 Task: Look for space in Pulheim, Germany from 2nd June, 2023 to 15th June, 2023 for 2 adults and 1 pet in price range Rs.10000 to Rs.15000. Place can be entire place with 1  bedroom having 1 bed and 1 bathroom. Property type can be house, flat, guest house, hotel. Booking option can be shelf check-in. Required host language is English.
Action: Mouse moved to (304, 176)
Screenshot: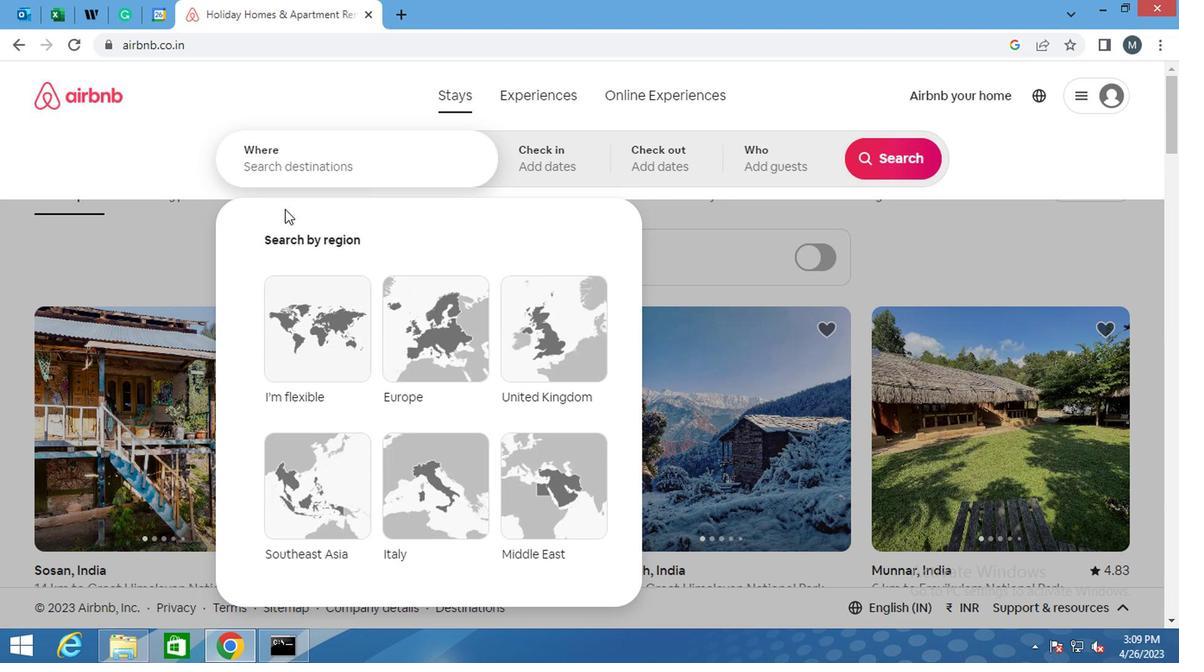 
Action: Mouse pressed left at (304, 176)
Screenshot: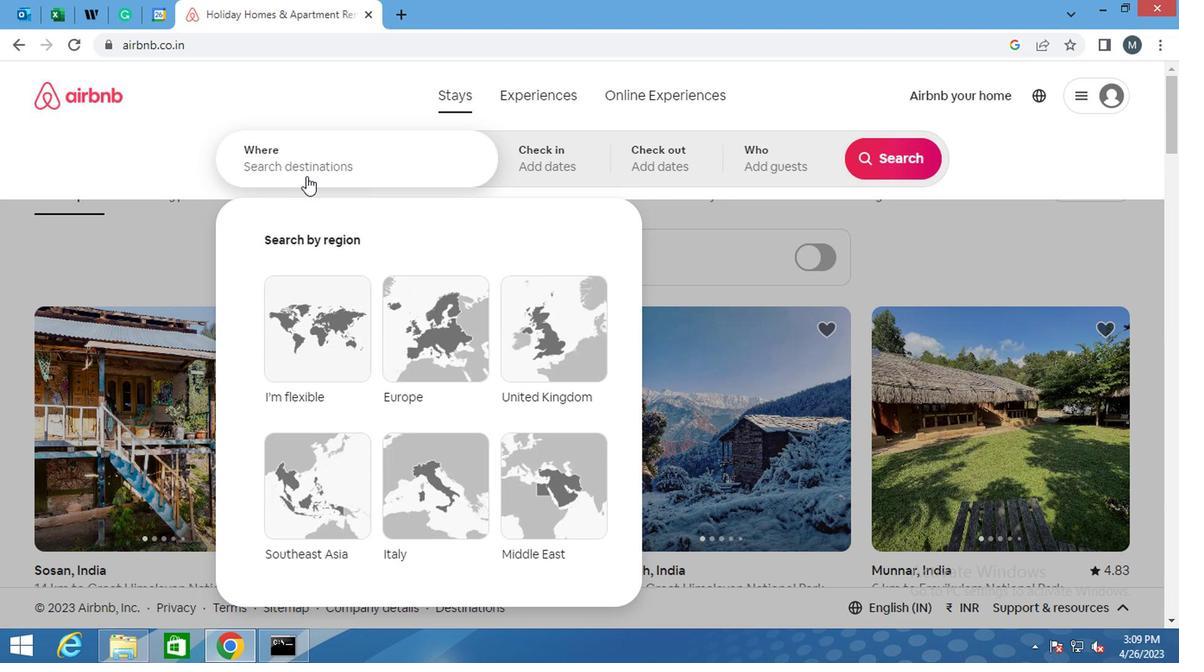 
Action: Key pressed <Key.shift><Key.shift><Key.shift>PULHEIM,<Key.shift>GER
Screenshot: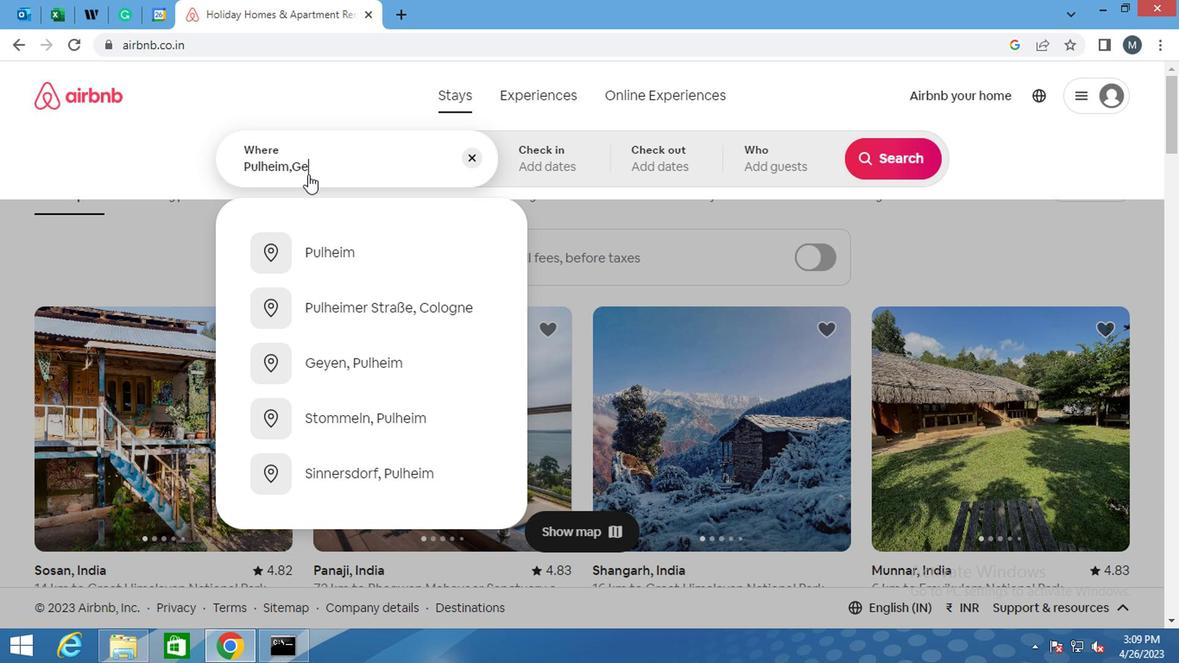 
Action: Mouse moved to (345, 256)
Screenshot: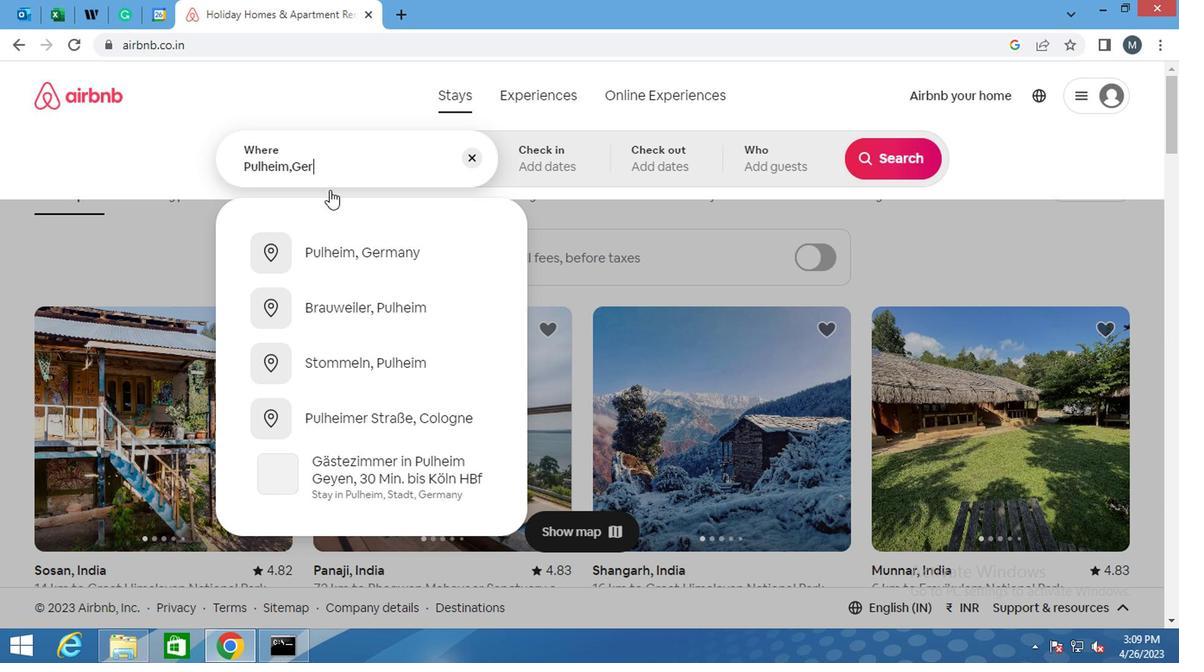 
Action: Mouse pressed left at (345, 256)
Screenshot: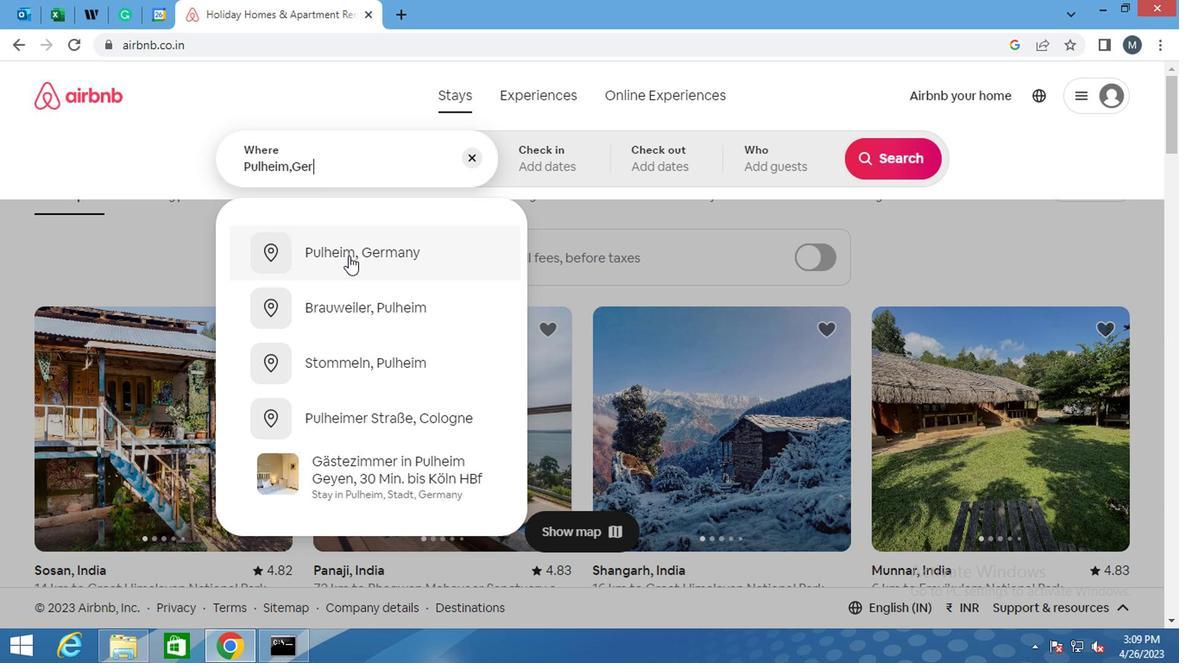
Action: Mouse moved to (891, 290)
Screenshot: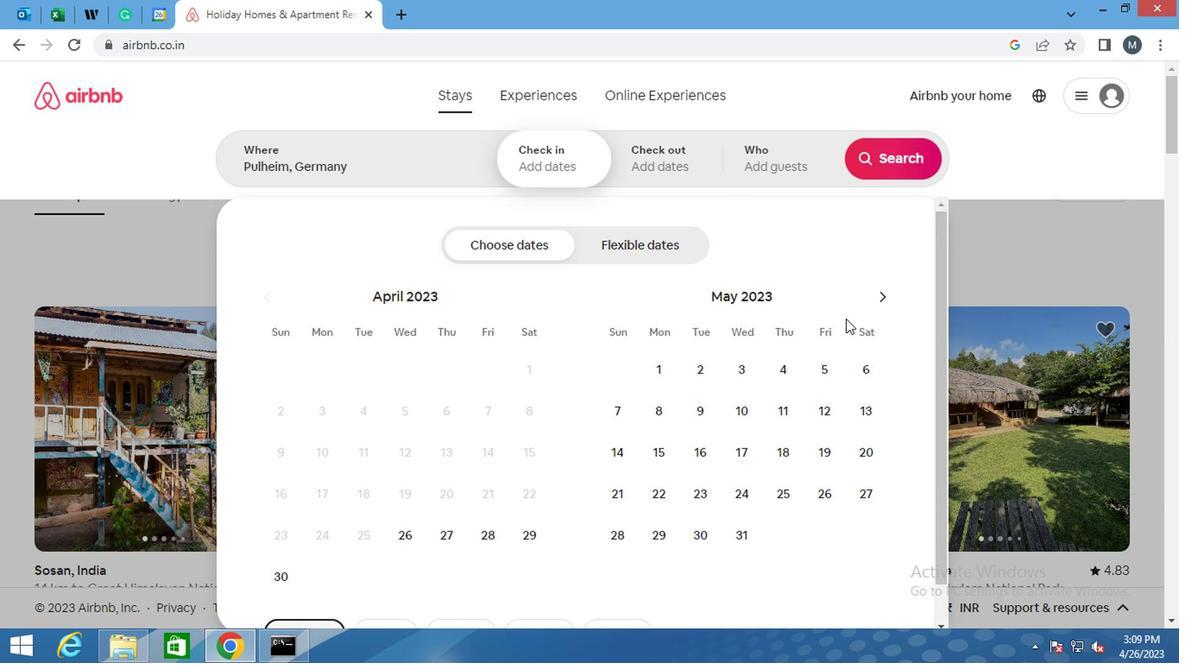 
Action: Mouse pressed left at (891, 290)
Screenshot: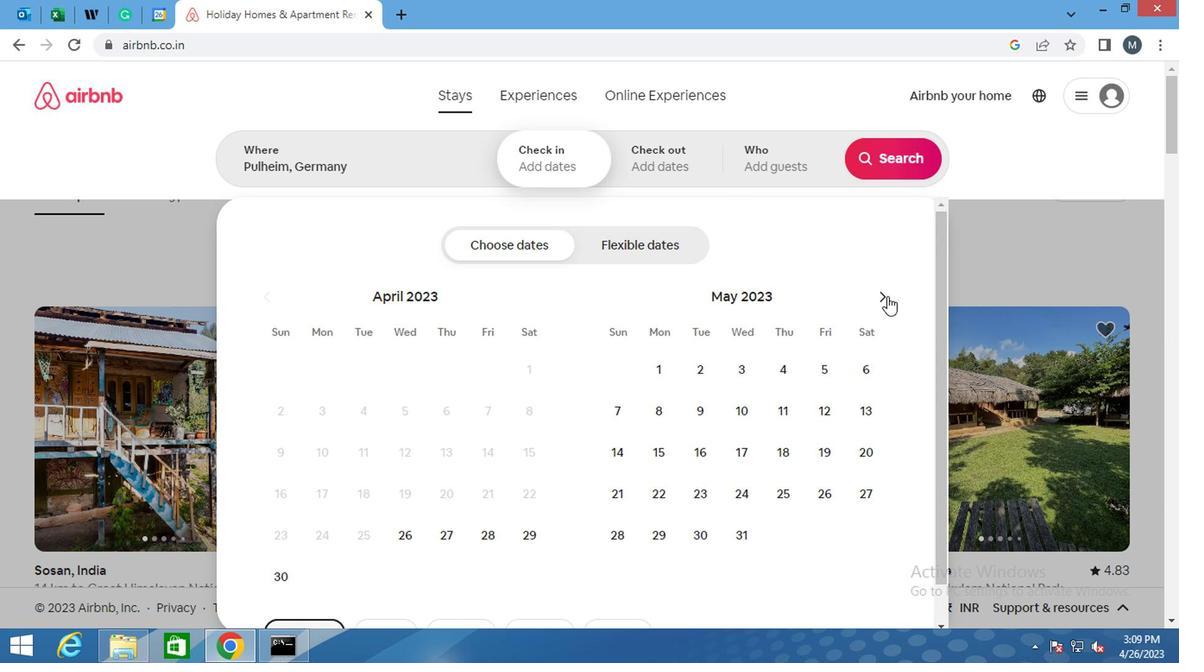 
Action: Mouse moved to (808, 367)
Screenshot: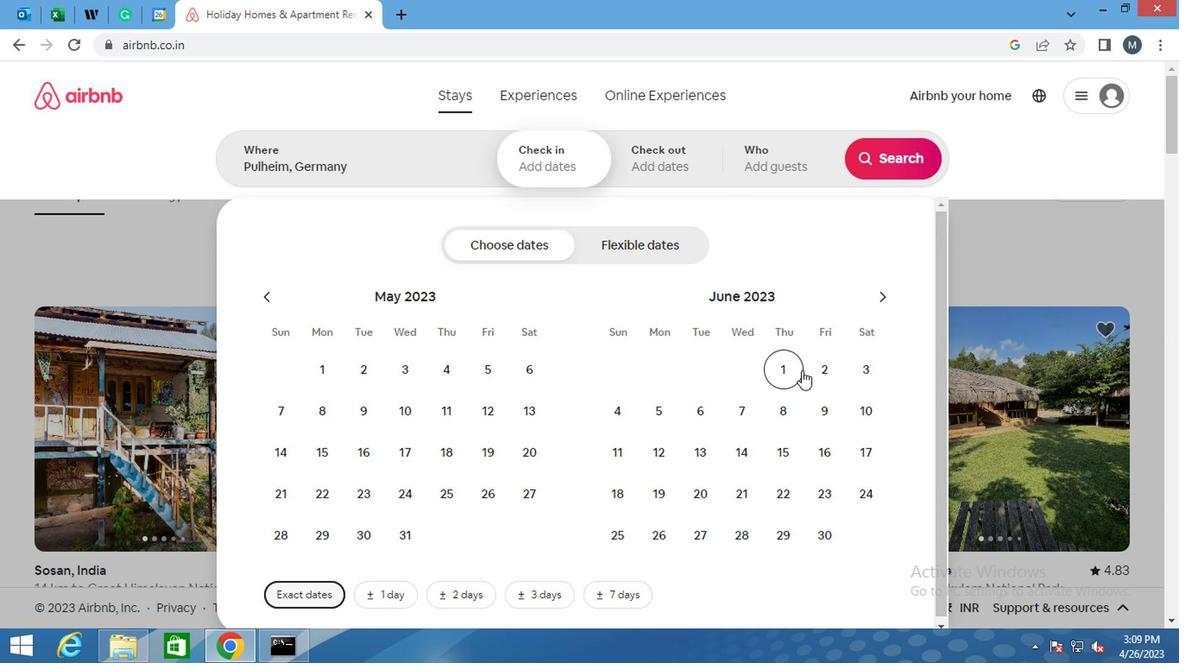 
Action: Mouse pressed left at (808, 367)
Screenshot: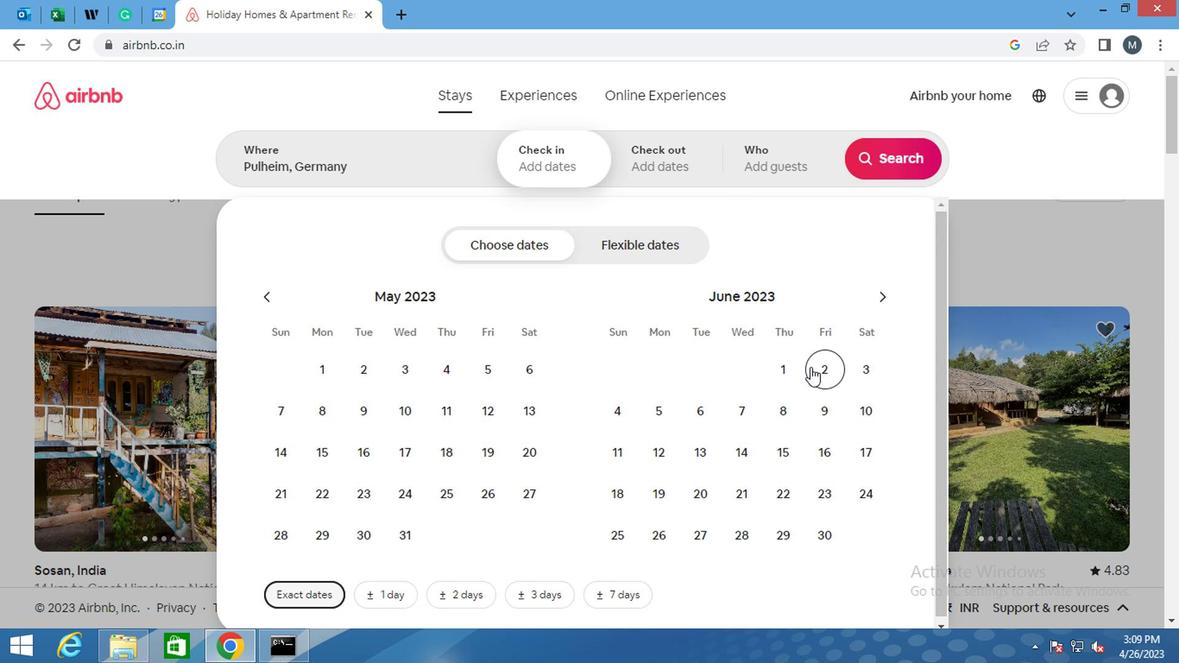 
Action: Mouse moved to (760, 447)
Screenshot: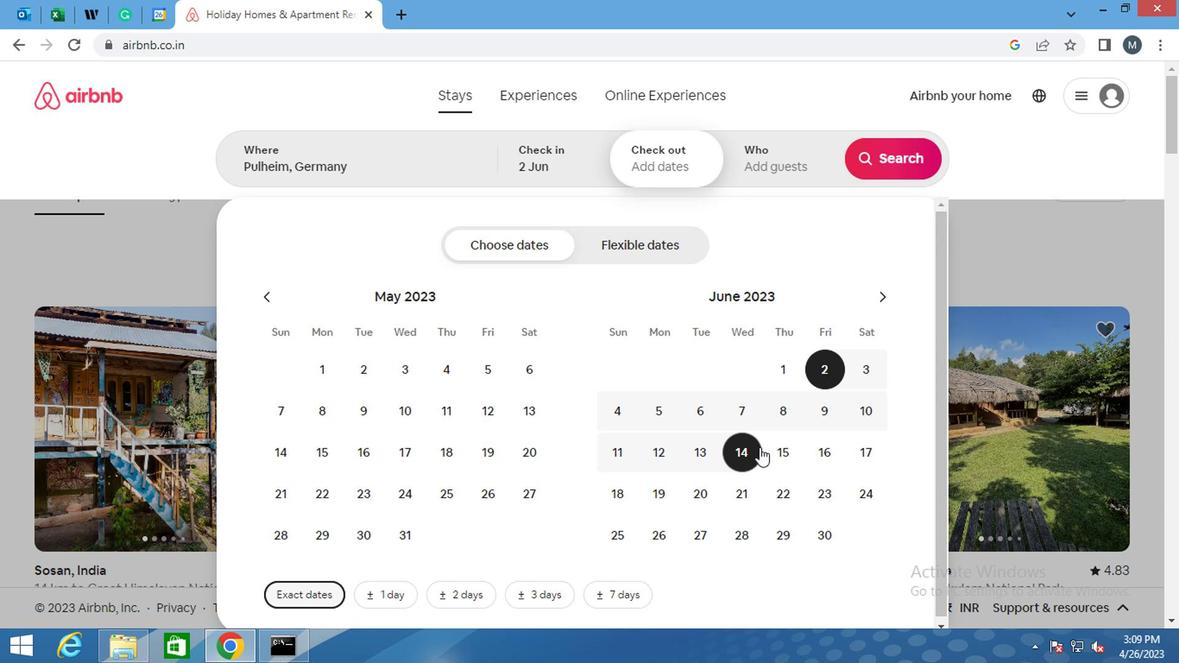 
Action: Mouse pressed left at (760, 447)
Screenshot: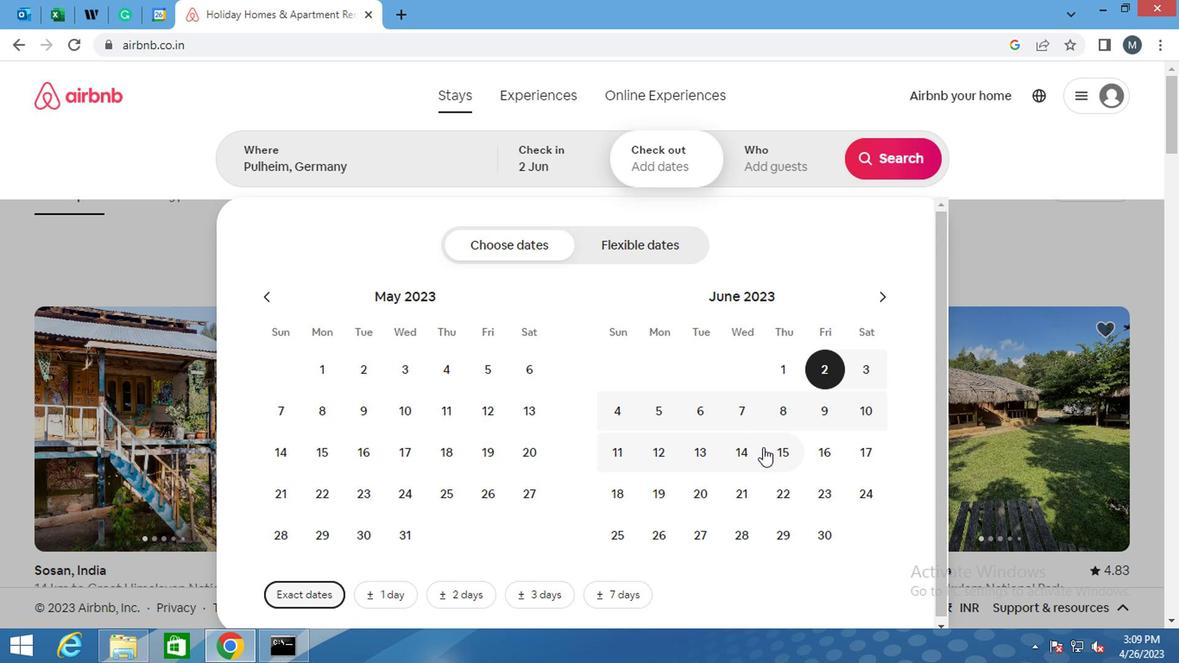 
Action: Mouse moved to (773, 165)
Screenshot: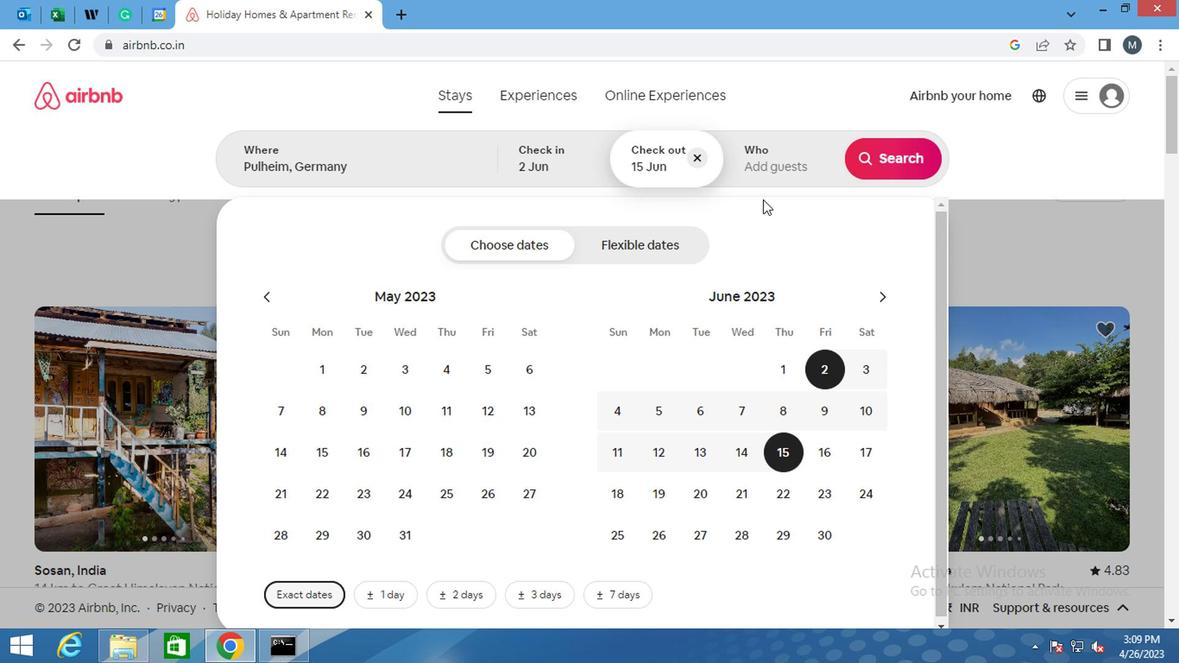 
Action: Mouse pressed left at (773, 165)
Screenshot: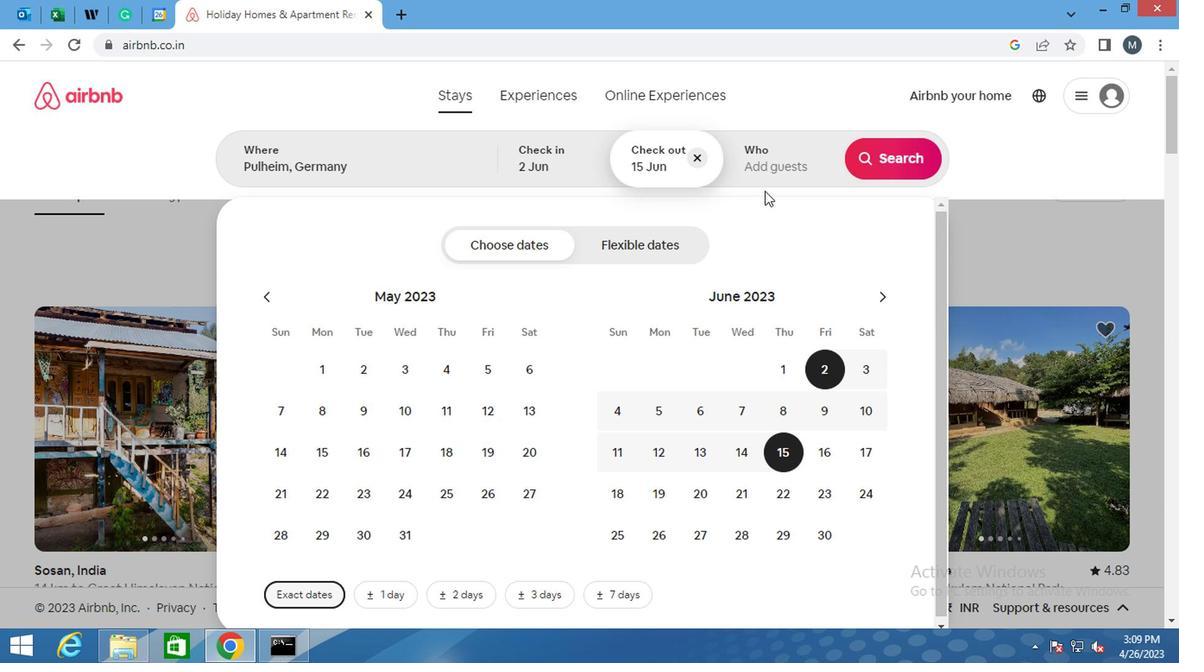 
Action: Mouse moved to (903, 257)
Screenshot: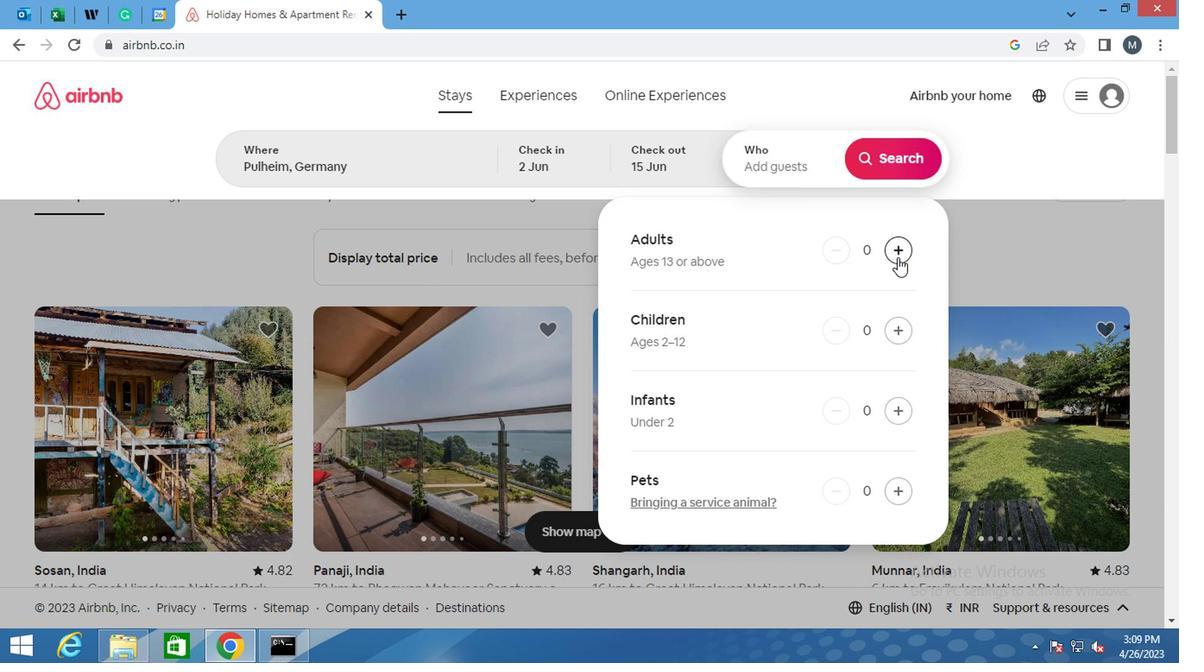 
Action: Mouse pressed left at (903, 257)
Screenshot: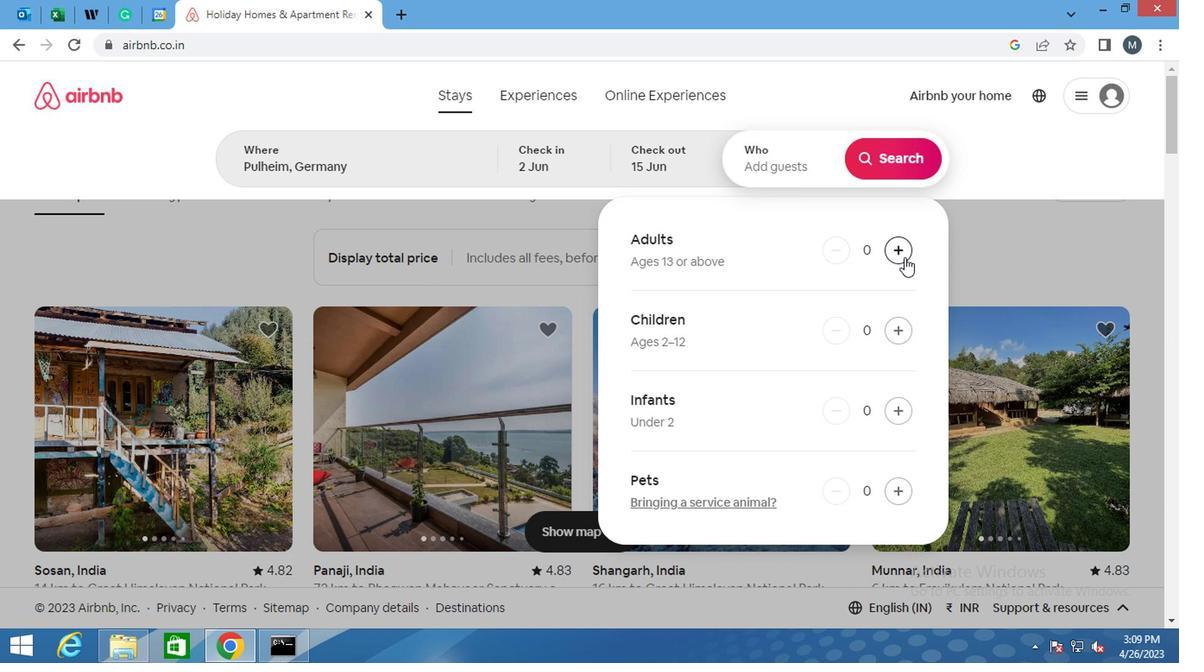 
Action: Mouse moved to (902, 256)
Screenshot: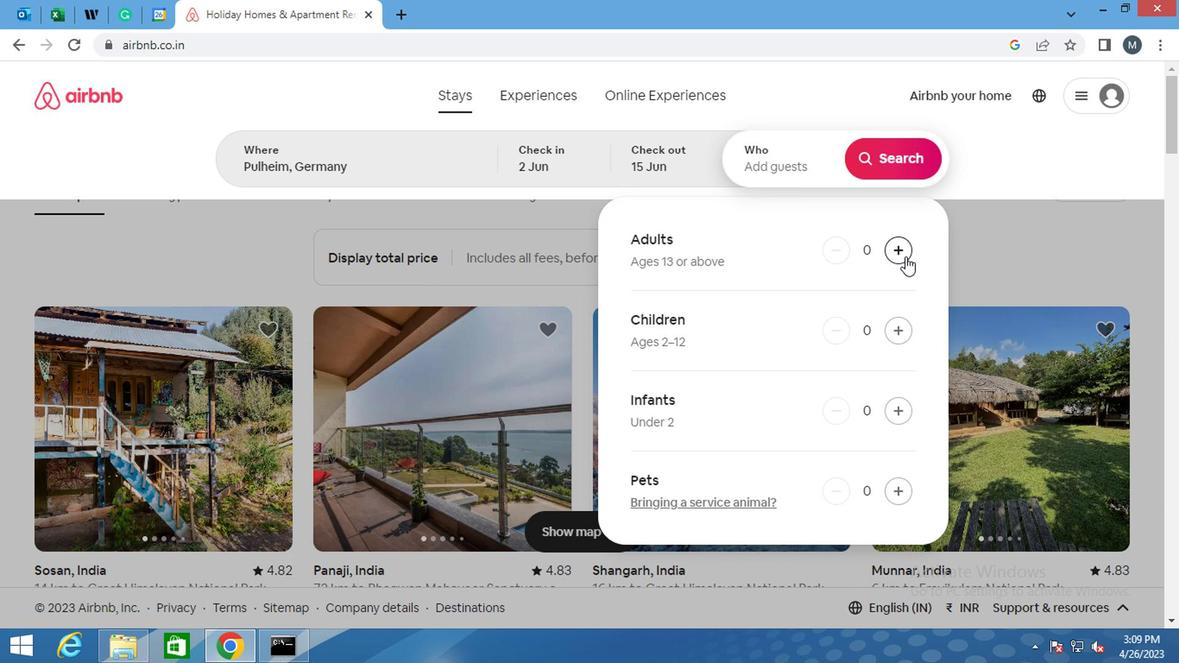
Action: Mouse pressed left at (902, 256)
Screenshot: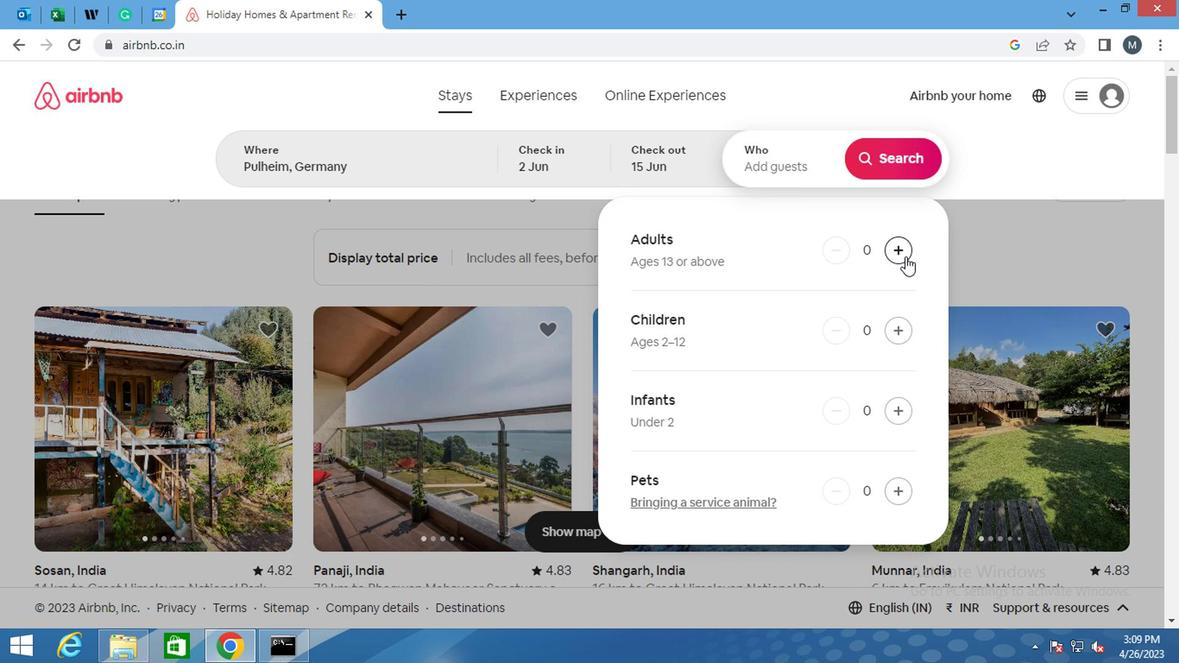 
Action: Mouse moved to (895, 494)
Screenshot: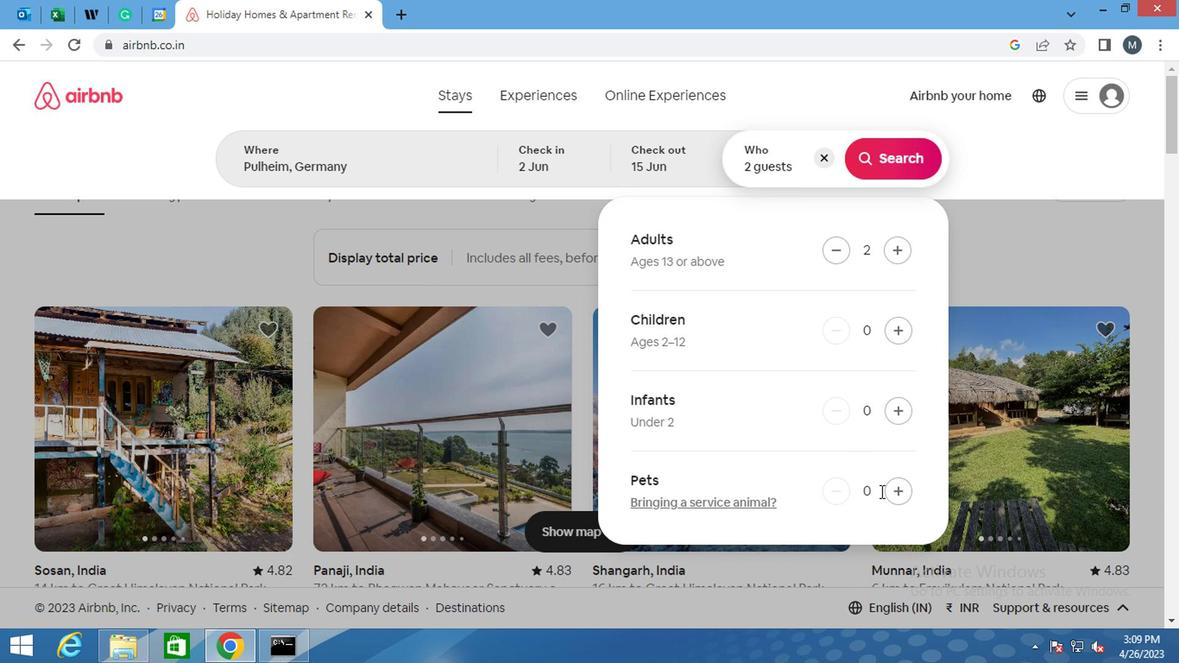 
Action: Mouse pressed left at (895, 494)
Screenshot: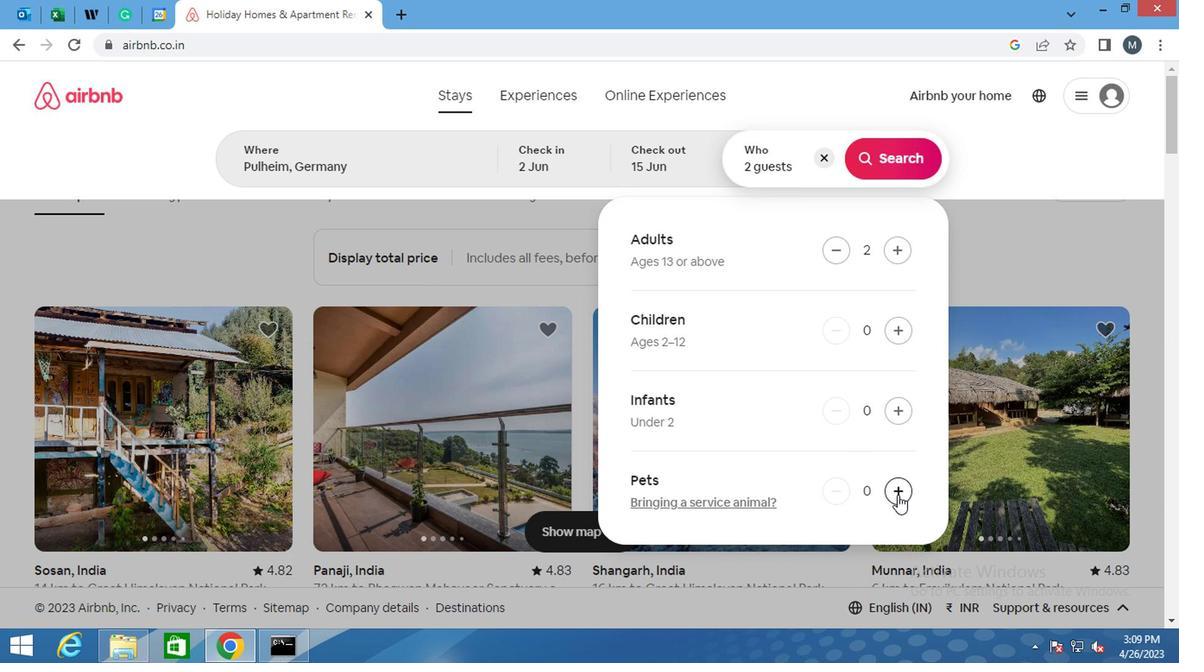 
Action: Mouse moved to (881, 158)
Screenshot: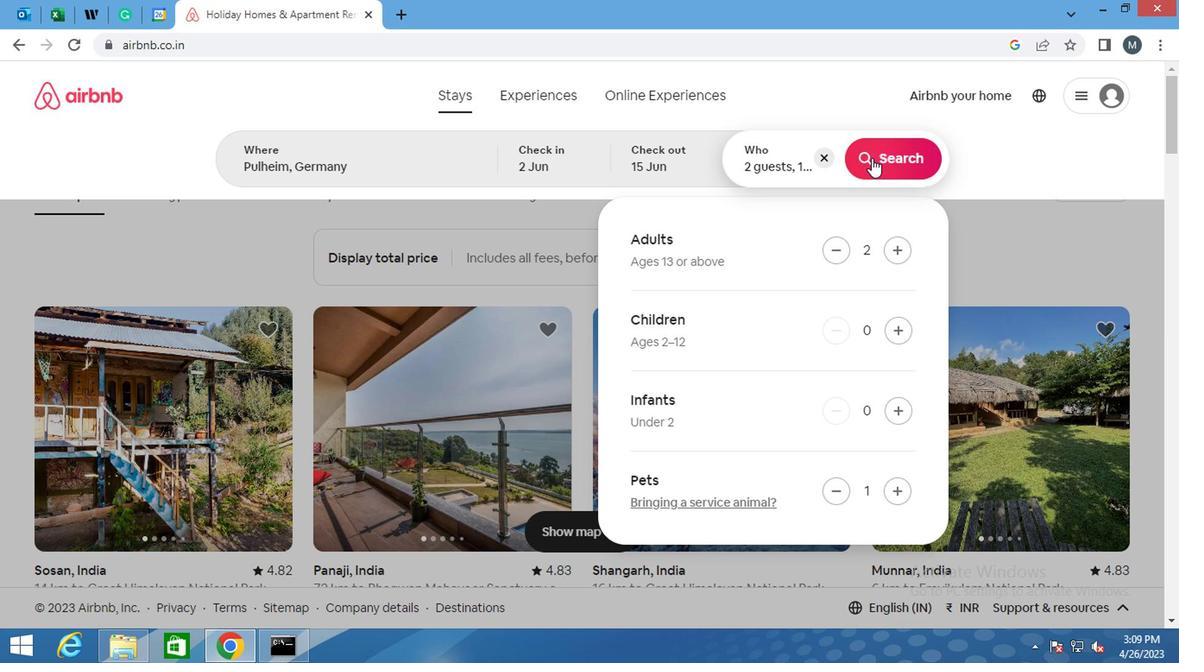 
Action: Mouse pressed left at (881, 158)
Screenshot: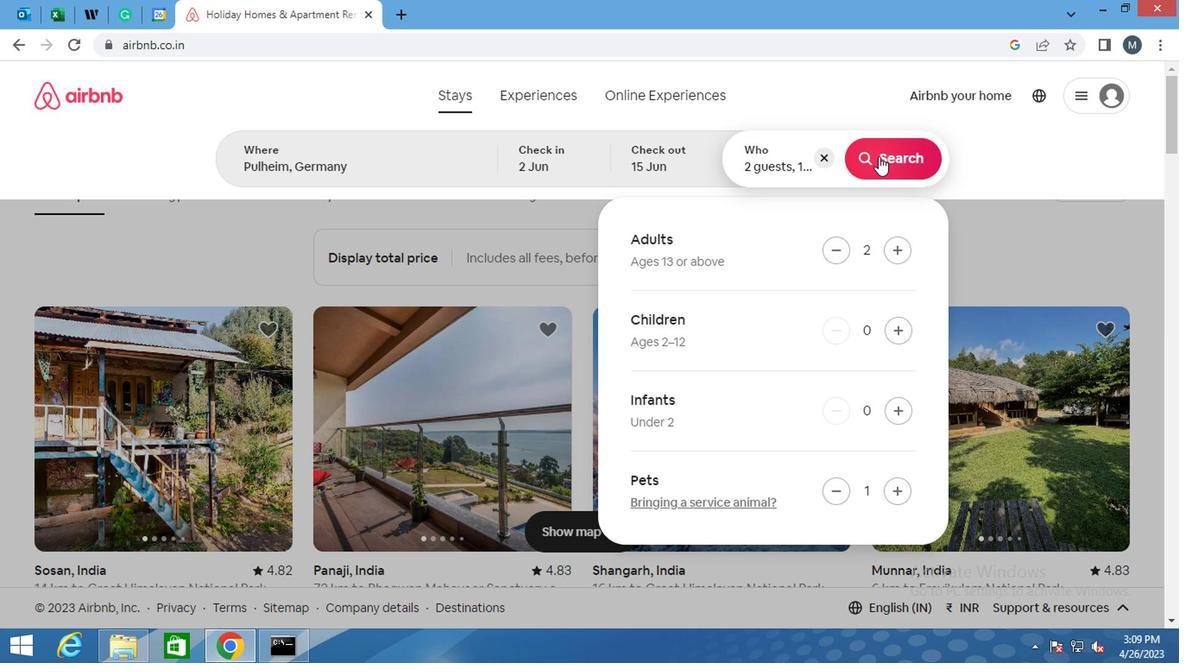
Action: Mouse moved to (1098, 163)
Screenshot: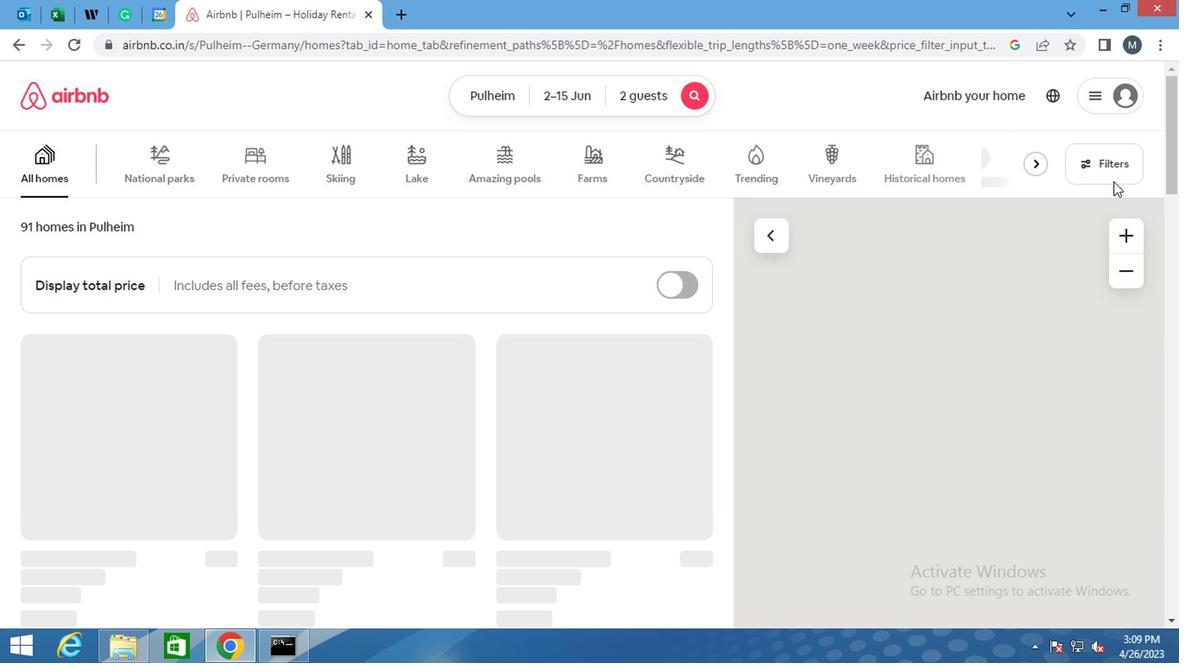 
Action: Mouse pressed left at (1098, 163)
Screenshot: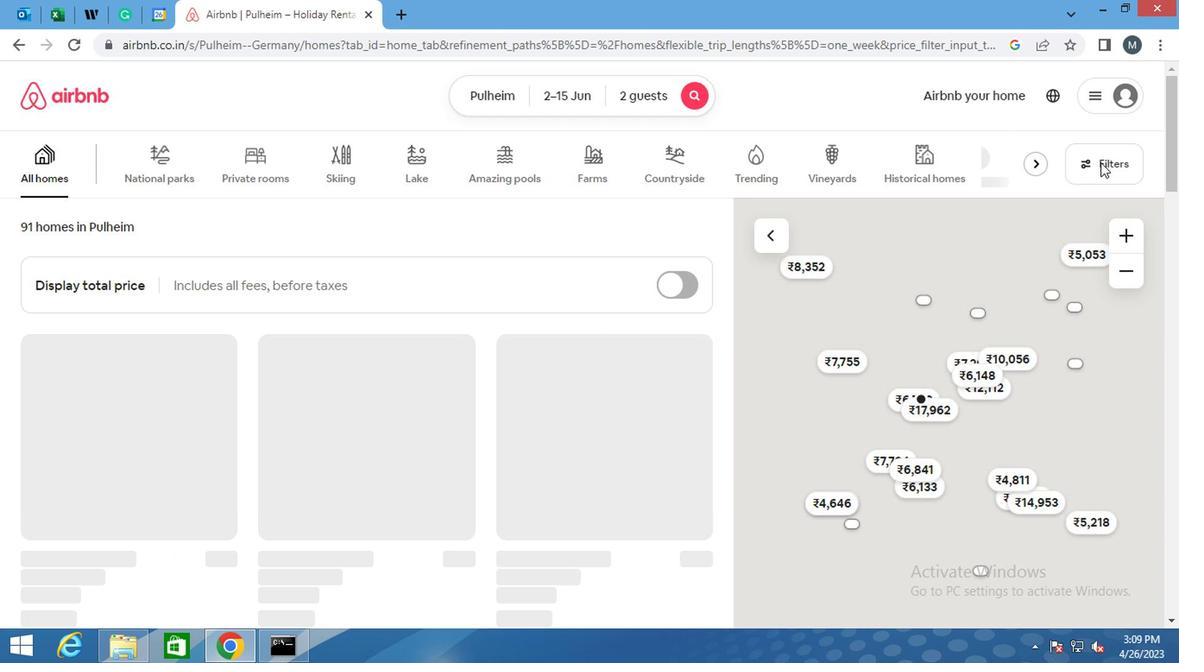 
Action: Mouse moved to (392, 386)
Screenshot: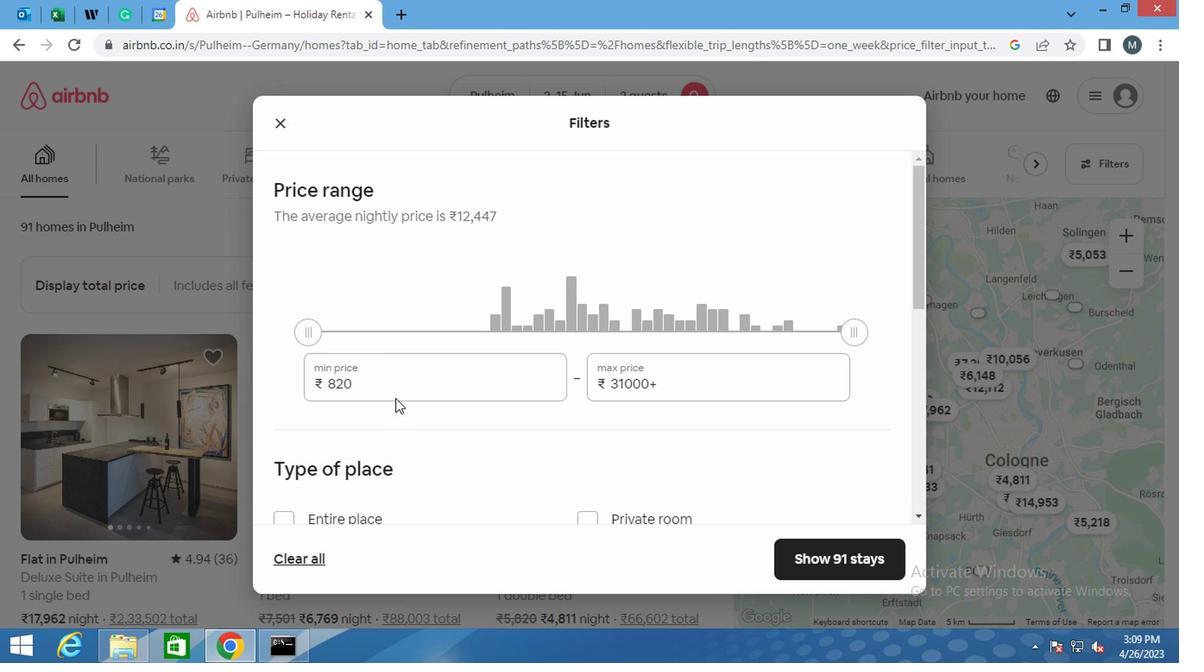 
Action: Mouse pressed left at (392, 386)
Screenshot: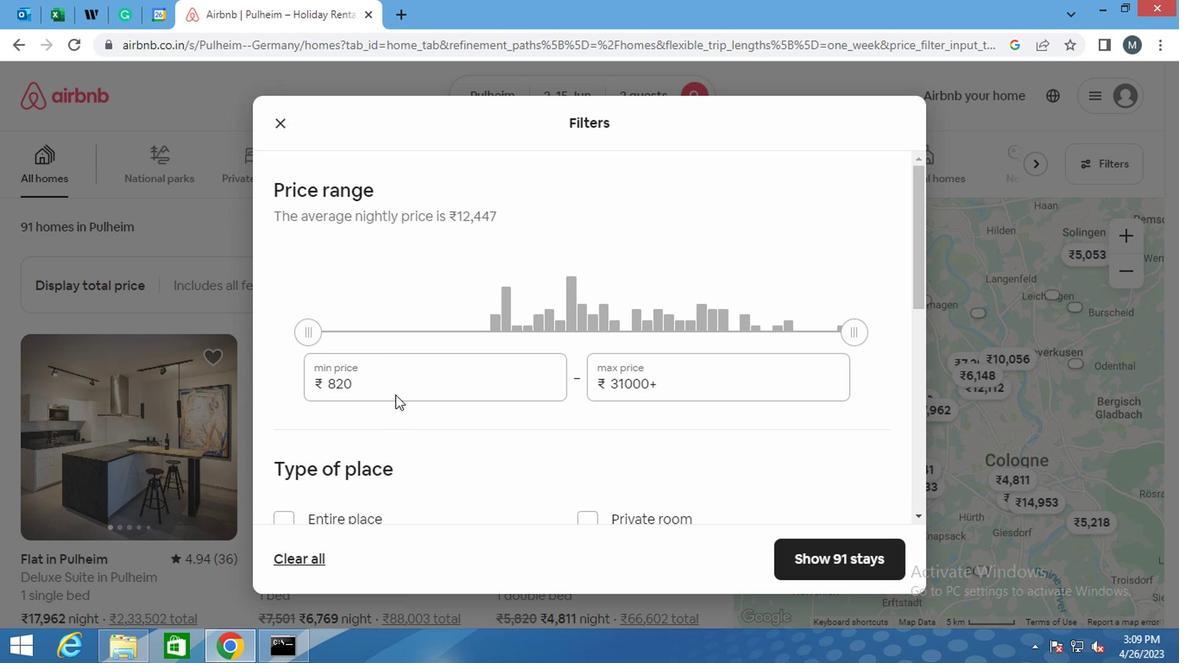 
Action: Key pressed <Key.backspace><Key.backspace><Key.backspace>10000
Screenshot: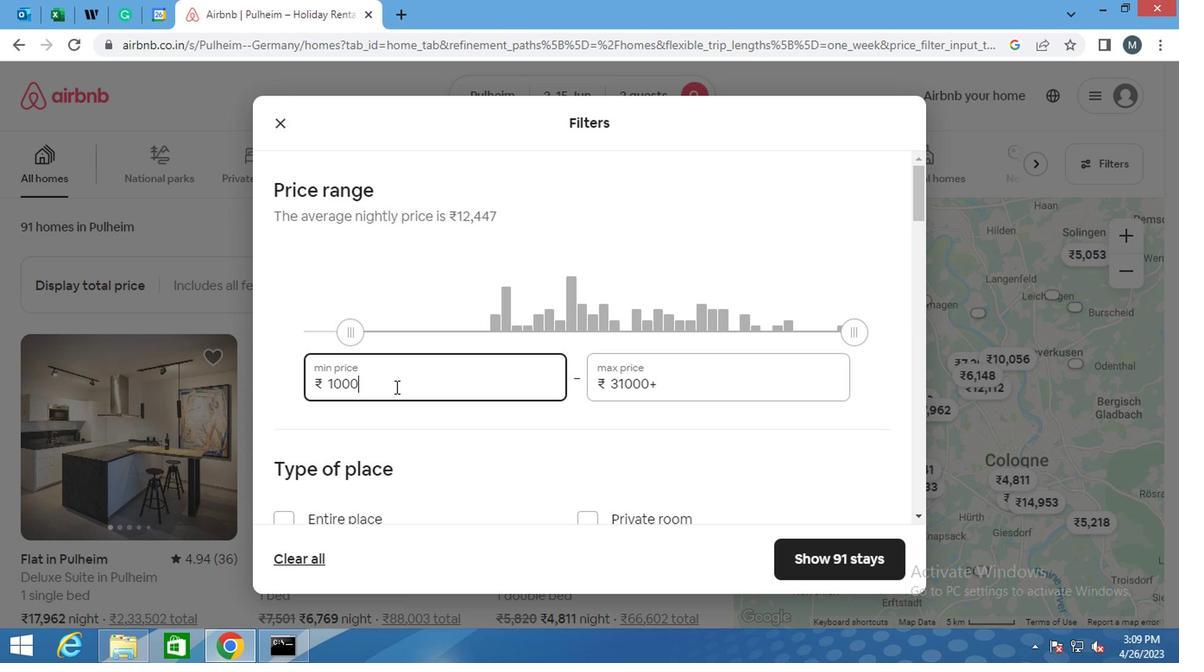 
Action: Mouse moved to (662, 377)
Screenshot: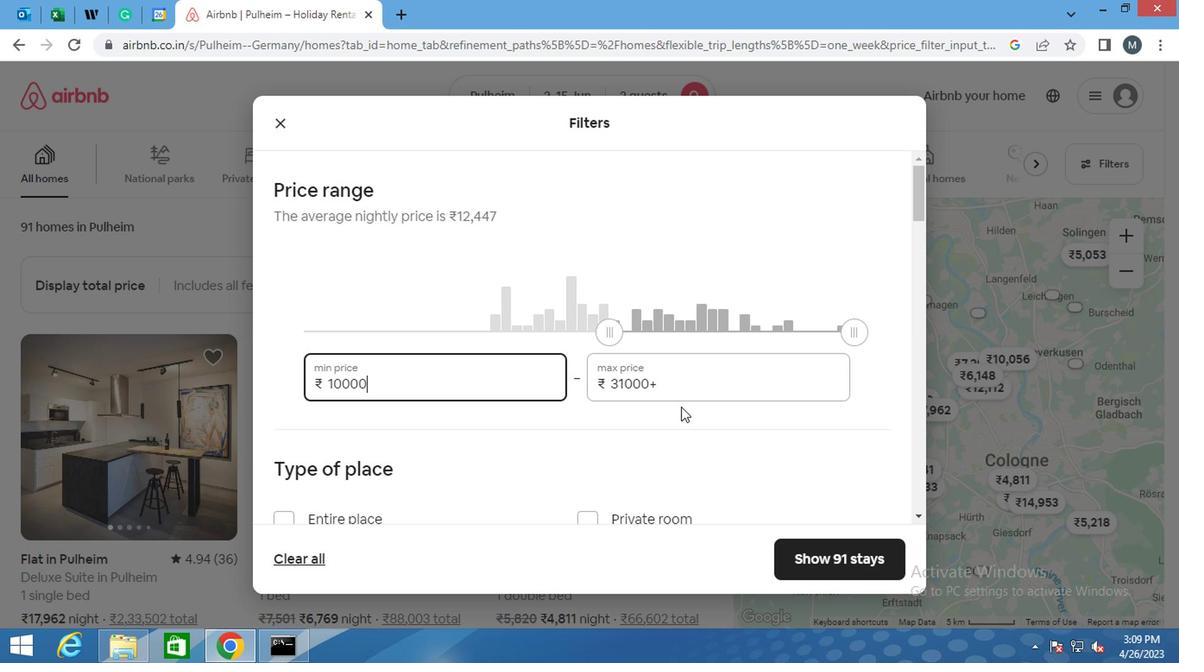 
Action: Mouse pressed left at (662, 377)
Screenshot: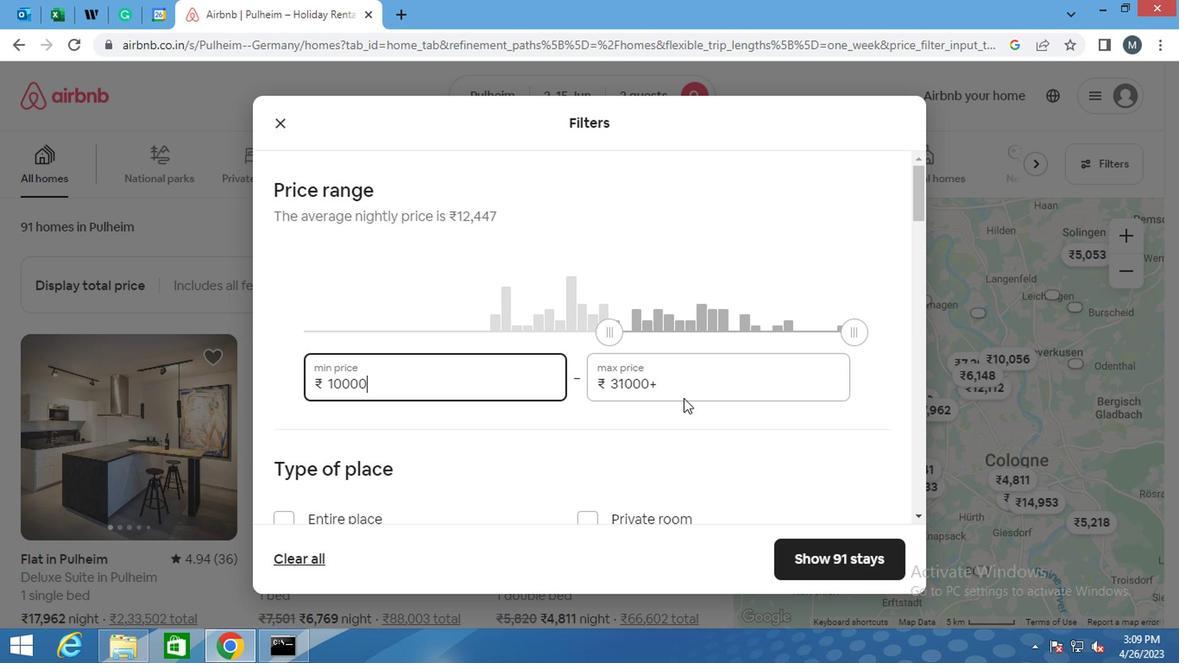 
Action: Mouse moved to (660, 379)
Screenshot: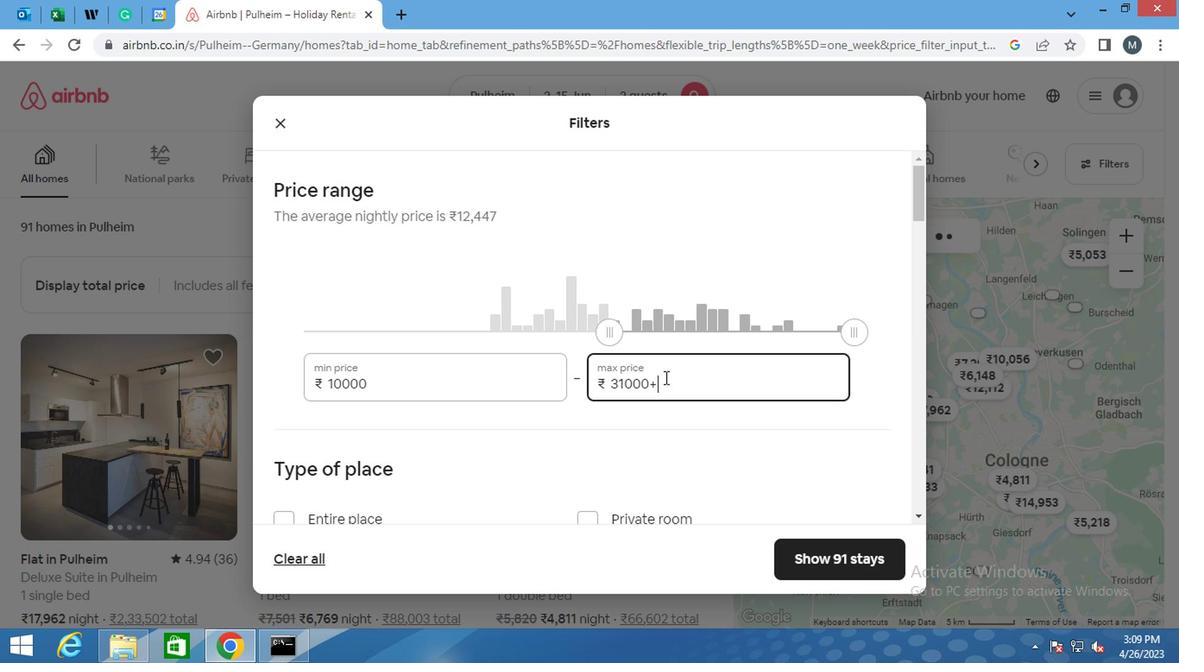 
Action: Key pressed <Key.backspace>
Screenshot: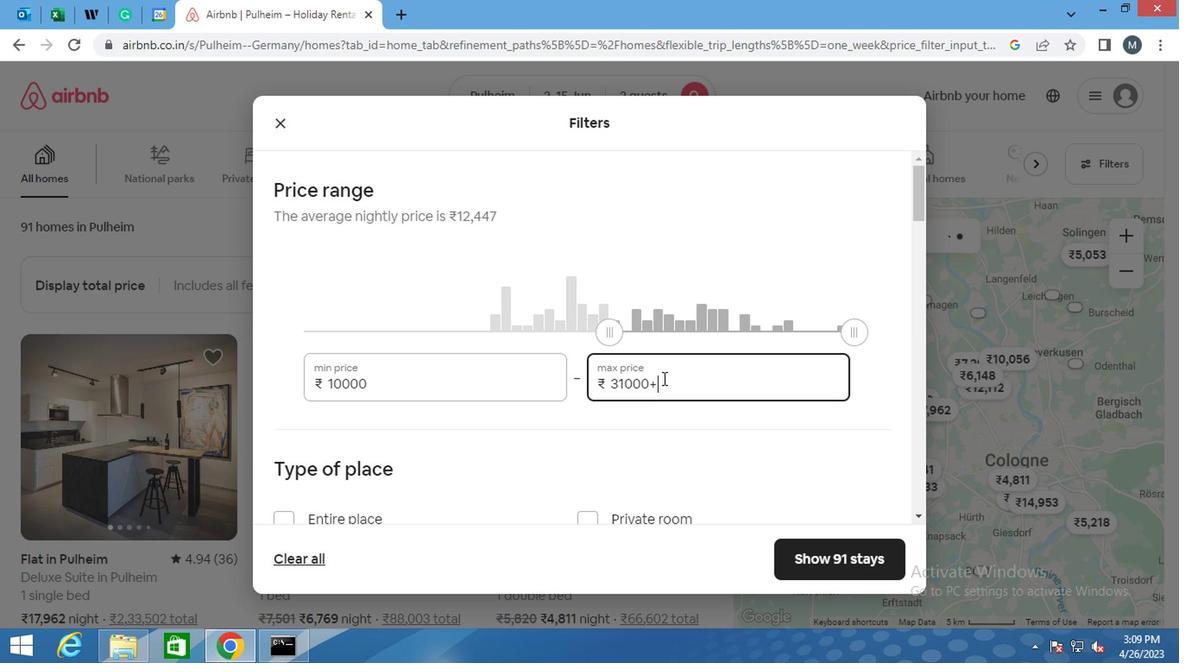 
Action: Mouse moved to (660, 380)
Screenshot: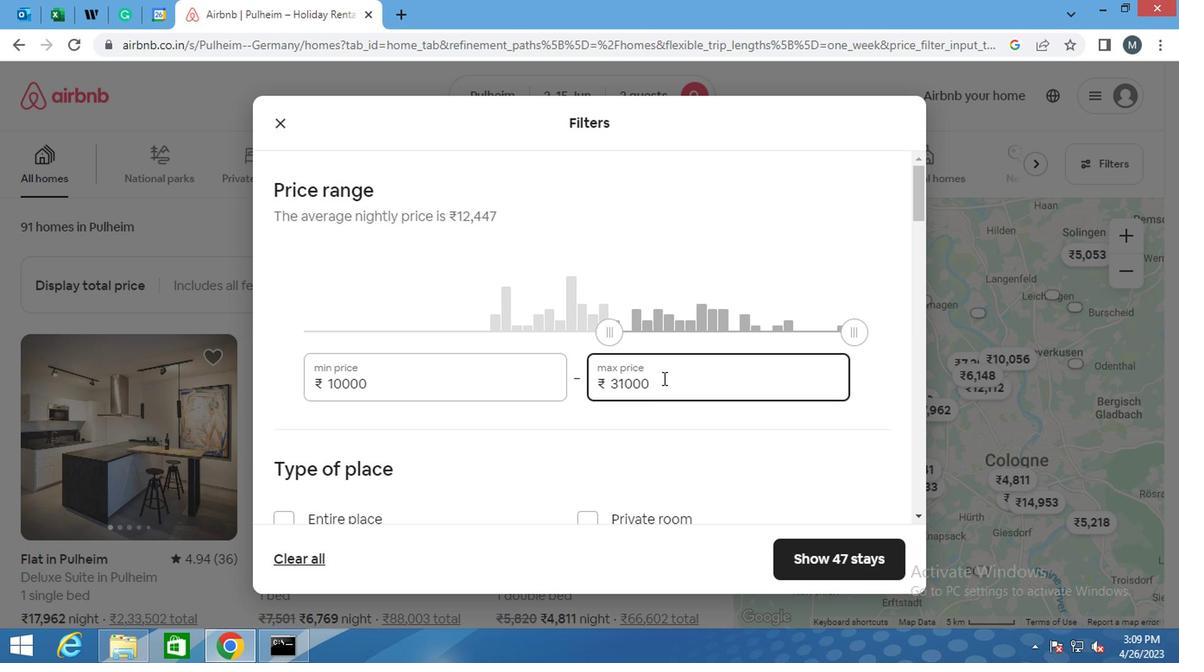 
Action: Key pressed <Key.backspace><Key.backspace><Key.backspace><Key.backspace><Key.backspace><Key.backspace><Key.backspace><Key.backspace><Key.backspace><Key.backspace><Key.backspace><Key.backspace><Key.backspace><Key.backspace><Key.backspace><Key.backspace>
Screenshot: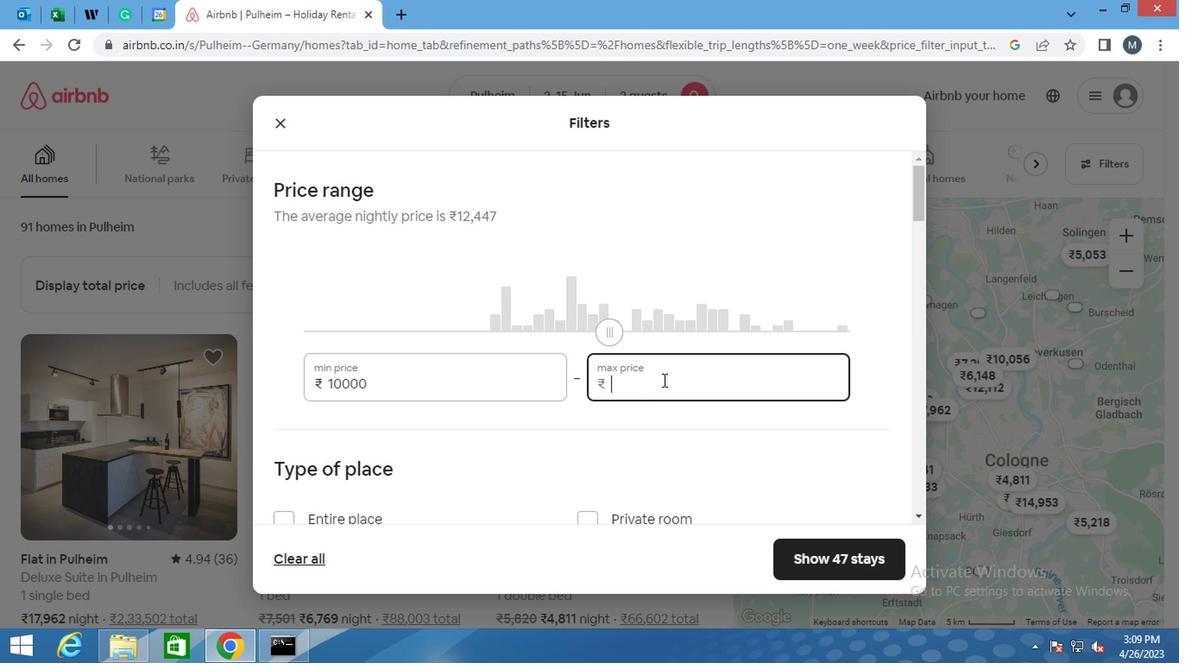 
Action: Mouse moved to (652, 381)
Screenshot: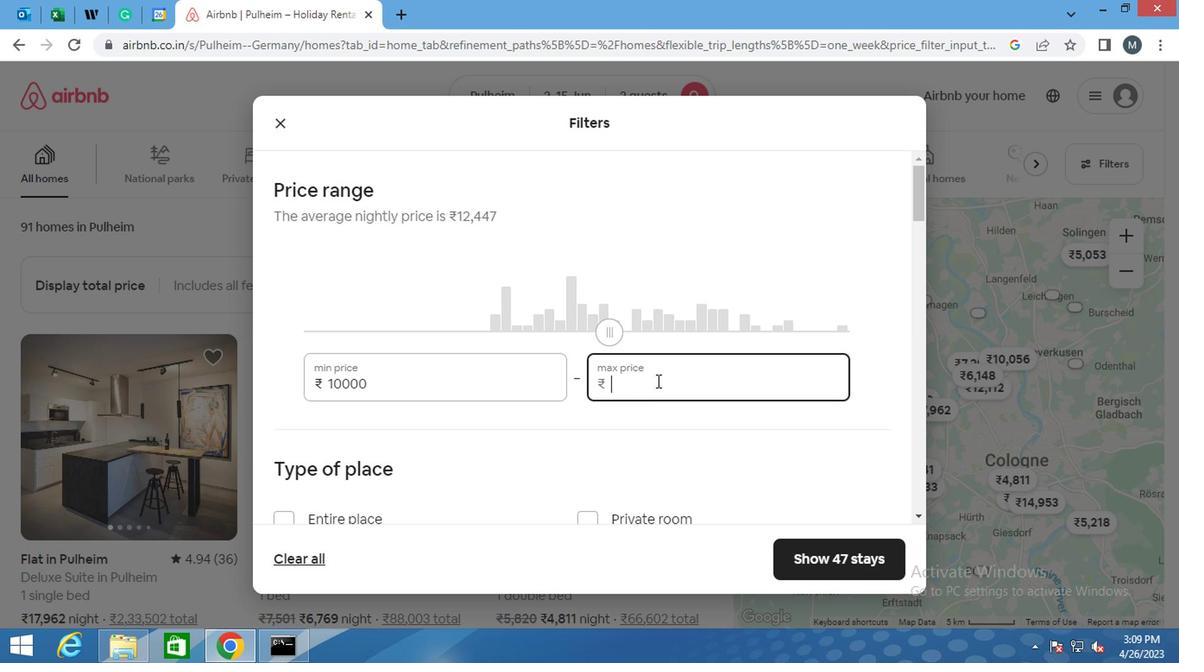 
Action: Key pressed 1
Screenshot: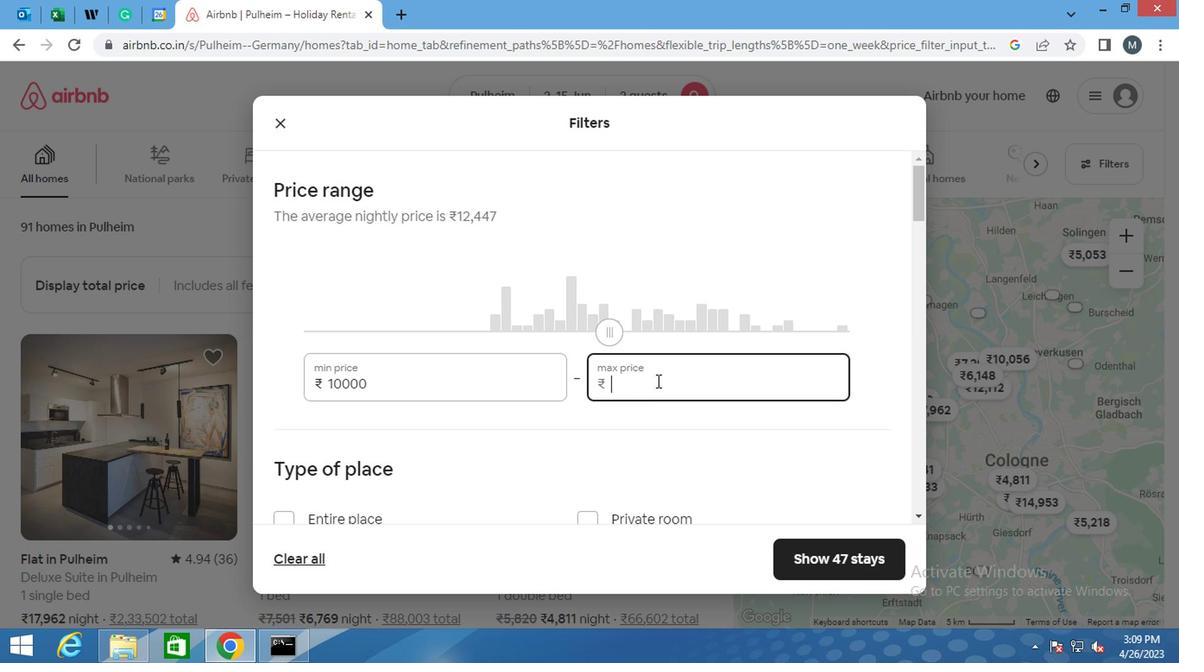 
Action: Mouse moved to (636, 383)
Screenshot: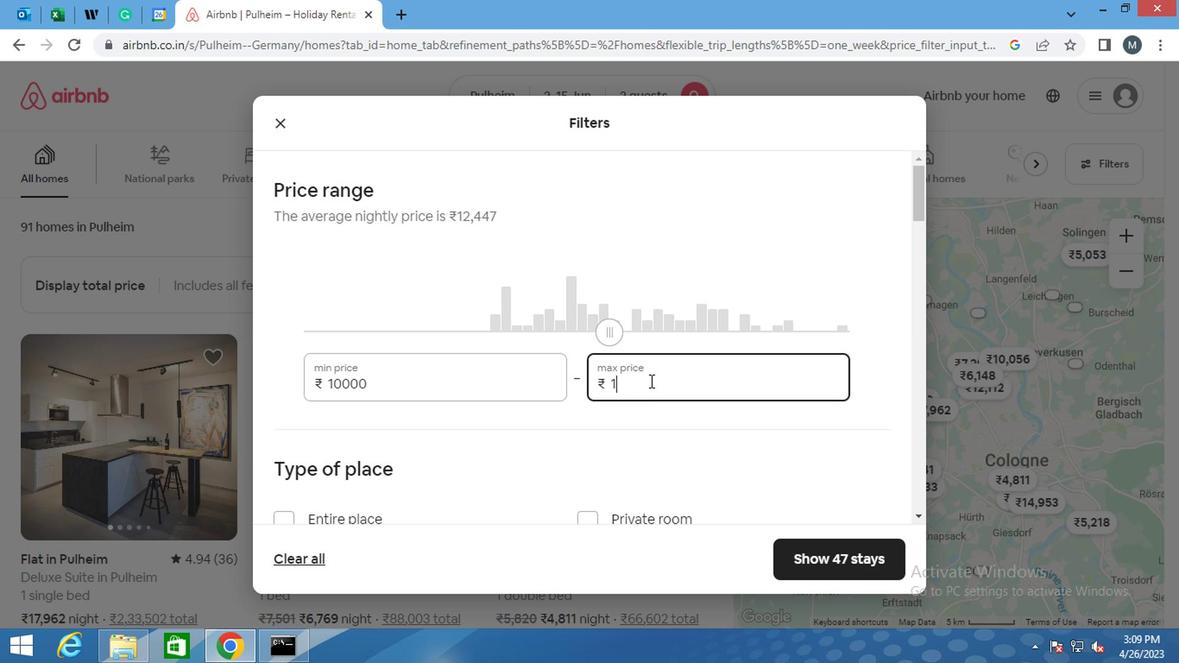 
Action: Key pressed 5
Screenshot: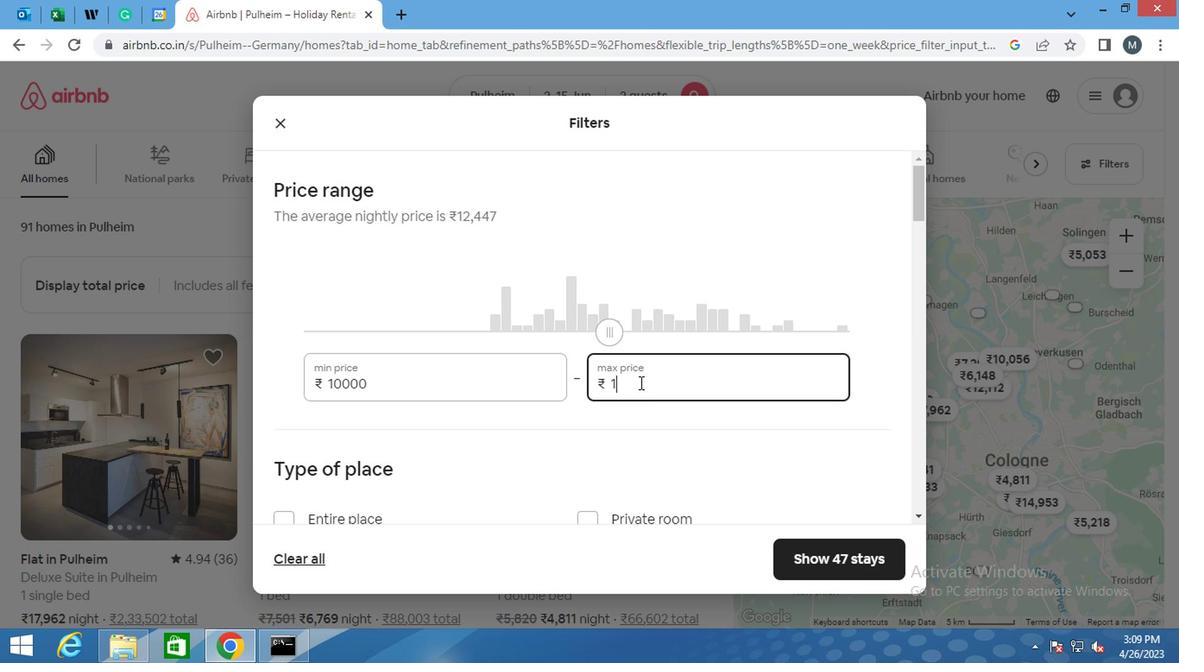 
Action: Mouse moved to (633, 384)
Screenshot: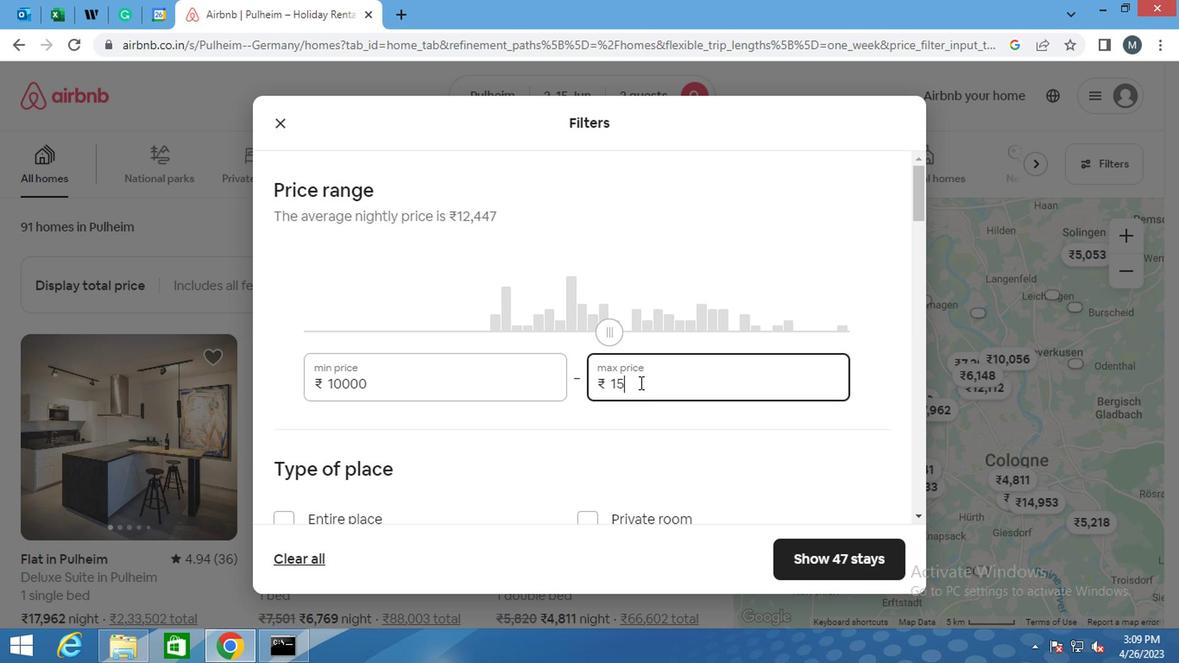 
Action: Key pressed 000
Screenshot: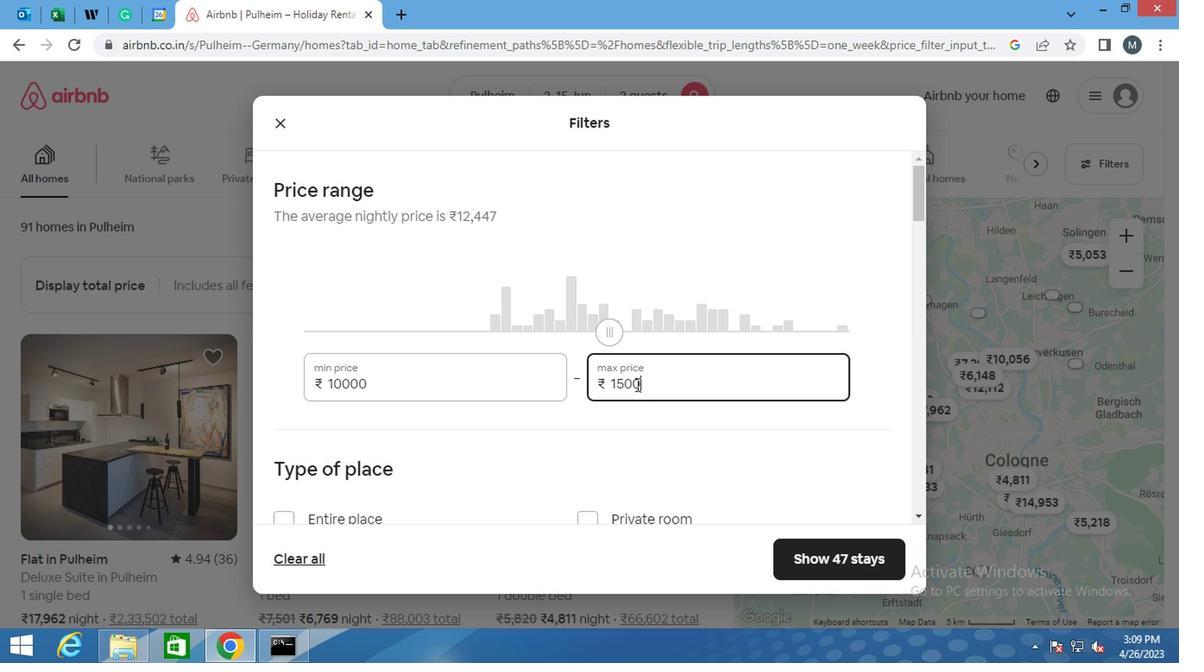 
Action: Mouse moved to (575, 374)
Screenshot: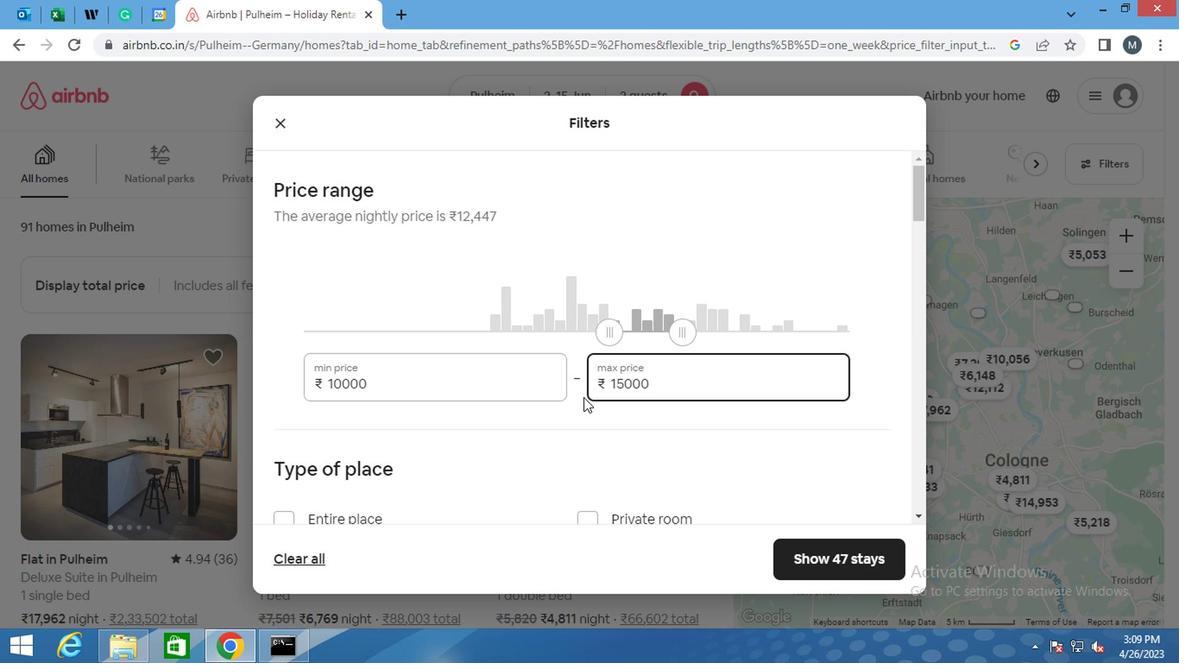 
Action: Mouse scrolled (575, 373) with delta (0, -1)
Screenshot: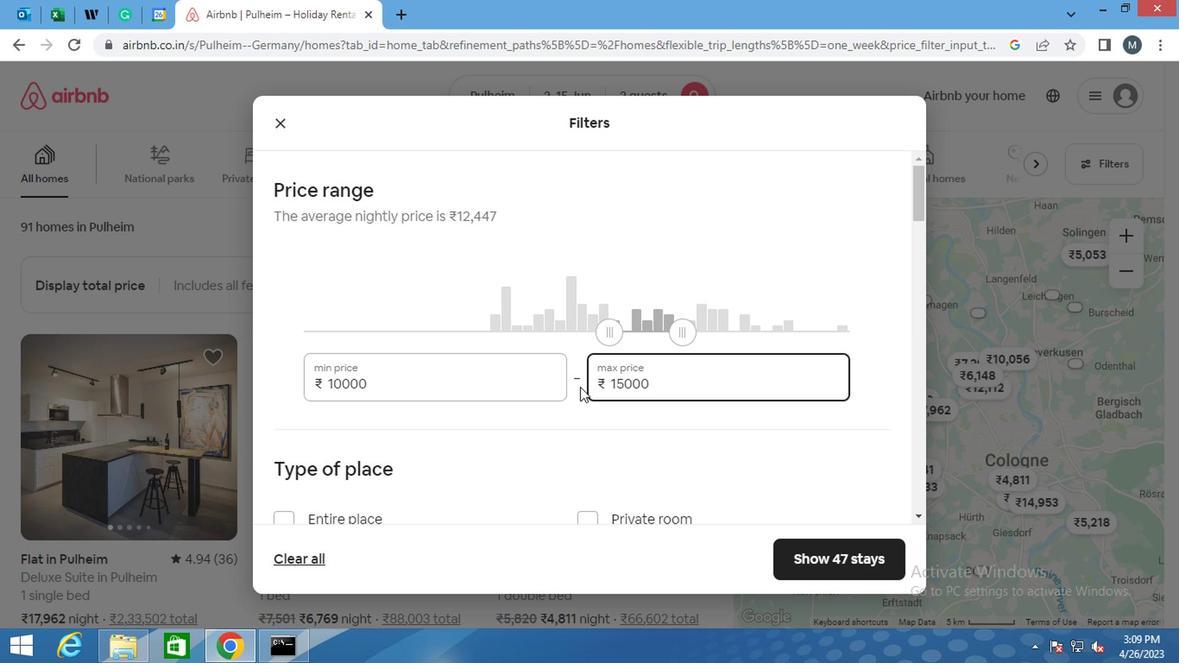 
Action: Mouse moved to (558, 373)
Screenshot: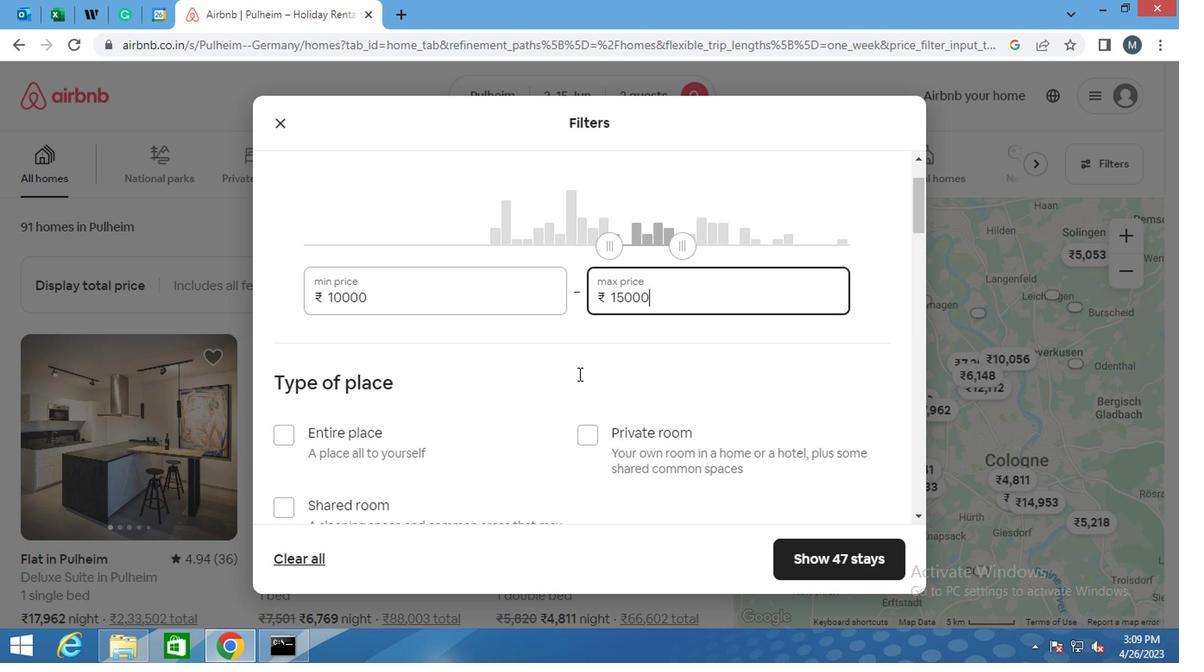 
Action: Mouse scrolled (558, 372) with delta (0, 0)
Screenshot: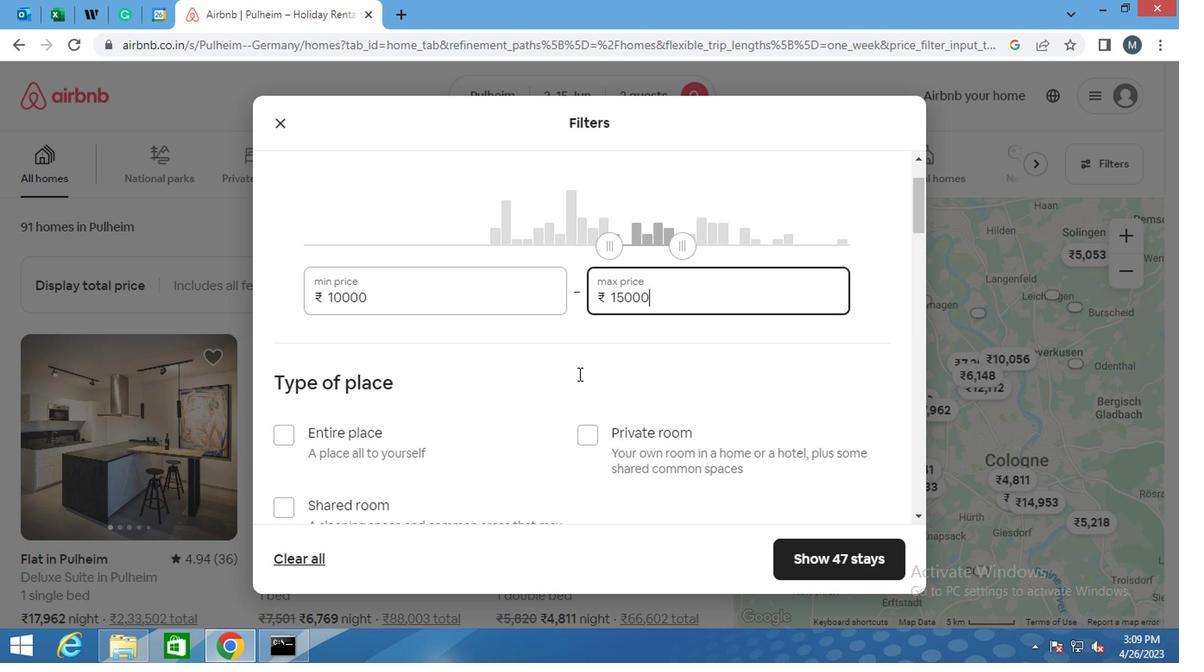 
Action: Mouse moved to (276, 347)
Screenshot: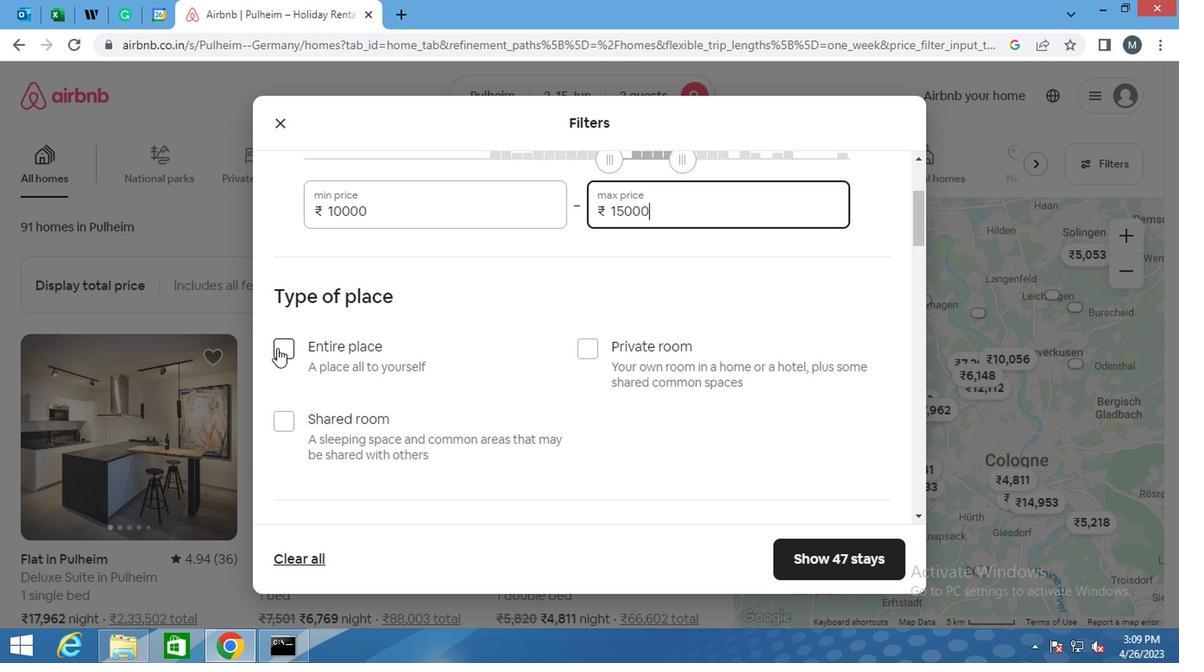 
Action: Mouse pressed left at (276, 347)
Screenshot: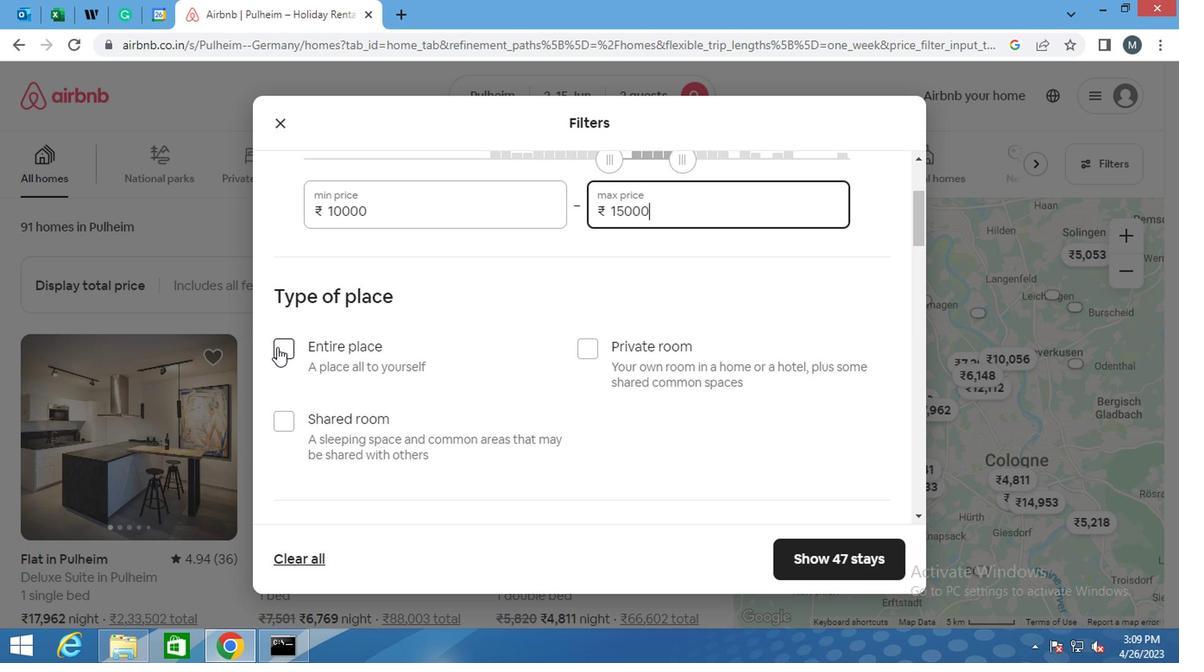 
Action: Mouse moved to (425, 359)
Screenshot: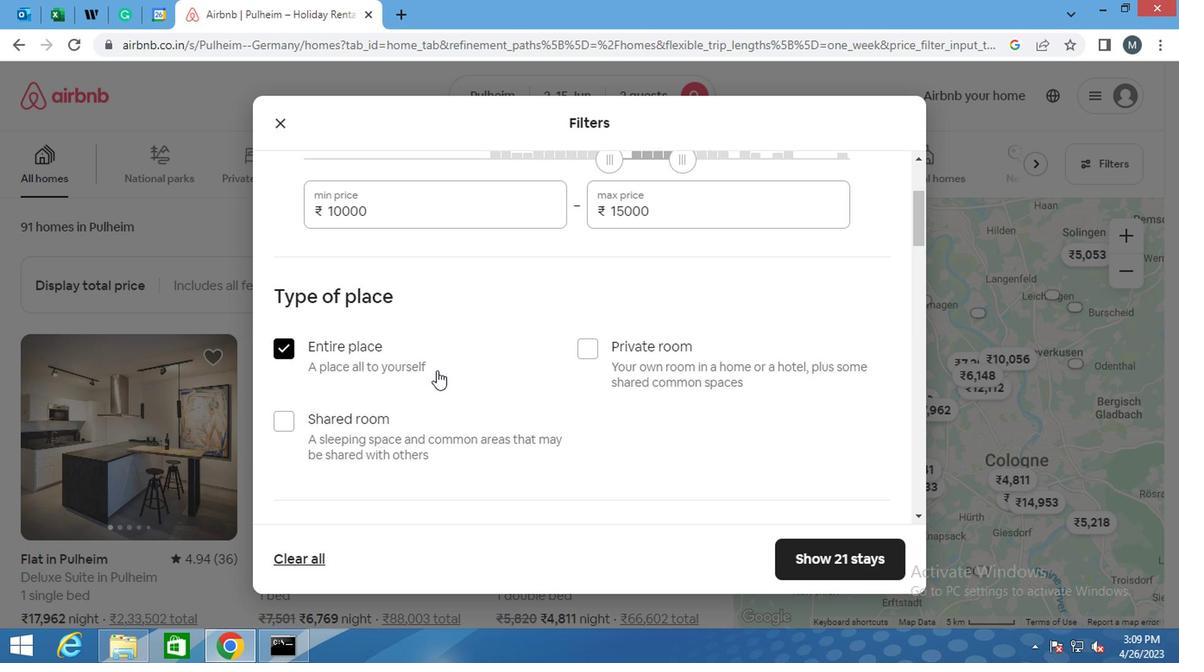 
Action: Mouse scrolled (425, 358) with delta (0, -1)
Screenshot: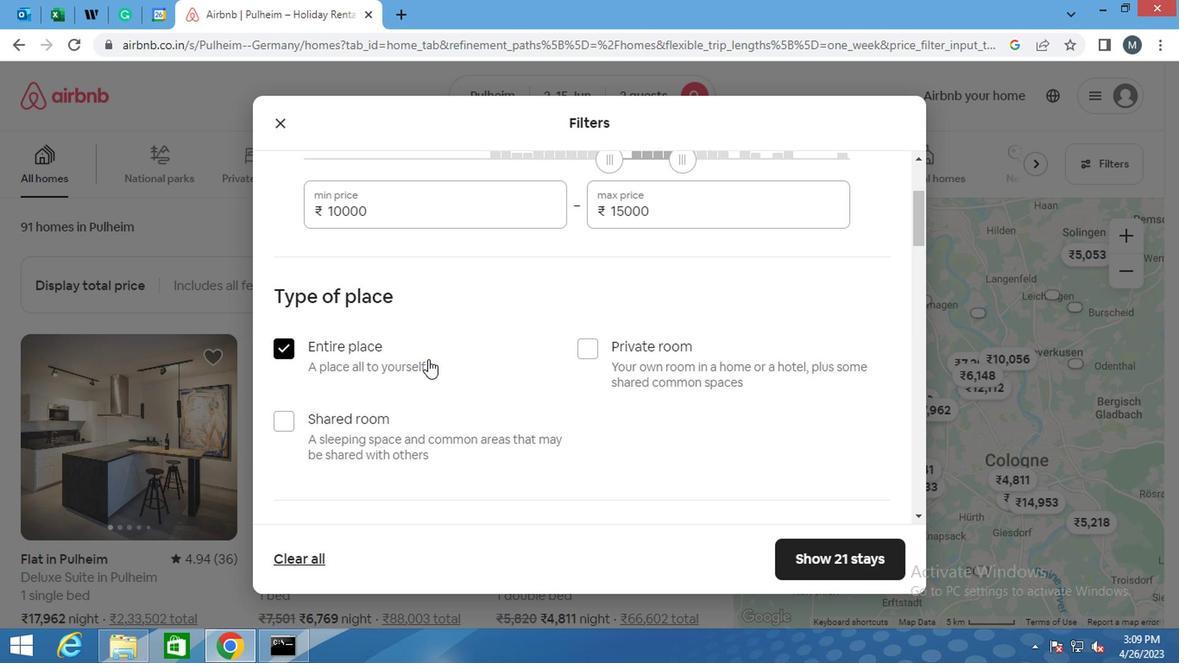 
Action: Mouse moved to (435, 344)
Screenshot: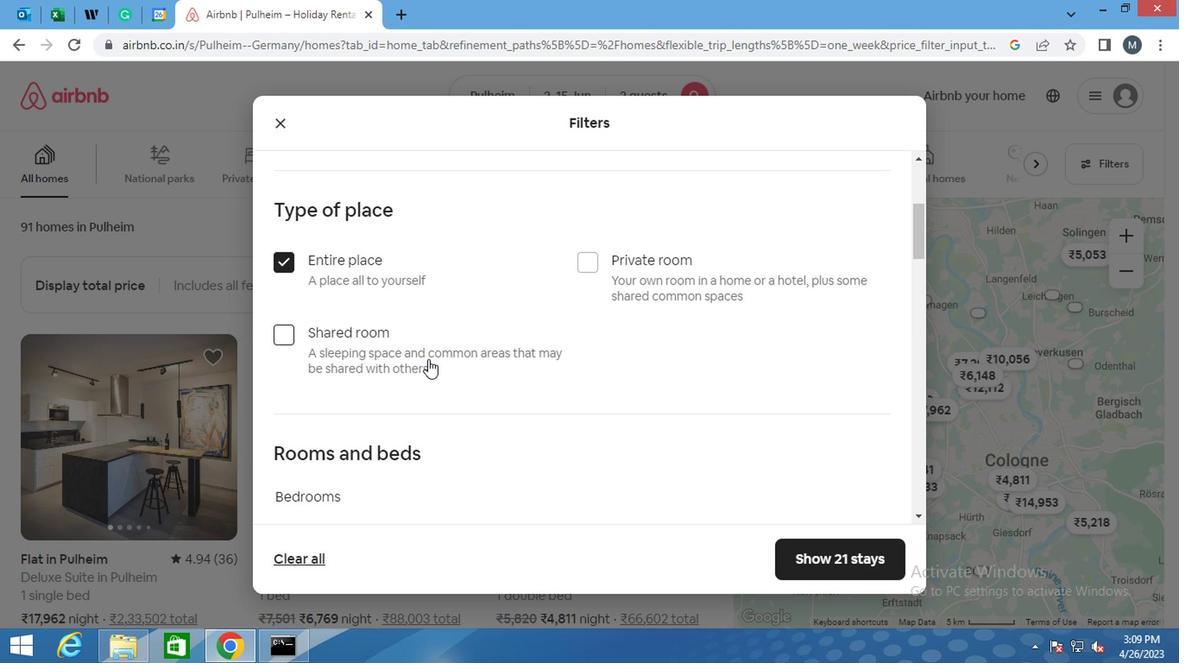 
Action: Mouse scrolled (435, 343) with delta (0, -1)
Screenshot: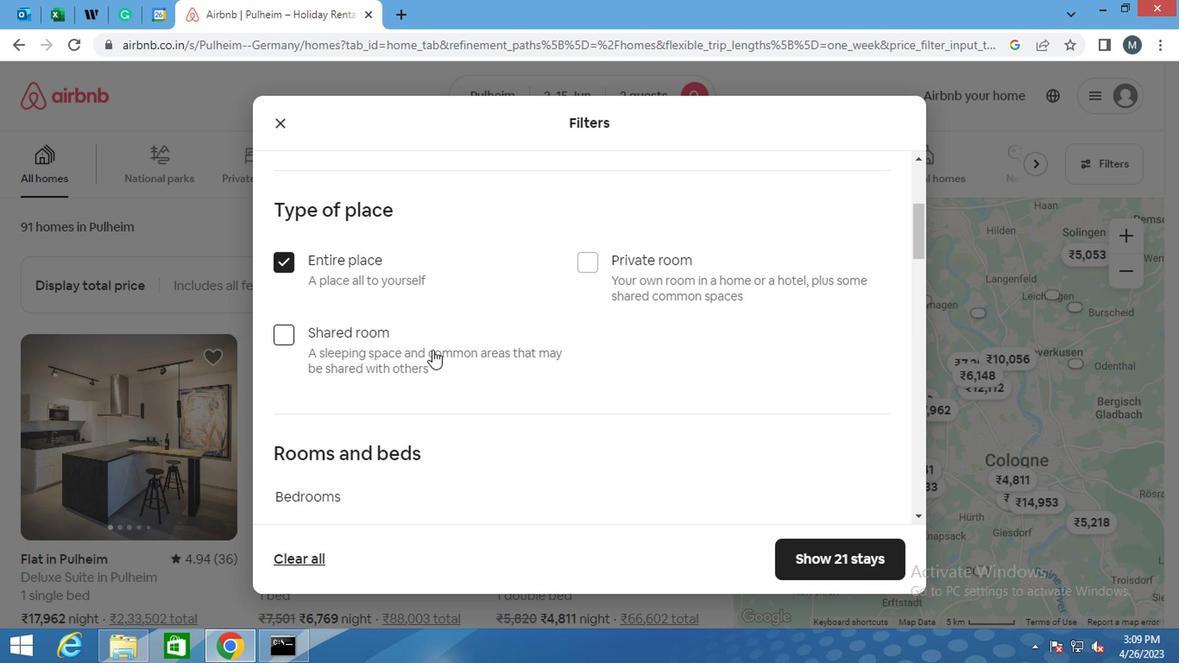 
Action: Mouse moved to (393, 366)
Screenshot: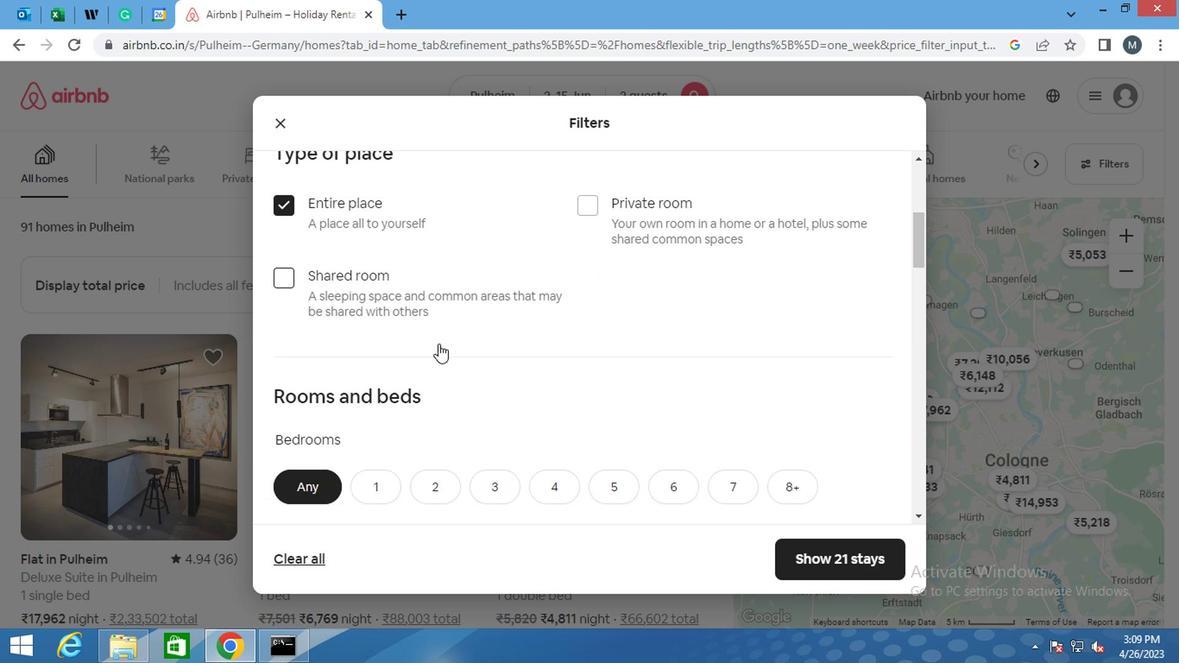 
Action: Mouse scrolled (393, 366) with delta (0, 0)
Screenshot: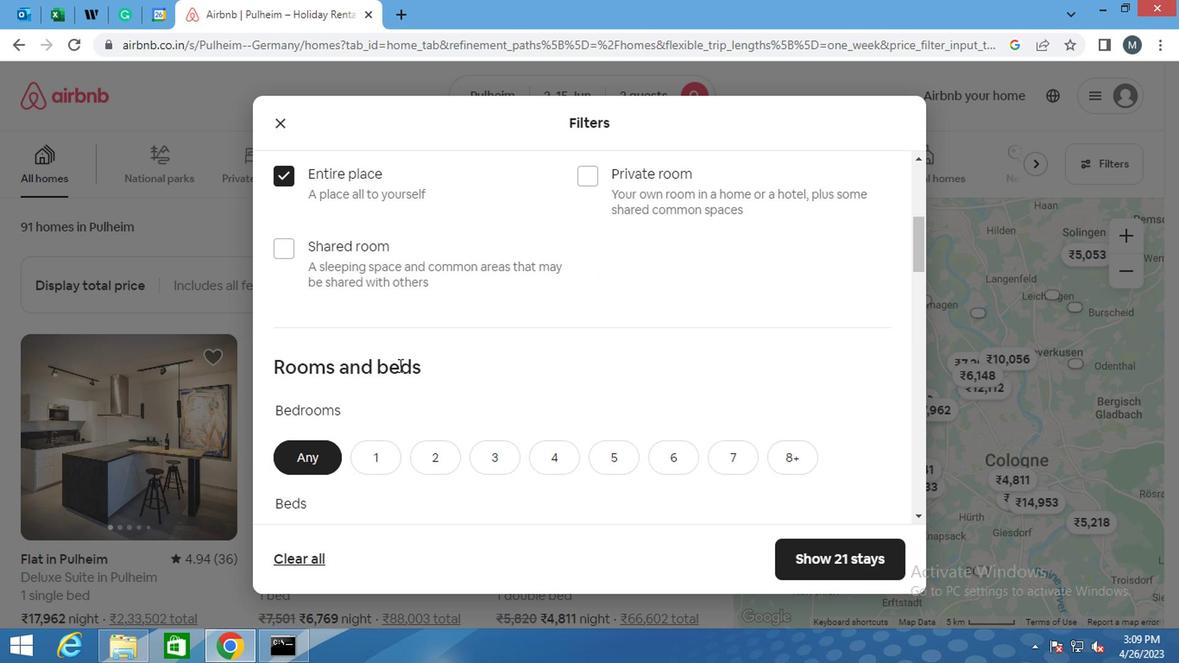 
Action: Mouse scrolled (393, 366) with delta (0, 0)
Screenshot: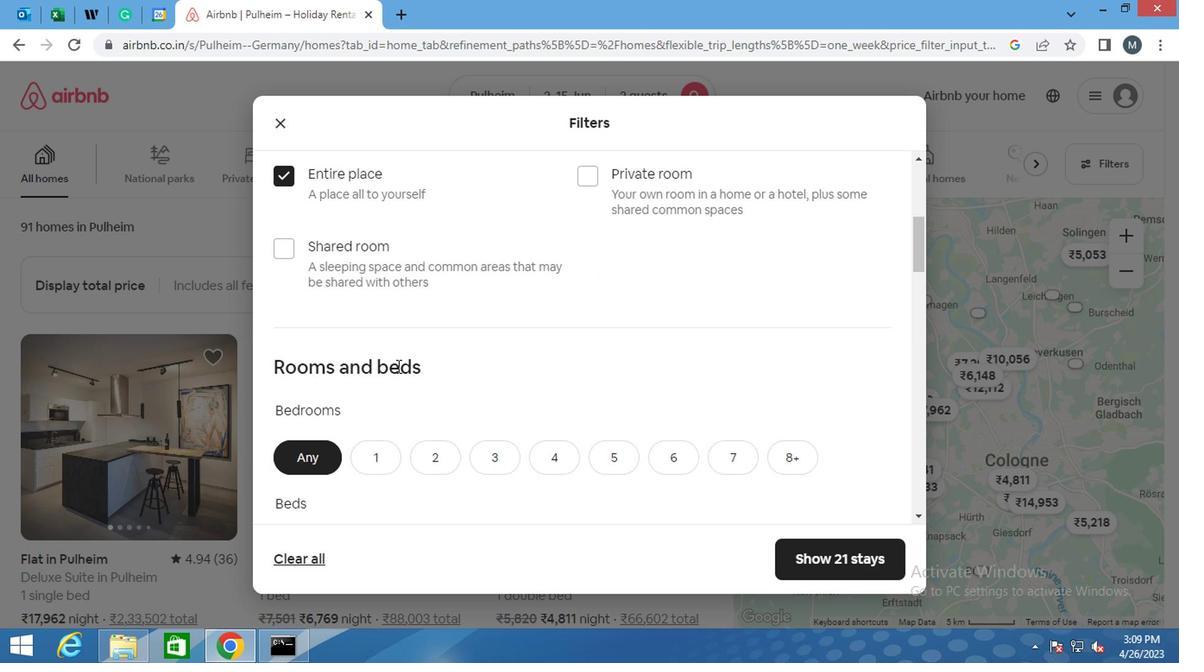 
Action: Mouse moved to (366, 344)
Screenshot: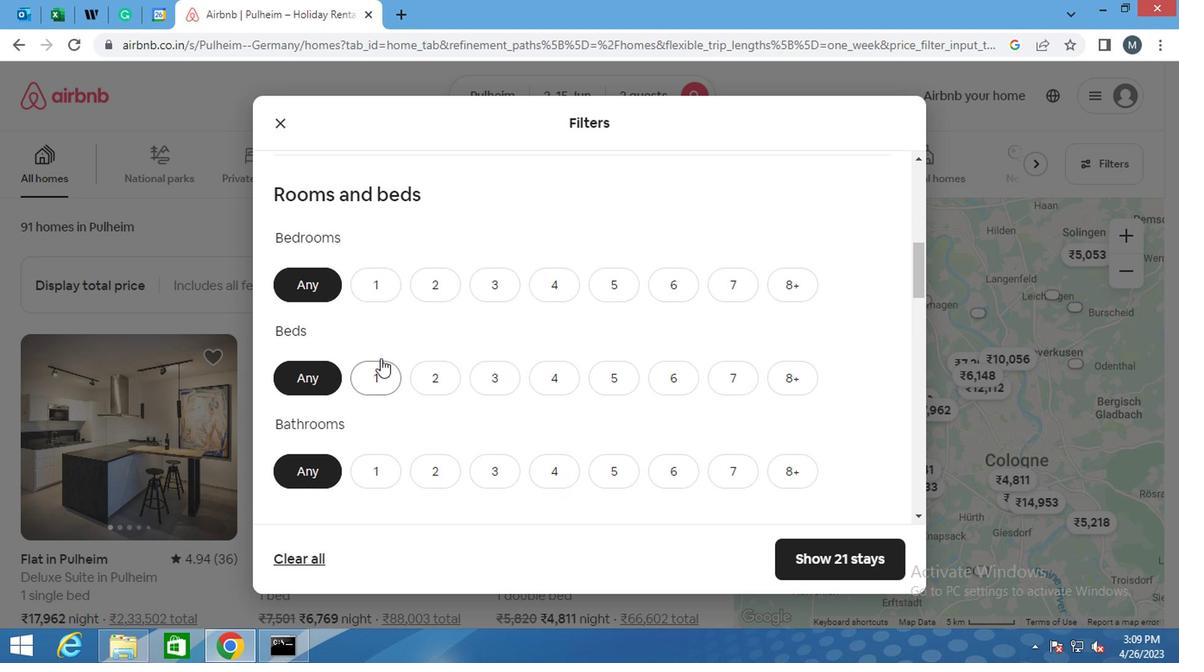 
Action: Mouse scrolled (366, 345) with delta (0, 0)
Screenshot: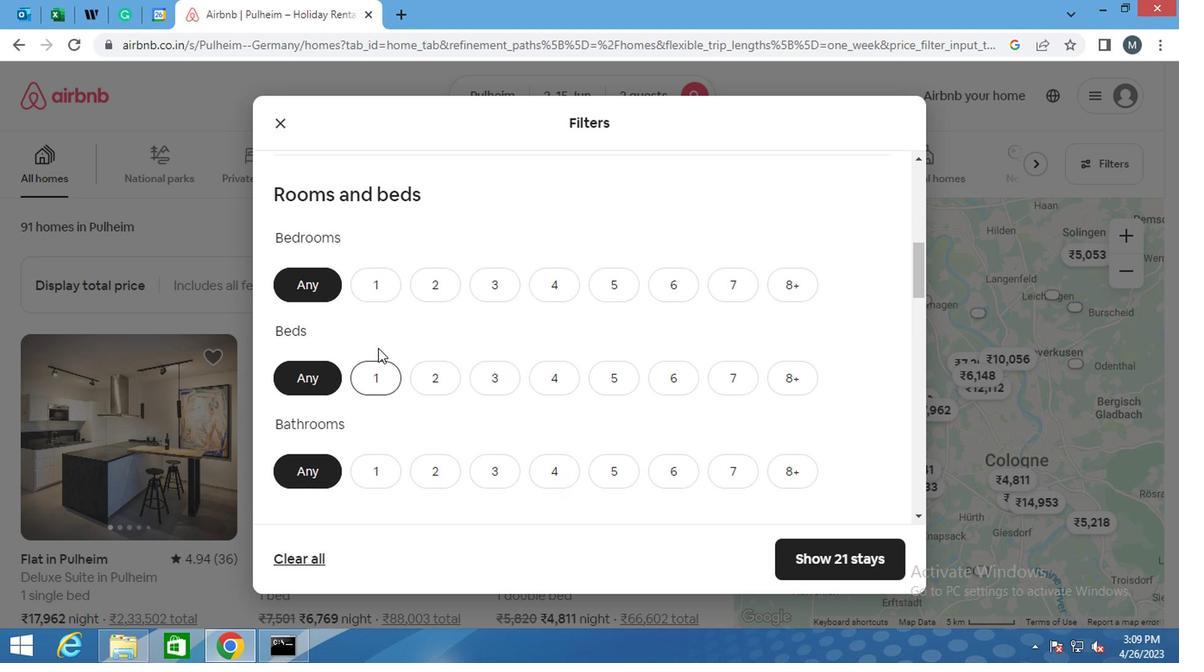 
Action: Mouse moved to (364, 344)
Screenshot: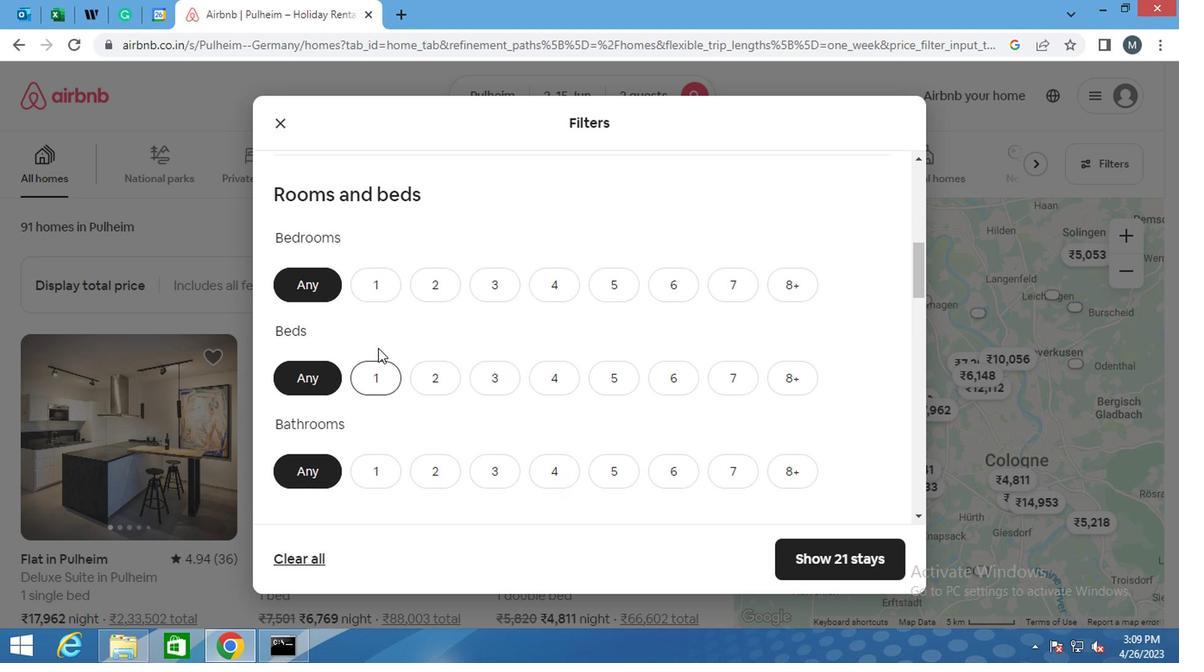 
Action: Mouse scrolled (364, 345) with delta (0, 0)
Screenshot: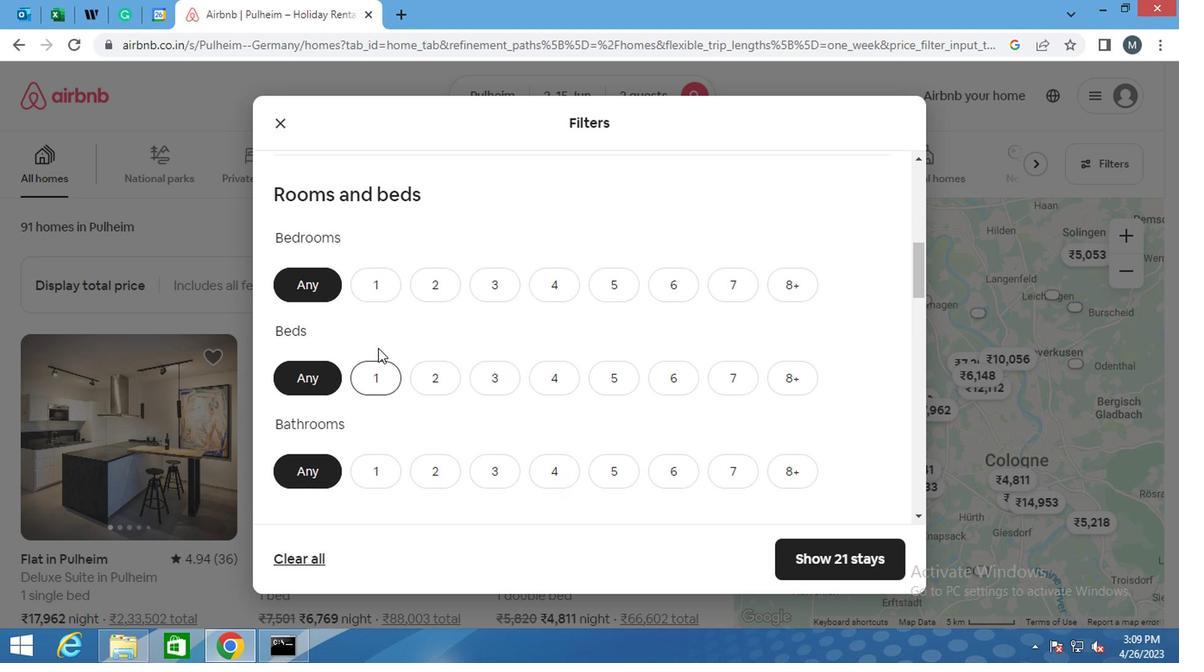 
Action: Mouse moved to (363, 344)
Screenshot: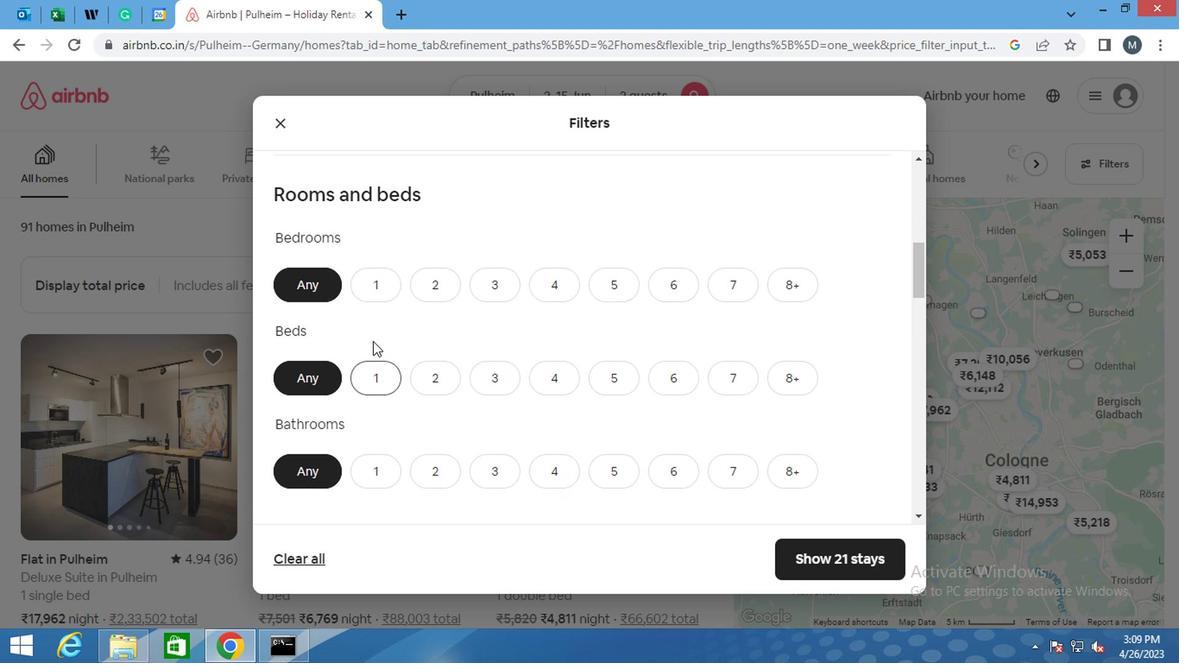 
Action: Mouse scrolled (363, 345) with delta (0, 0)
Screenshot: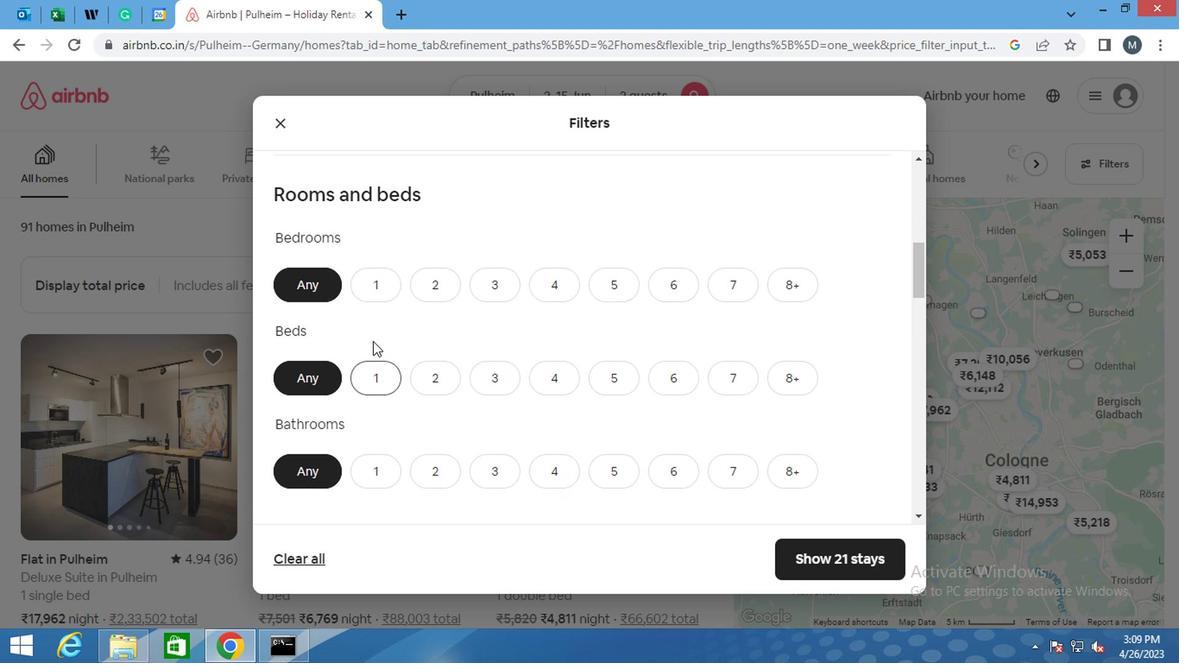 
Action: Mouse scrolled (363, 345) with delta (0, 0)
Screenshot: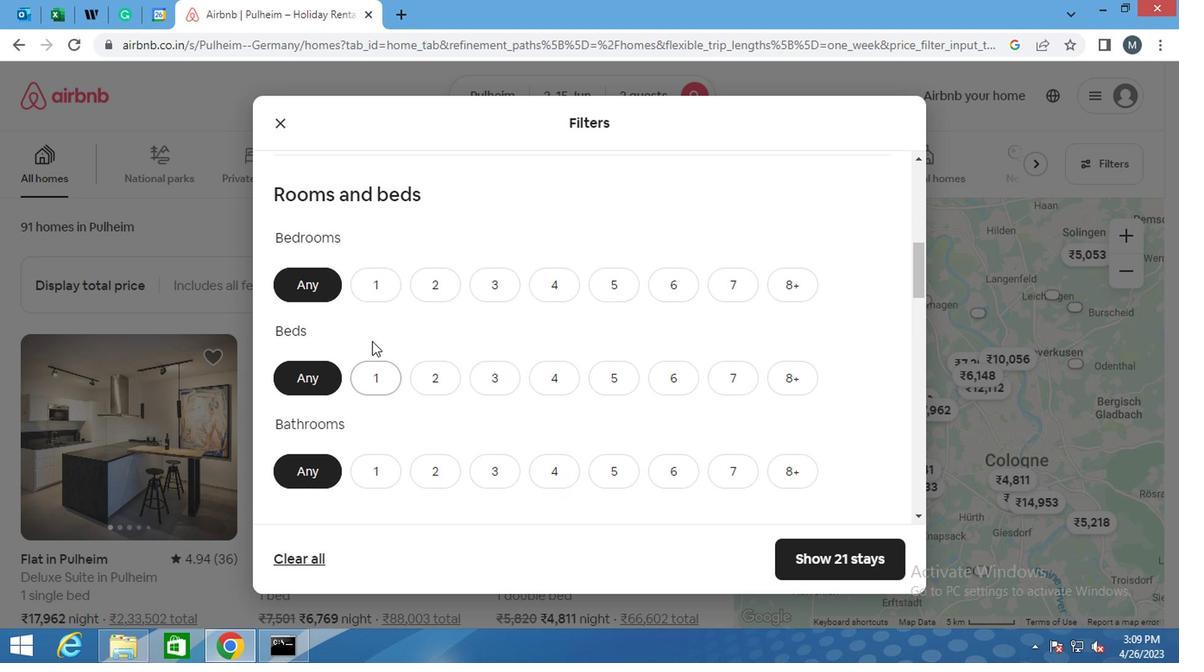 
Action: Mouse moved to (389, 350)
Screenshot: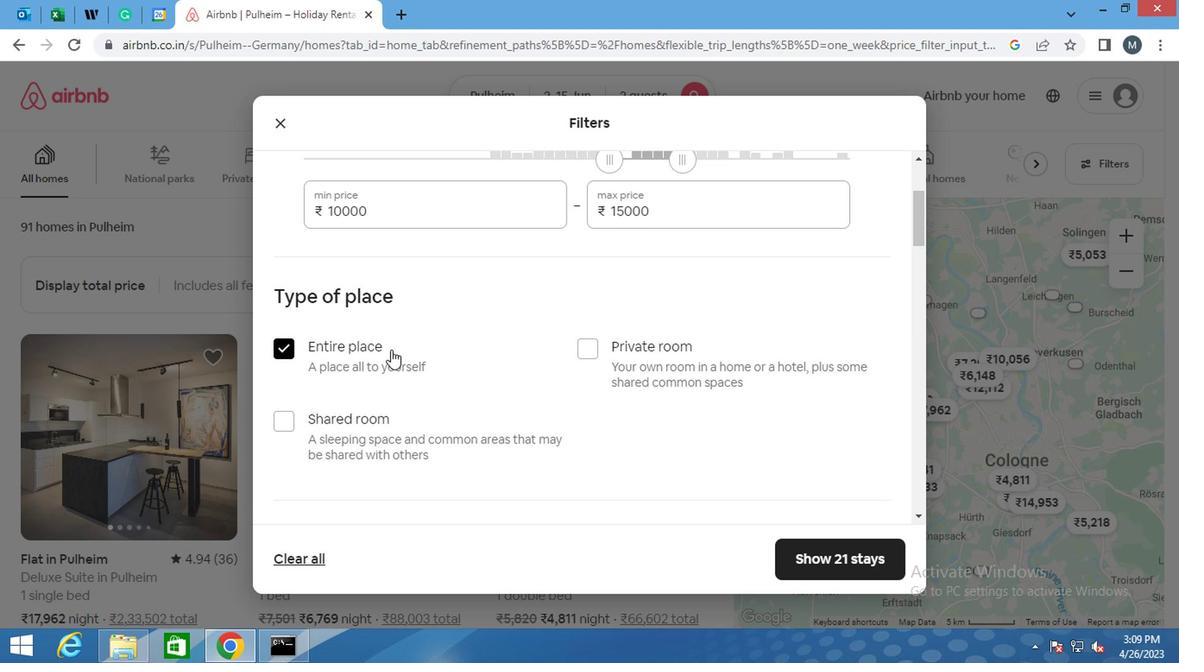 
Action: Mouse scrolled (389, 349) with delta (0, 0)
Screenshot: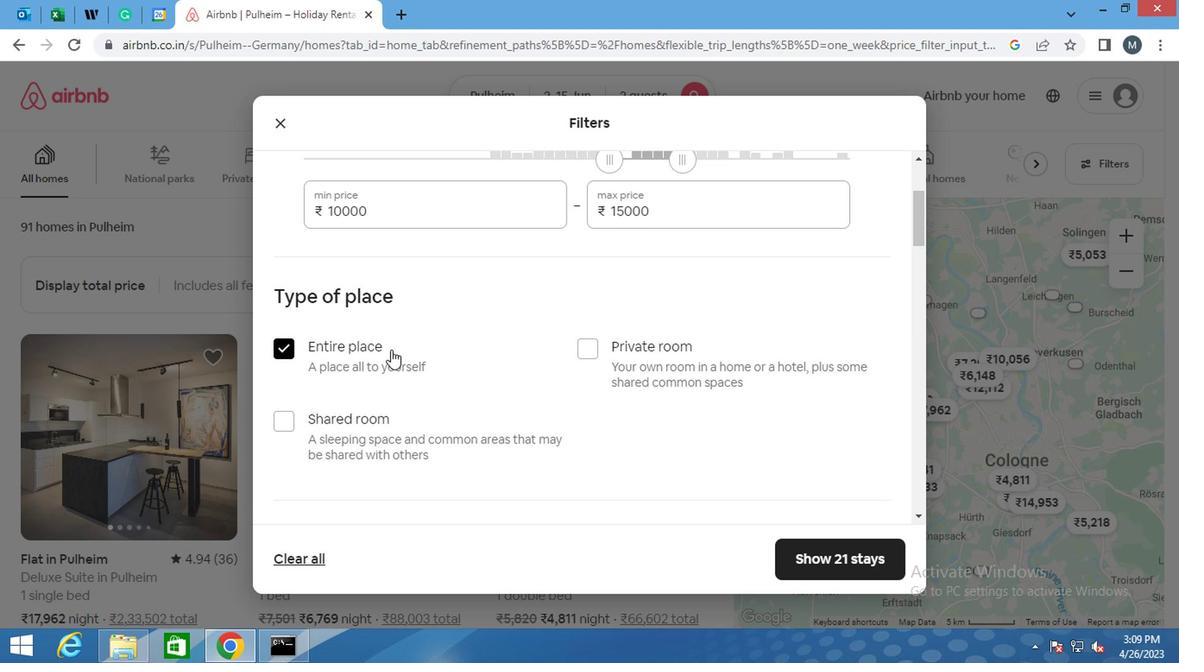 
Action: Mouse moved to (390, 351)
Screenshot: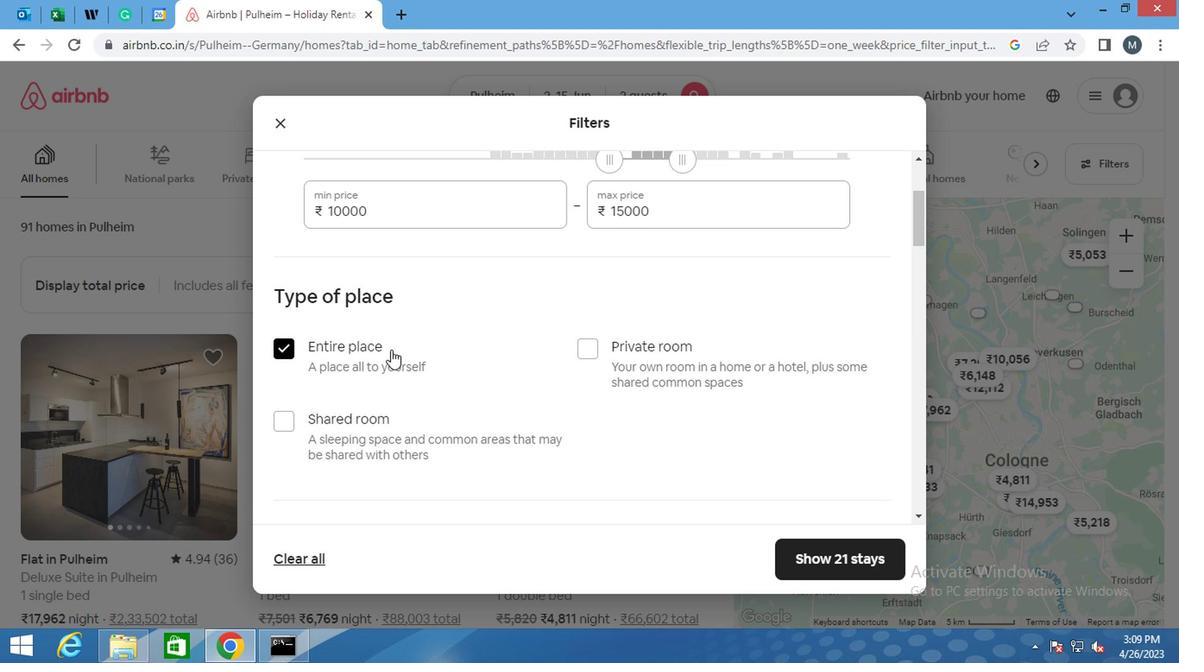 
Action: Mouse scrolled (390, 351) with delta (0, 0)
Screenshot: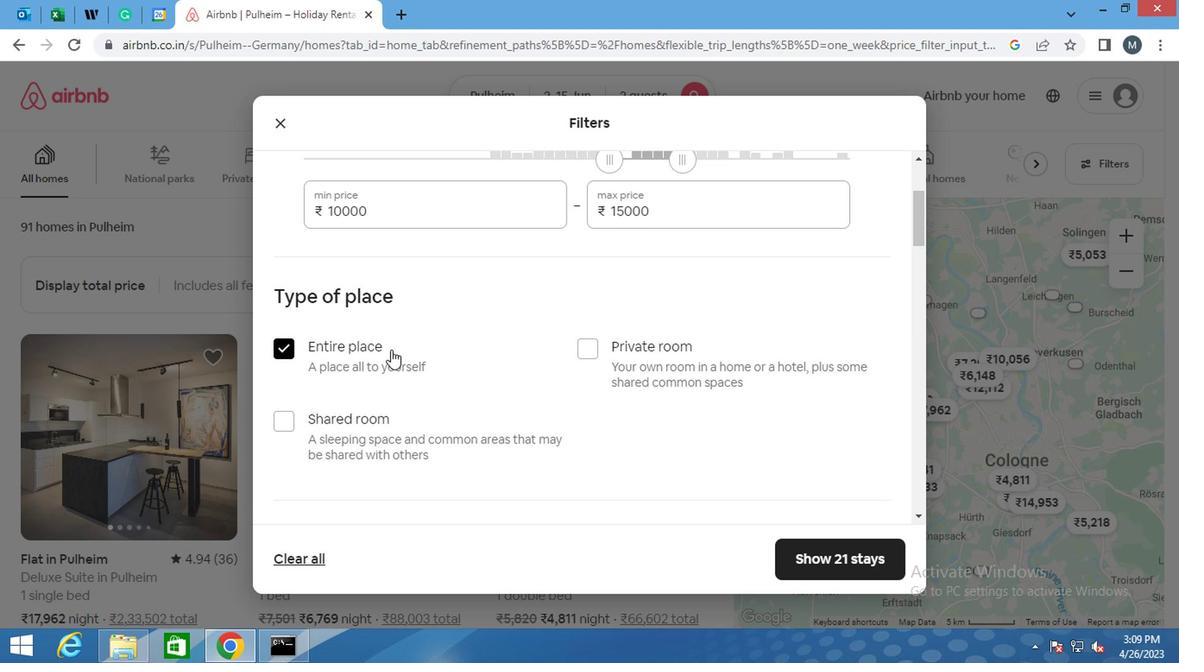 
Action: Mouse moved to (390, 353)
Screenshot: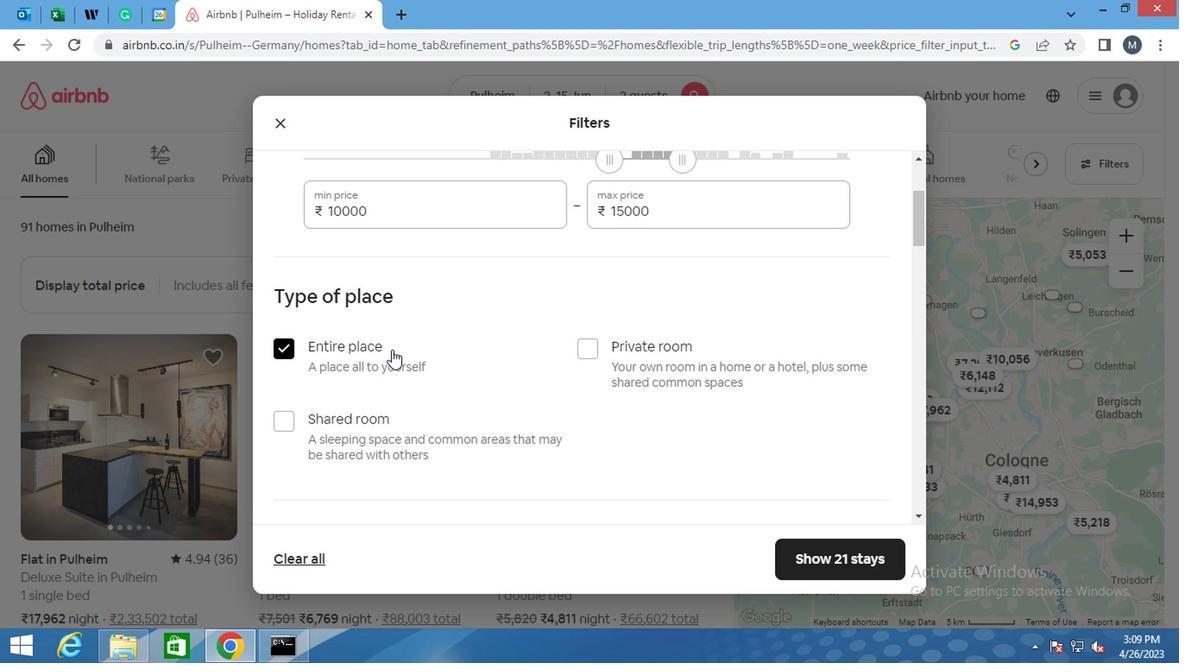 
Action: Mouse scrolled (390, 351) with delta (0, -1)
Screenshot: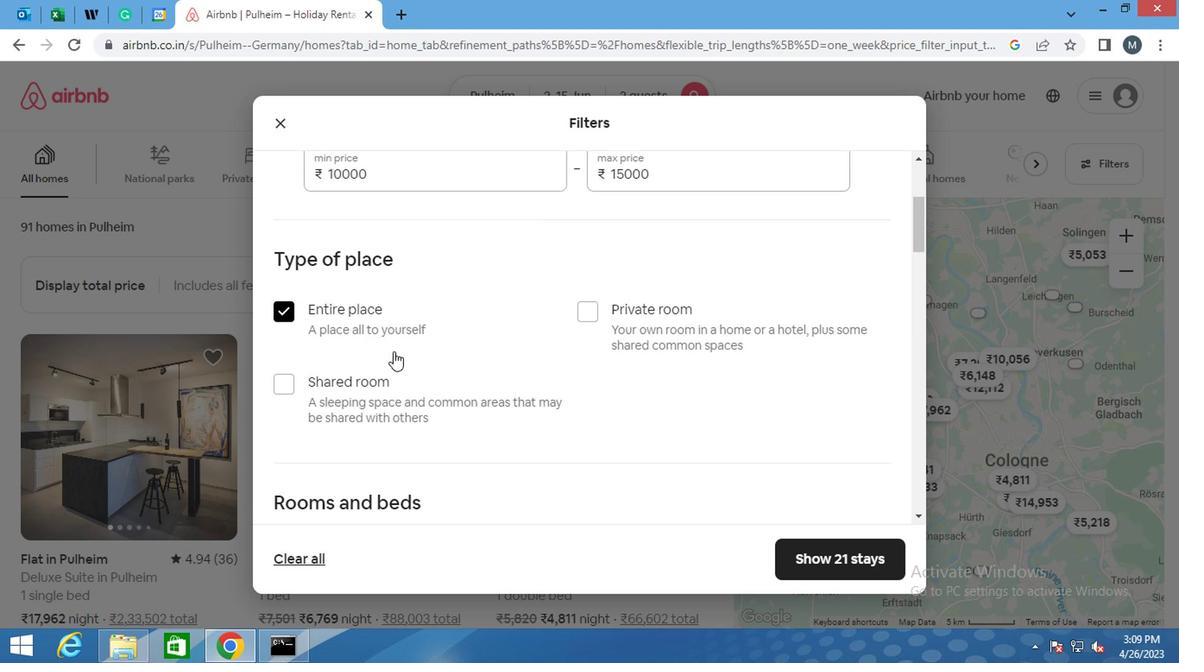 
Action: Mouse scrolled (390, 351) with delta (0, -1)
Screenshot: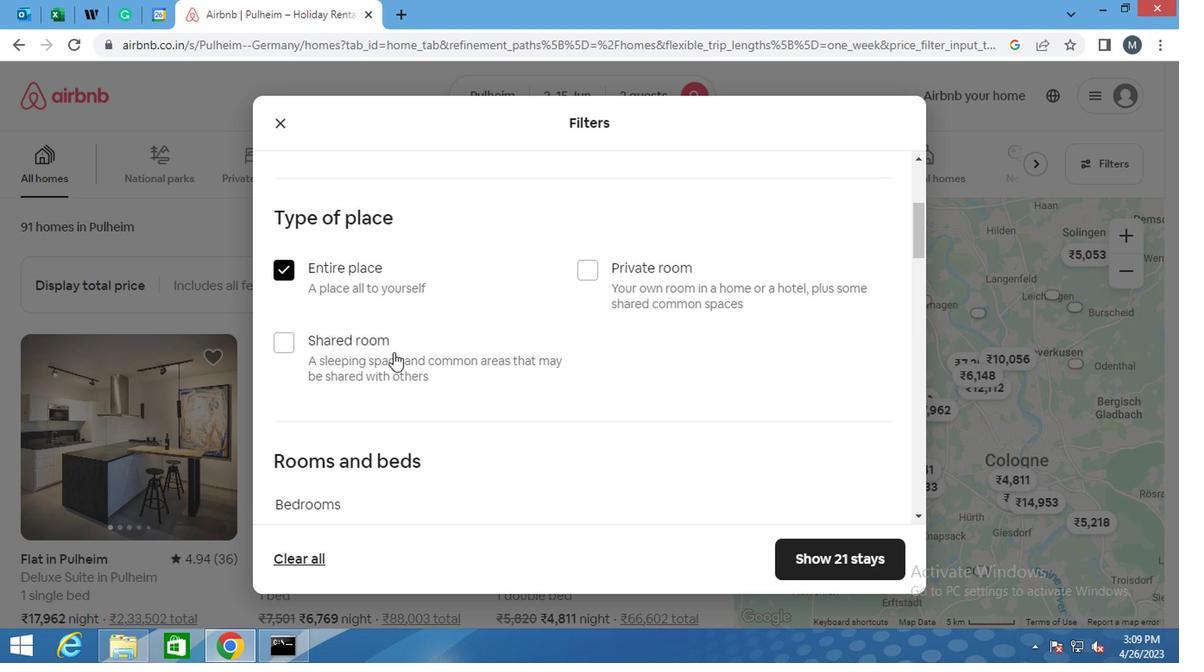 
Action: Mouse moved to (369, 295)
Screenshot: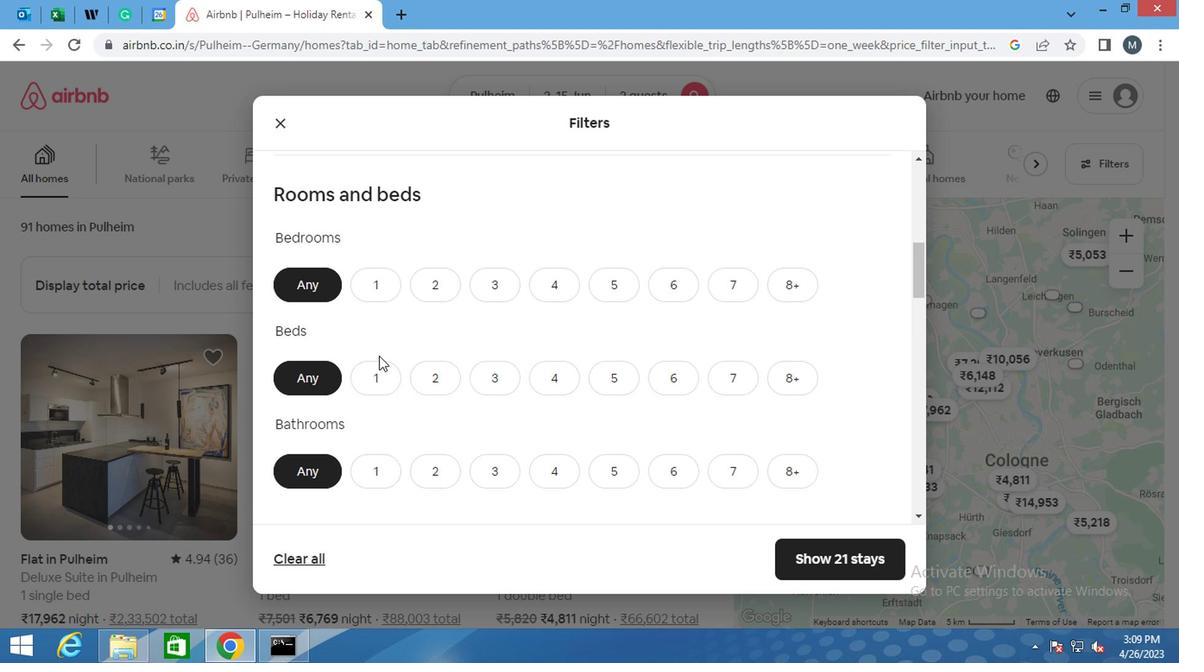 
Action: Mouse pressed left at (369, 295)
Screenshot: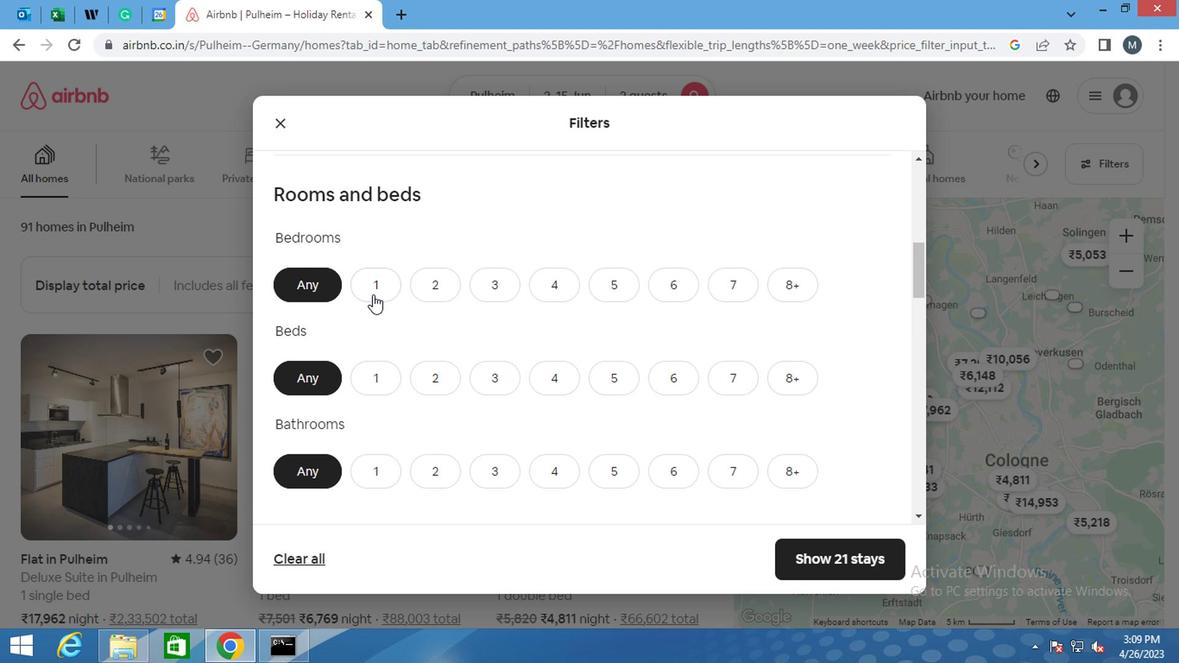 
Action: Mouse moved to (369, 384)
Screenshot: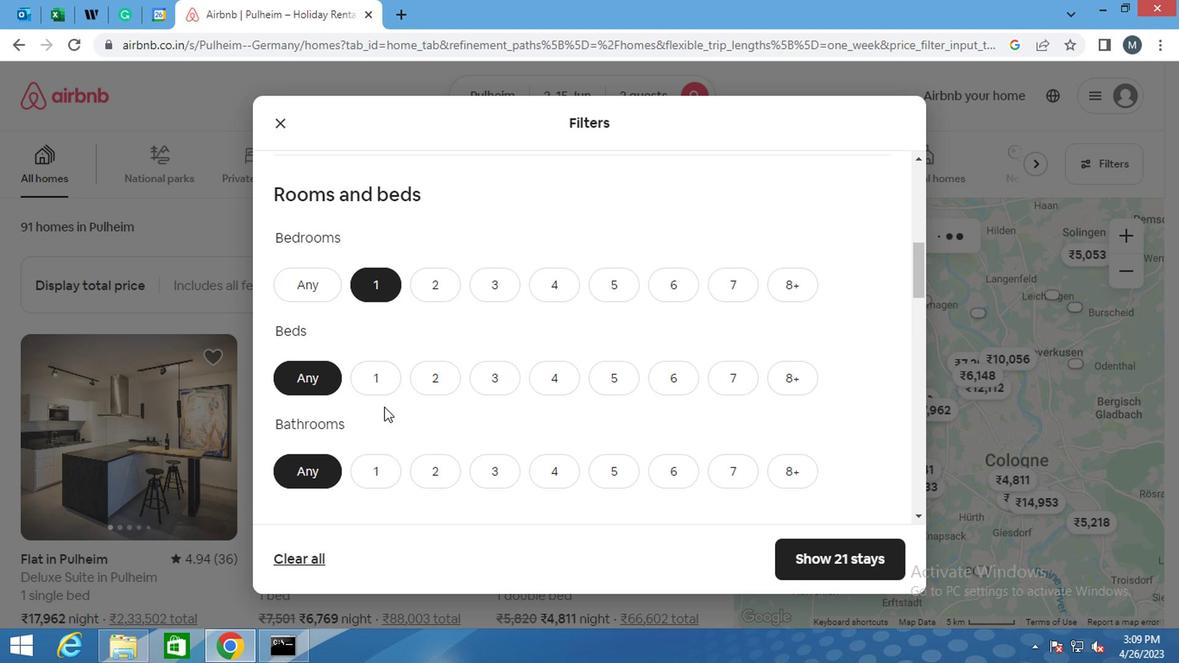 
Action: Mouse pressed left at (369, 384)
Screenshot: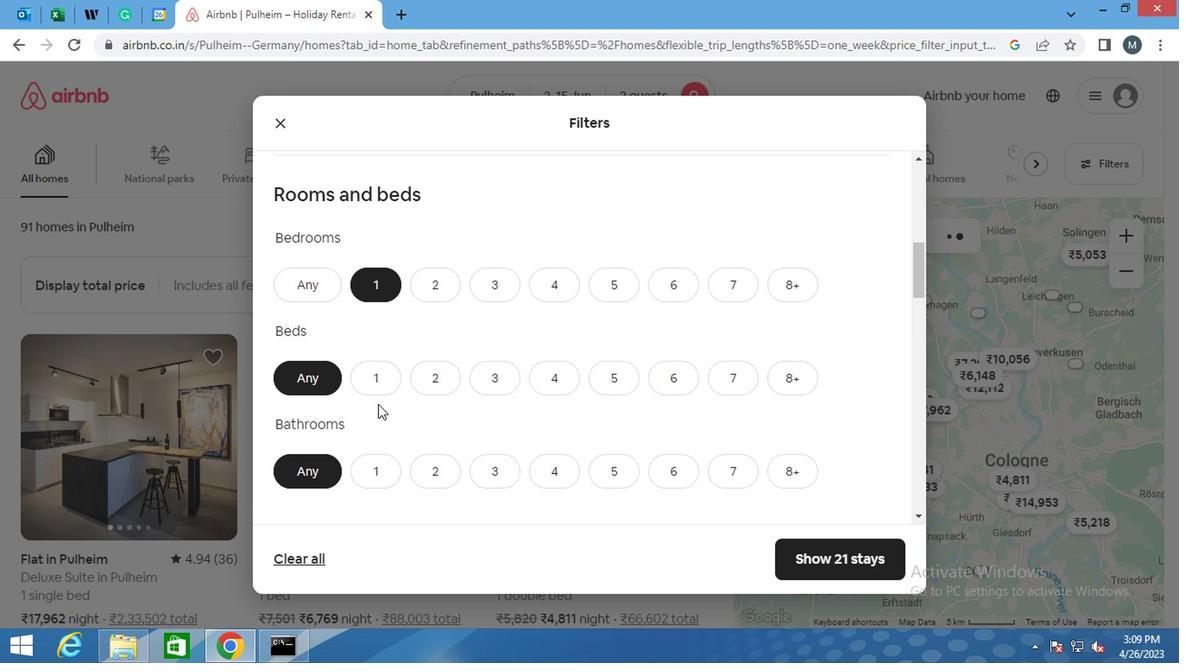 
Action: Mouse moved to (365, 474)
Screenshot: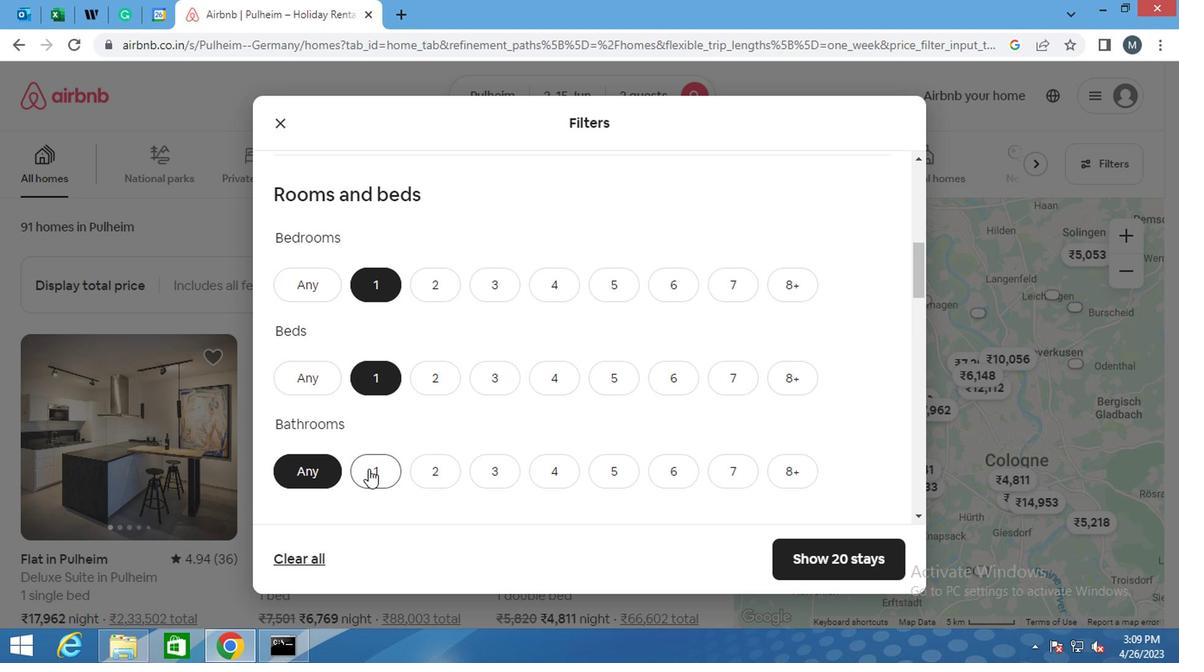 
Action: Mouse pressed left at (365, 474)
Screenshot: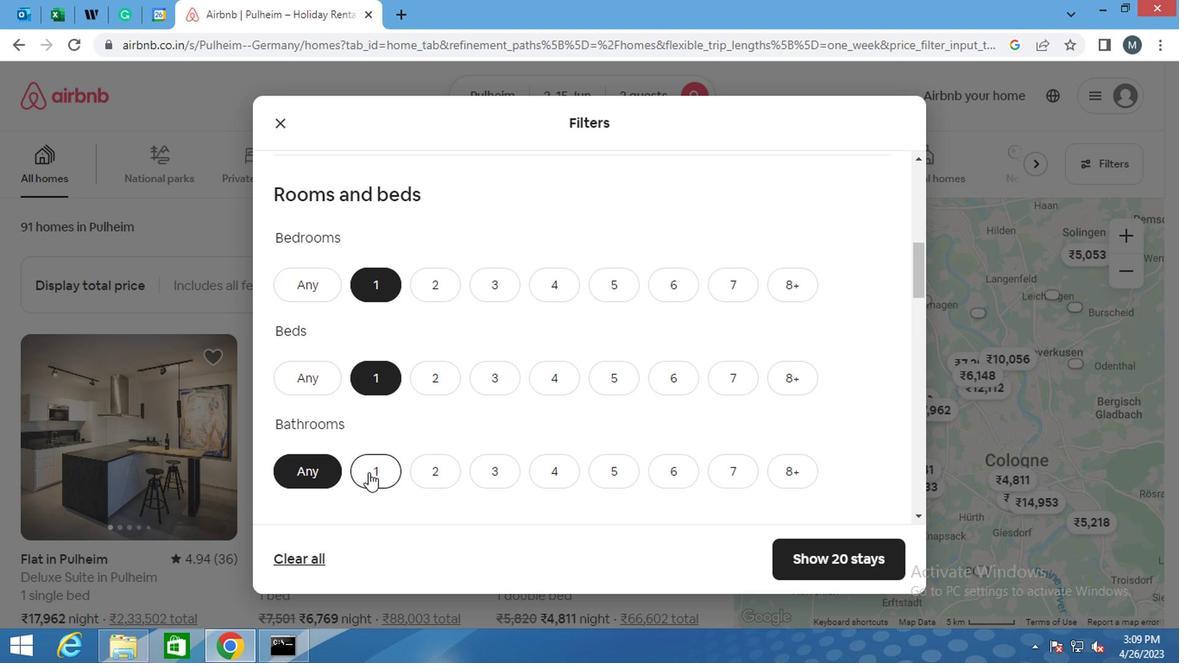 
Action: Mouse moved to (370, 390)
Screenshot: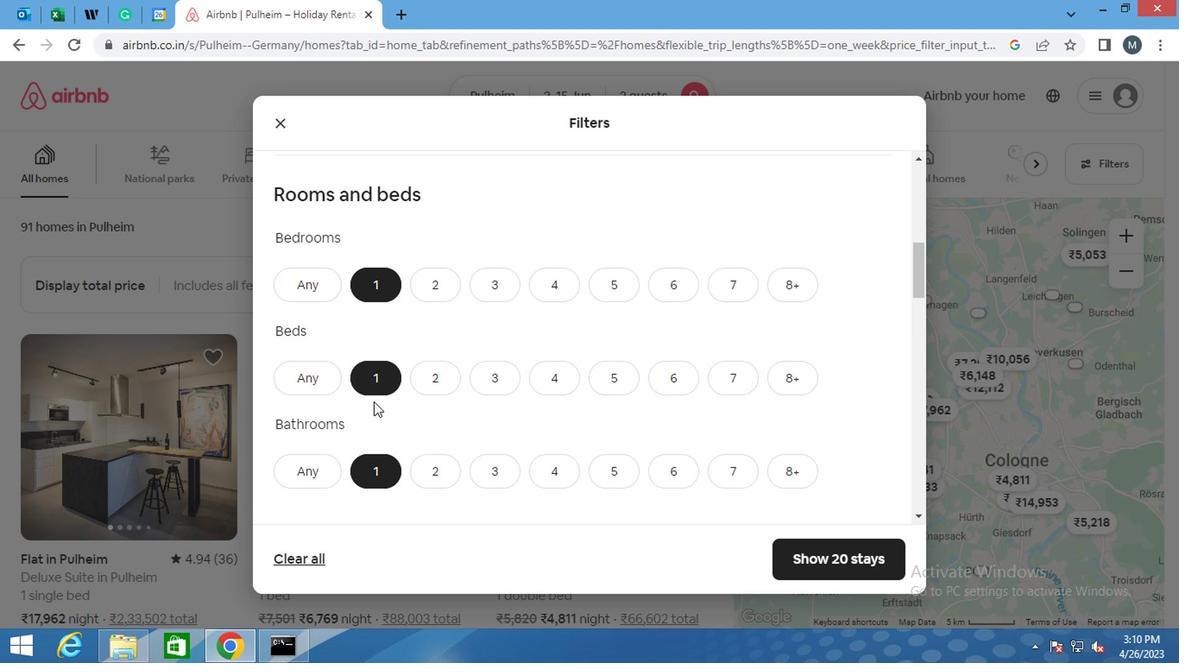 
Action: Mouse scrolled (370, 390) with delta (0, 0)
Screenshot: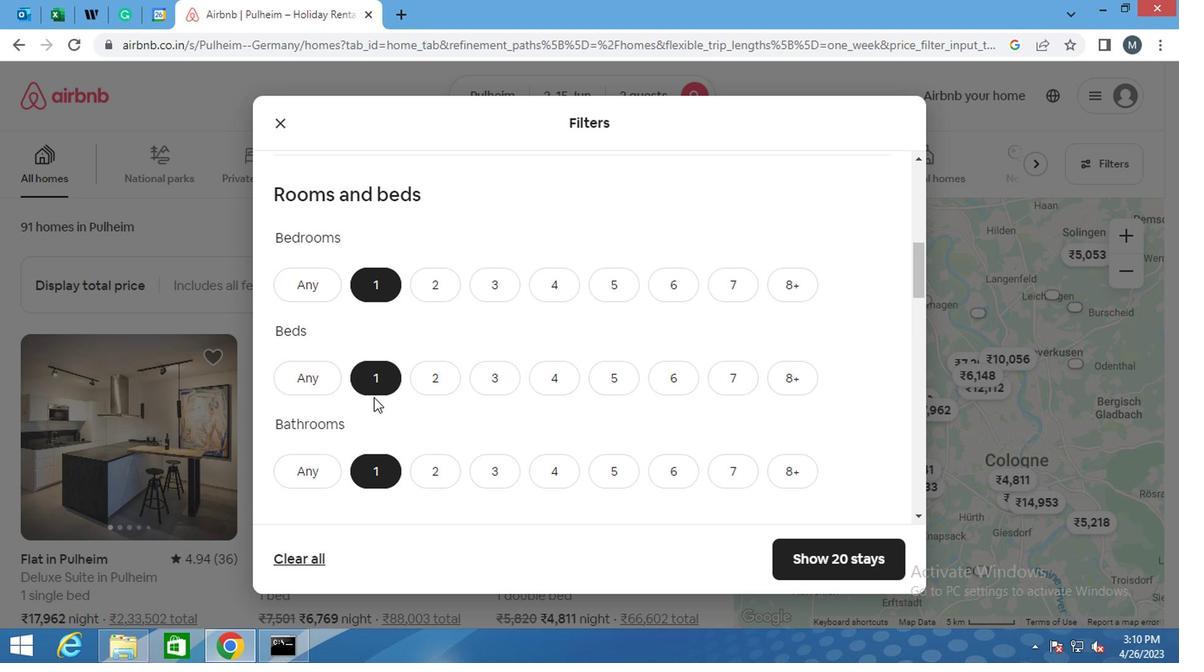 
Action: Mouse scrolled (370, 390) with delta (0, 0)
Screenshot: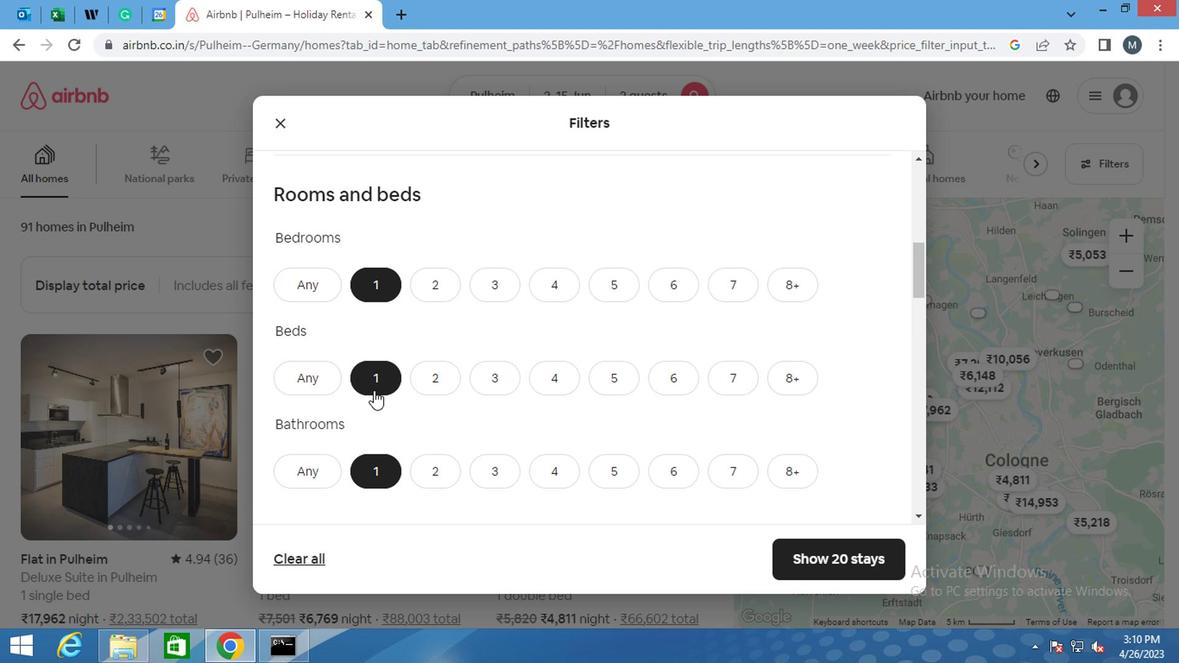 
Action: Mouse scrolled (370, 390) with delta (0, 0)
Screenshot: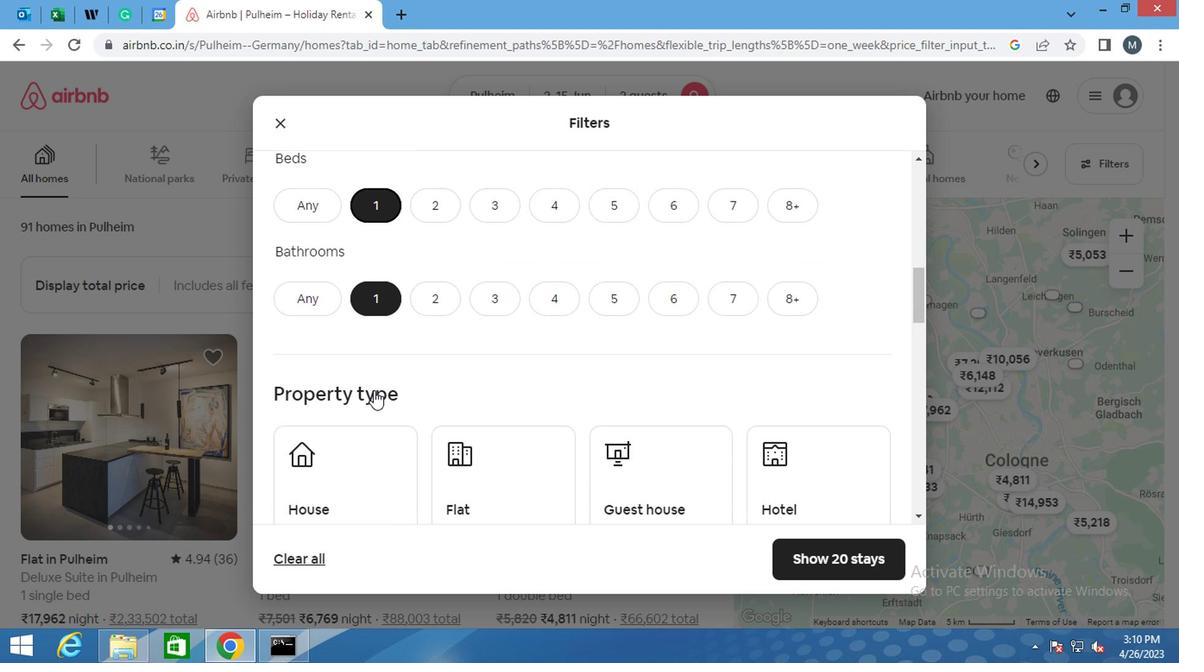 
Action: Mouse moved to (350, 414)
Screenshot: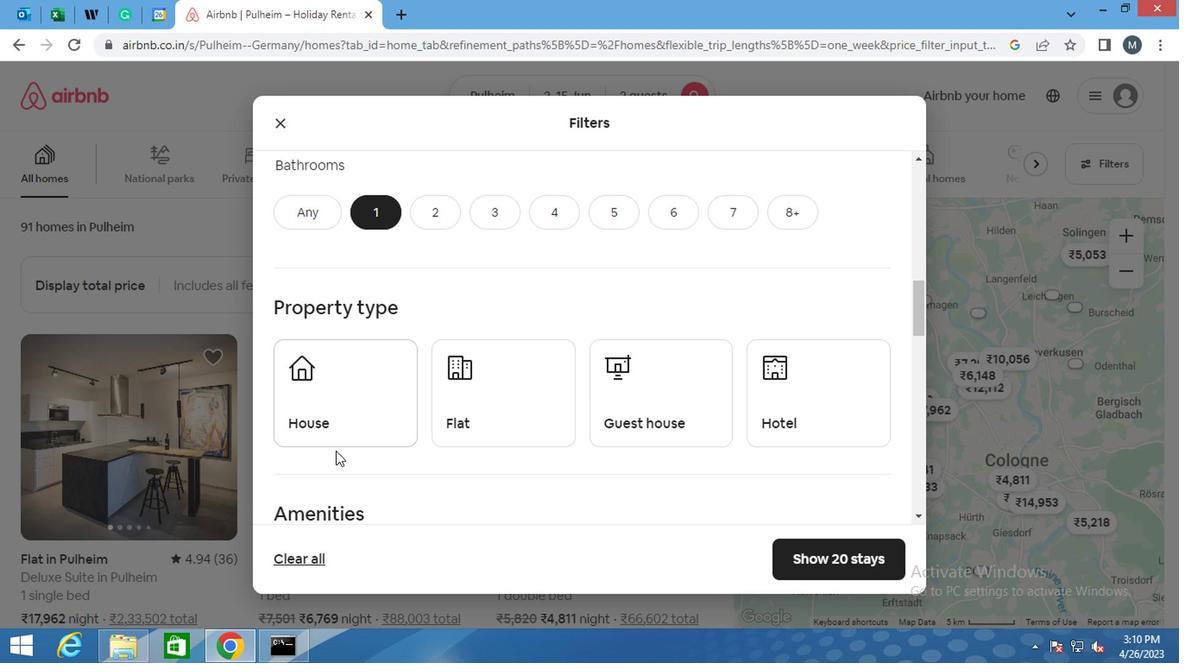 
Action: Mouse pressed left at (350, 414)
Screenshot: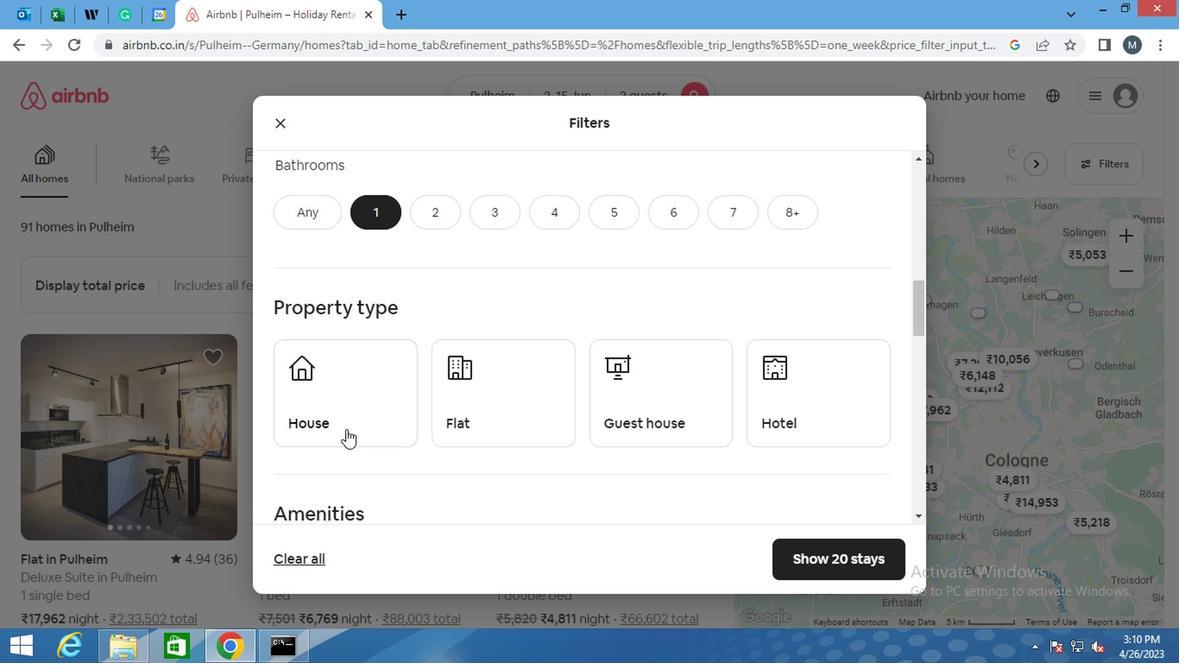 
Action: Mouse moved to (445, 408)
Screenshot: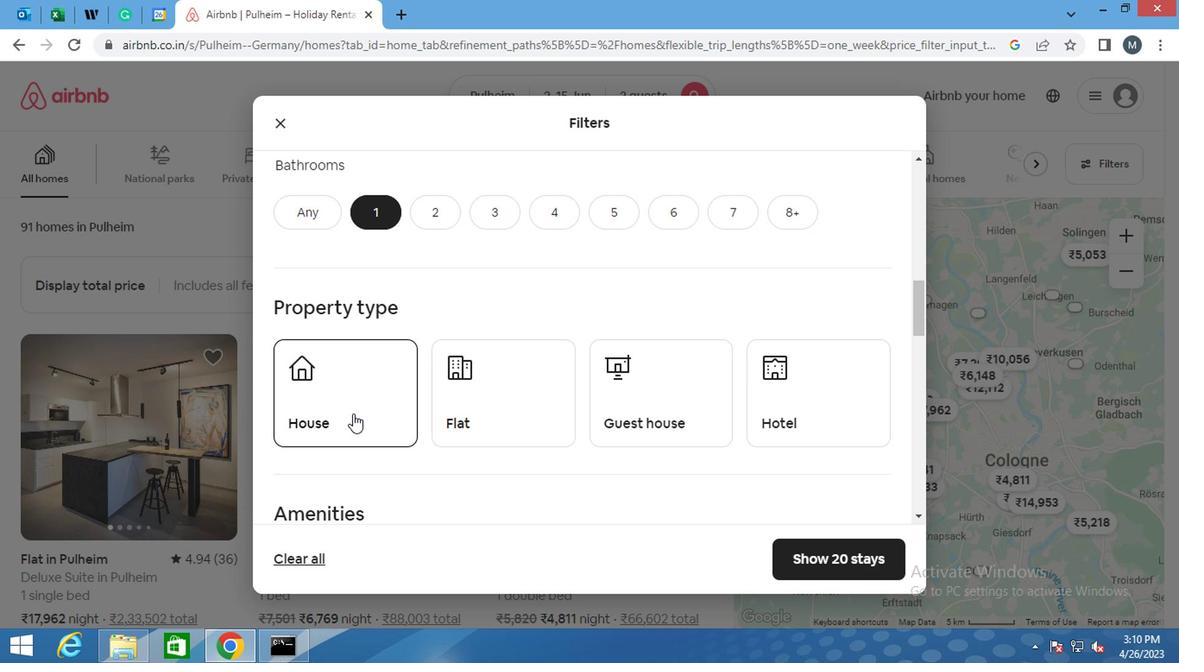 
Action: Mouse pressed left at (445, 408)
Screenshot: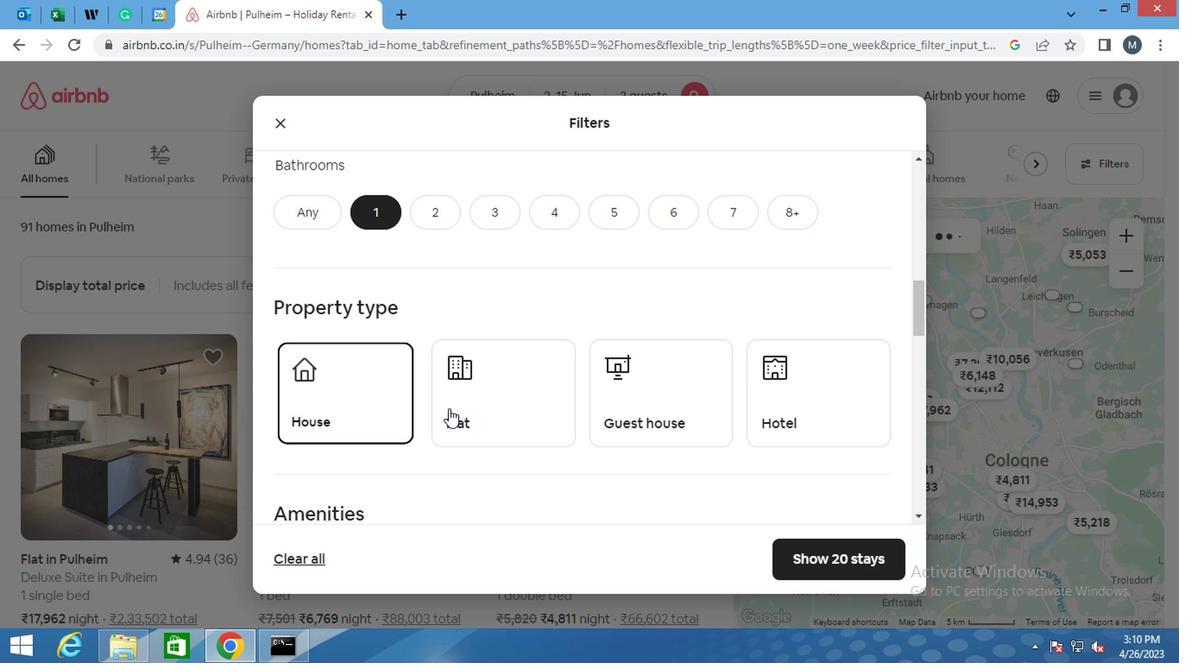 
Action: Mouse moved to (674, 394)
Screenshot: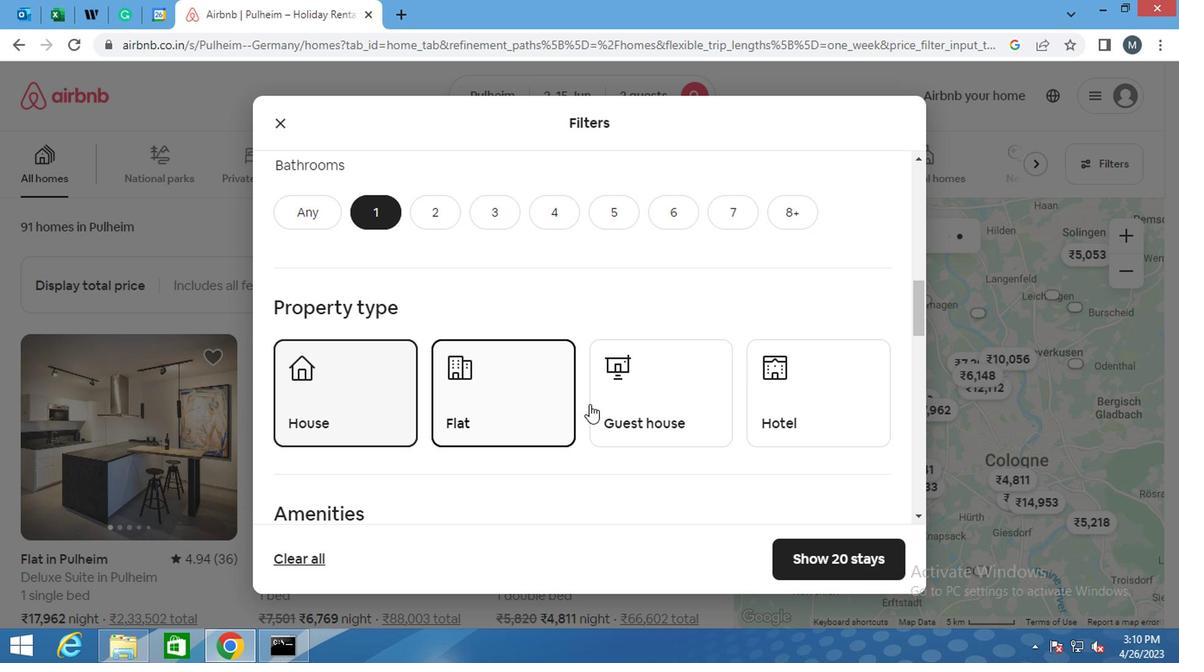 
Action: Mouse pressed left at (674, 394)
Screenshot: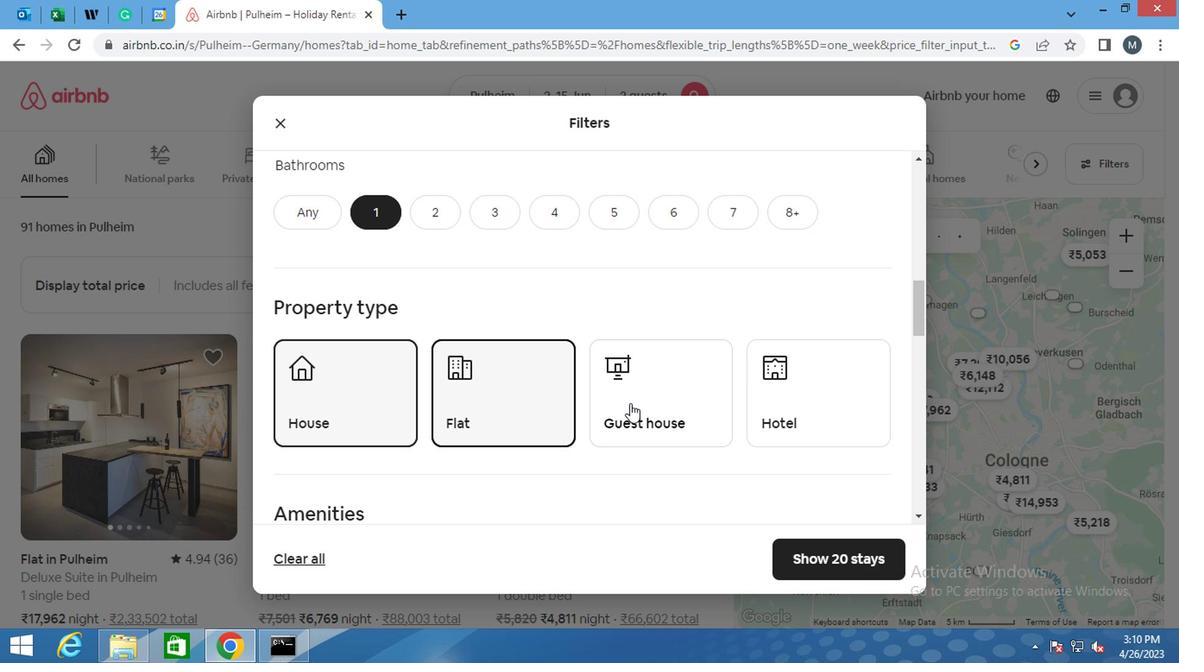 
Action: Mouse moved to (778, 375)
Screenshot: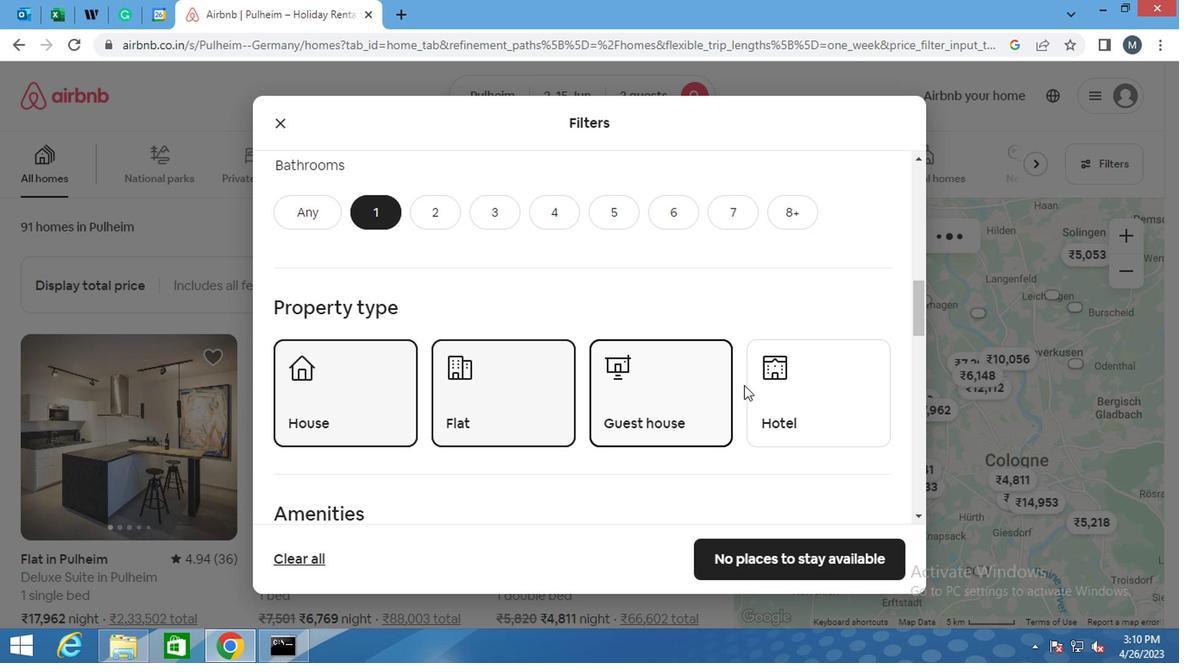 
Action: Mouse pressed left at (778, 375)
Screenshot: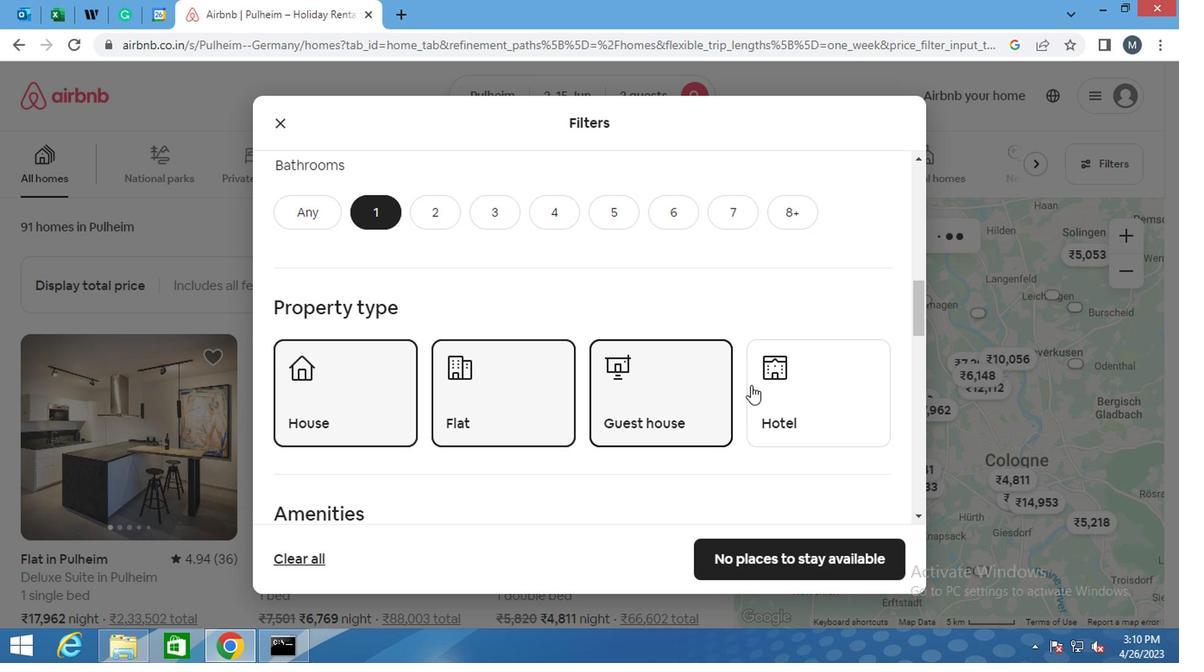 
Action: Mouse moved to (265, 439)
Screenshot: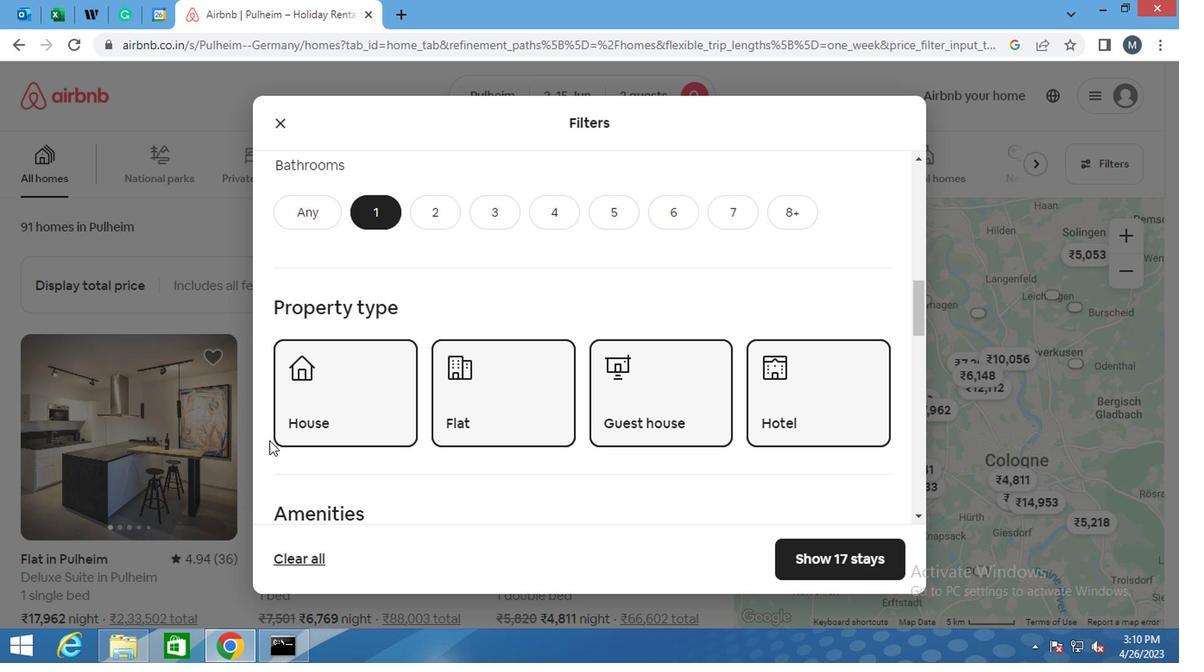 
Action: Mouse scrolled (265, 438) with delta (0, -1)
Screenshot: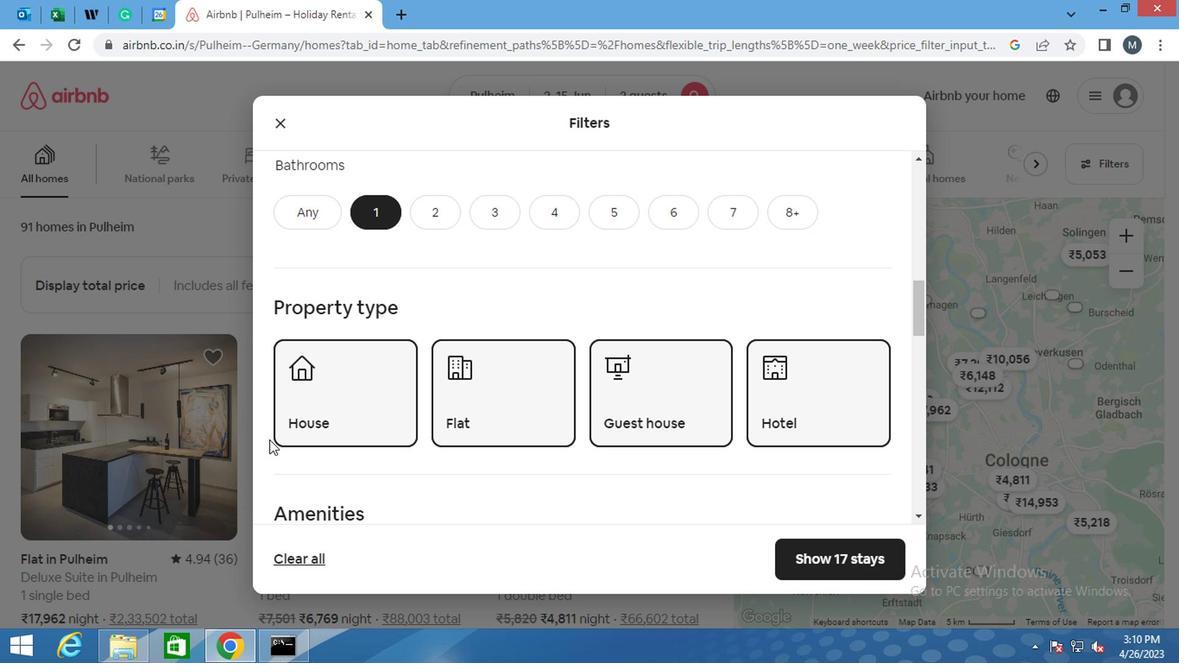 
Action: Mouse scrolled (265, 438) with delta (0, -1)
Screenshot: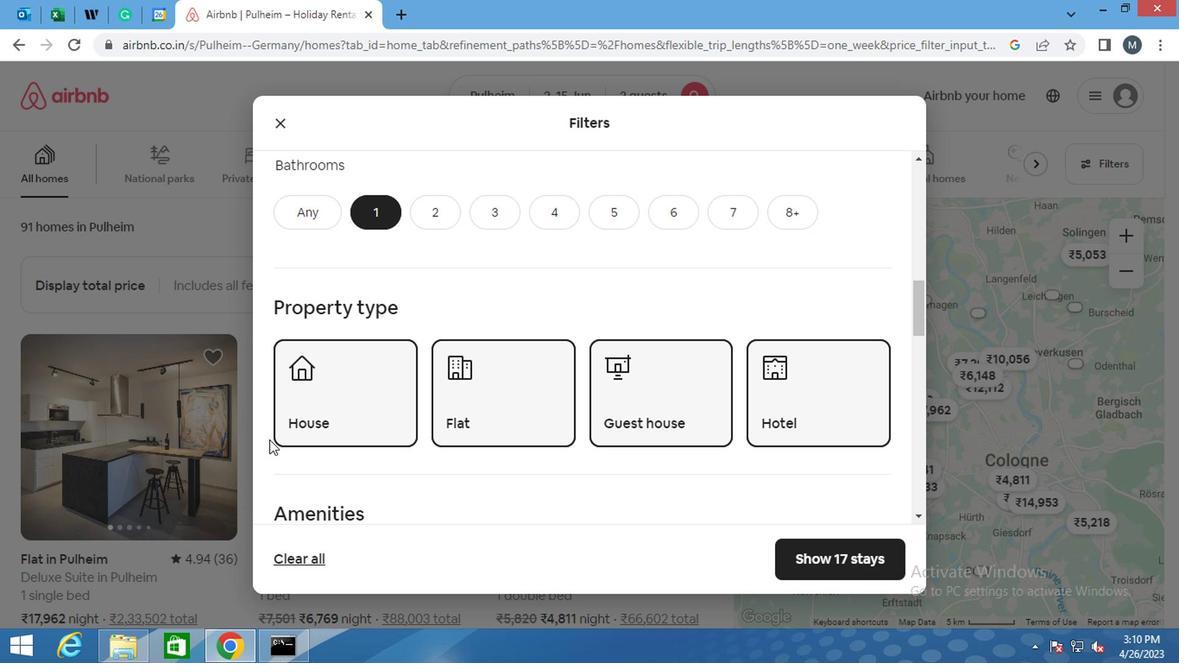 
Action: Mouse scrolled (265, 438) with delta (0, -1)
Screenshot: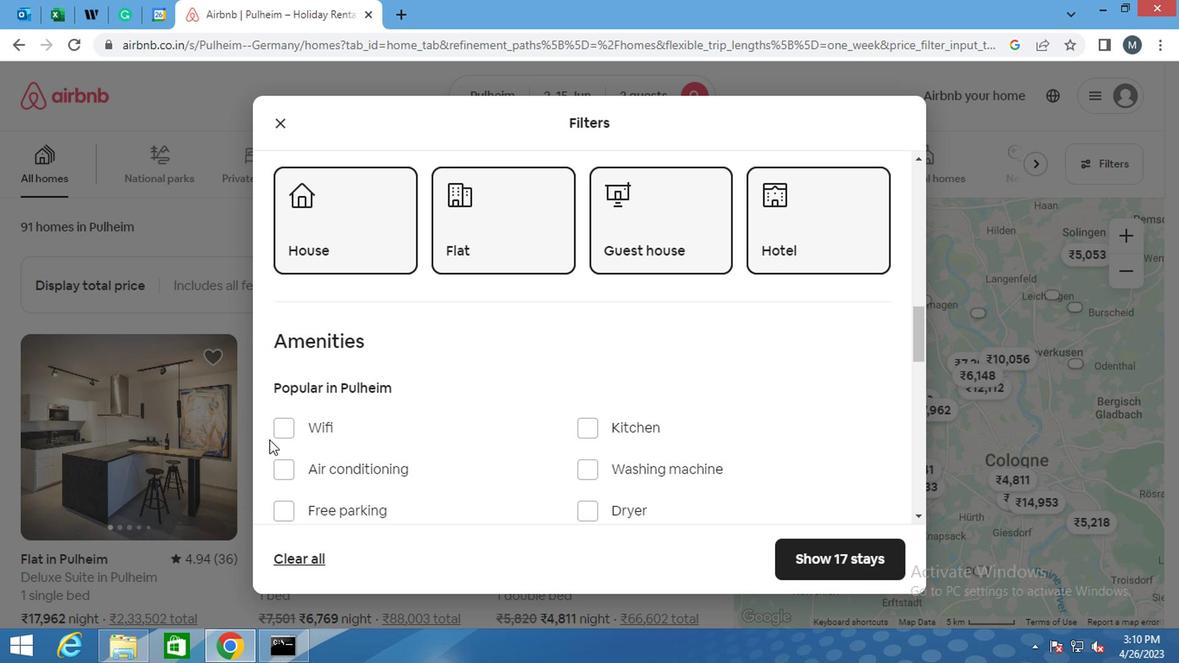
Action: Mouse moved to (262, 440)
Screenshot: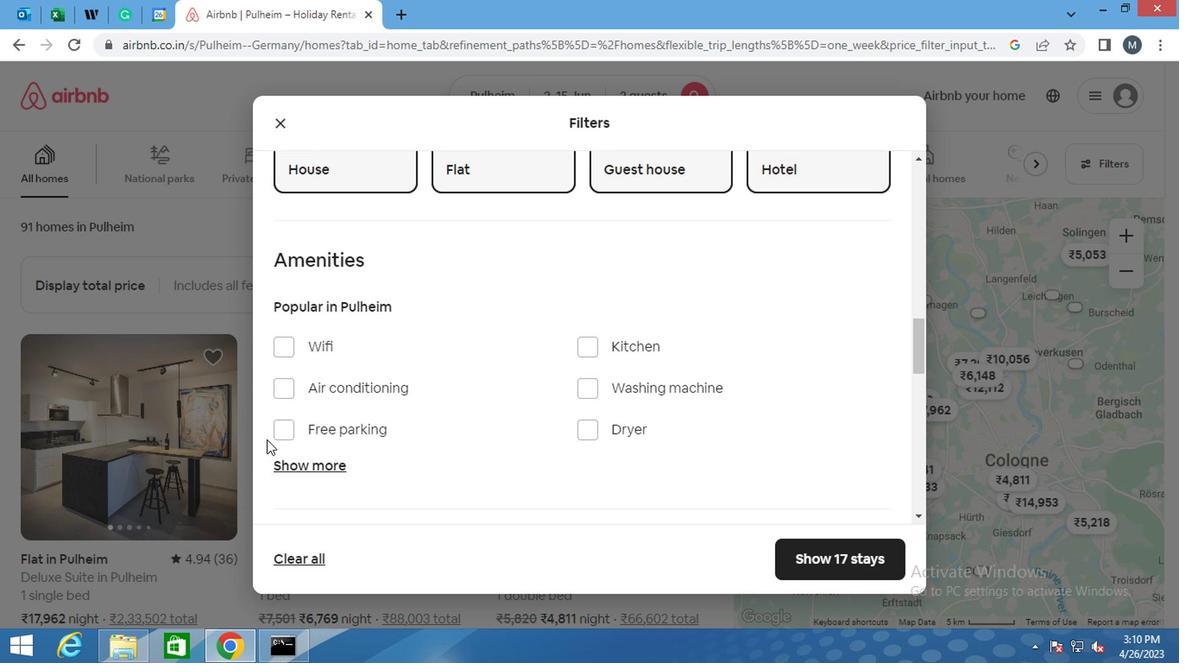 
Action: Mouse scrolled (262, 439) with delta (0, 0)
Screenshot: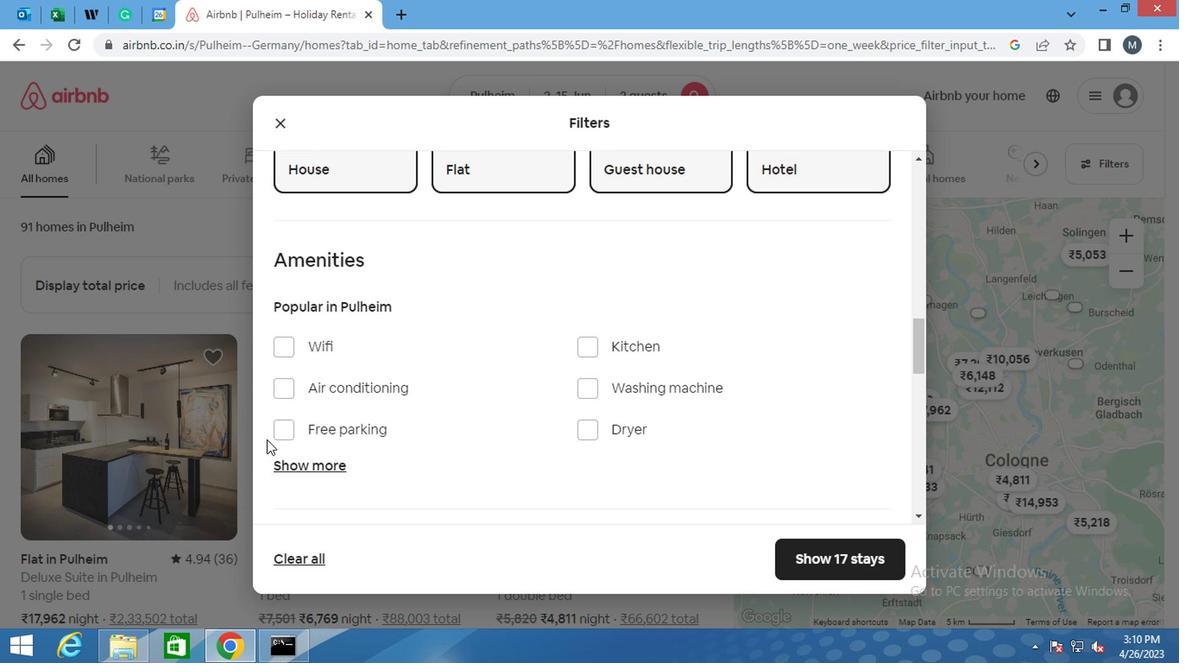
Action: Mouse moved to (259, 445)
Screenshot: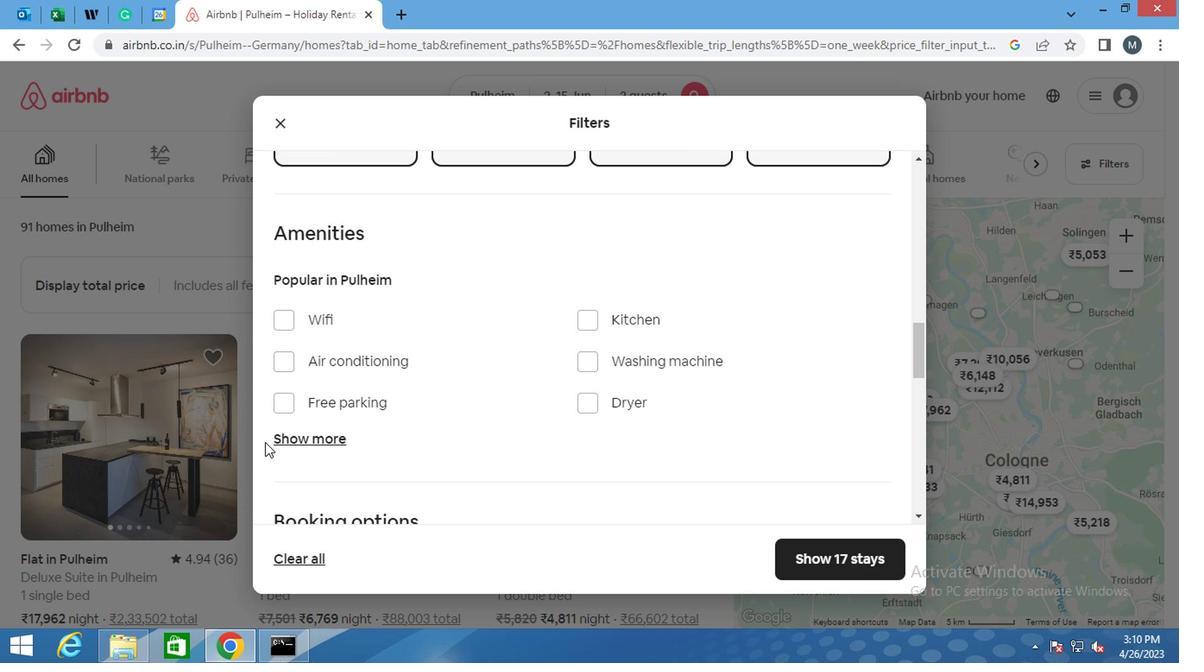 
Action: Mouse scrolled (259, 444) with delta (0, 0)
Screenshot: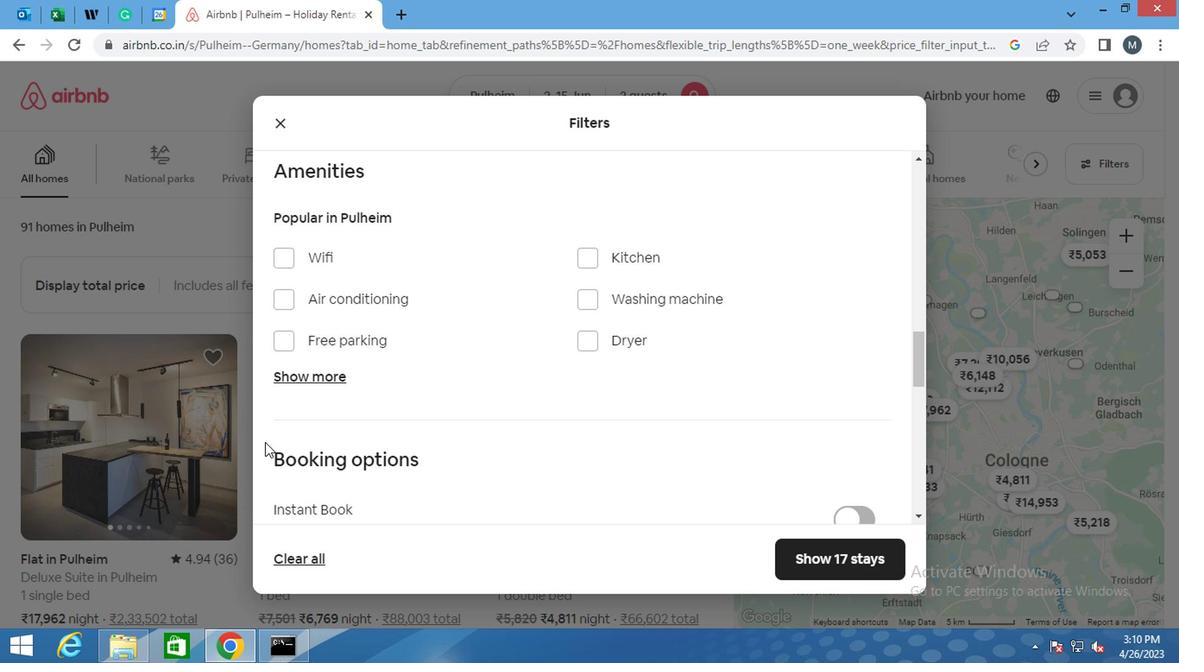 
Action: Mouse moved to (259, 448)
Screenshot: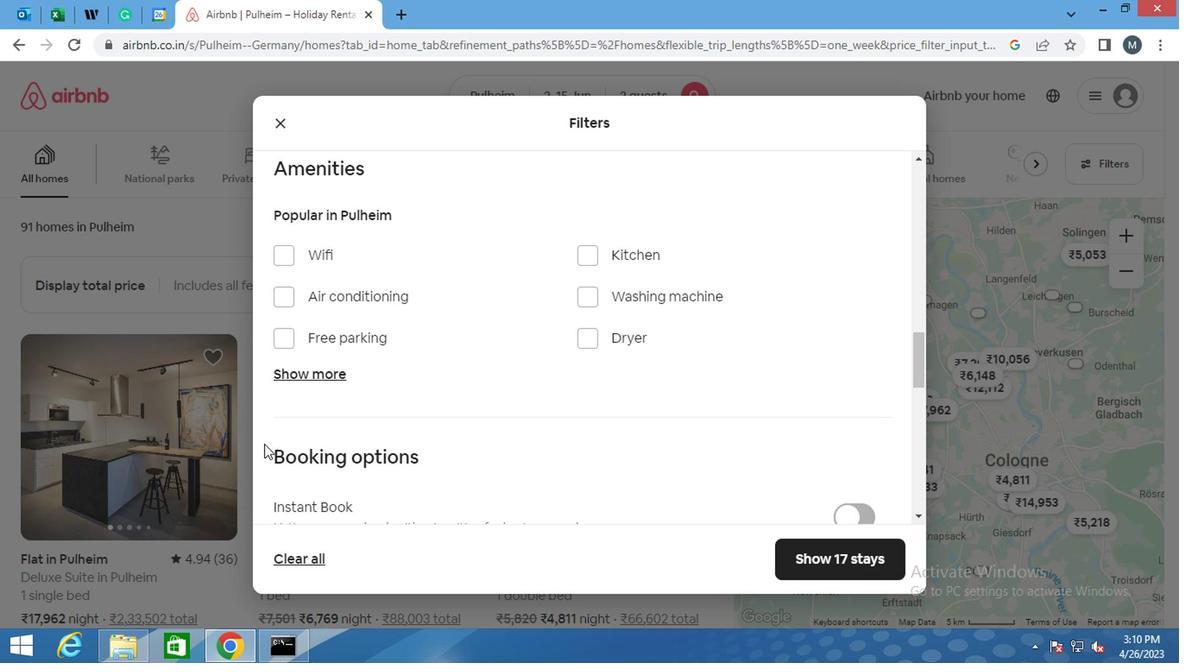 
Action: Mouse scrolled (259, 447) with delta (0, -1)
Screenshot: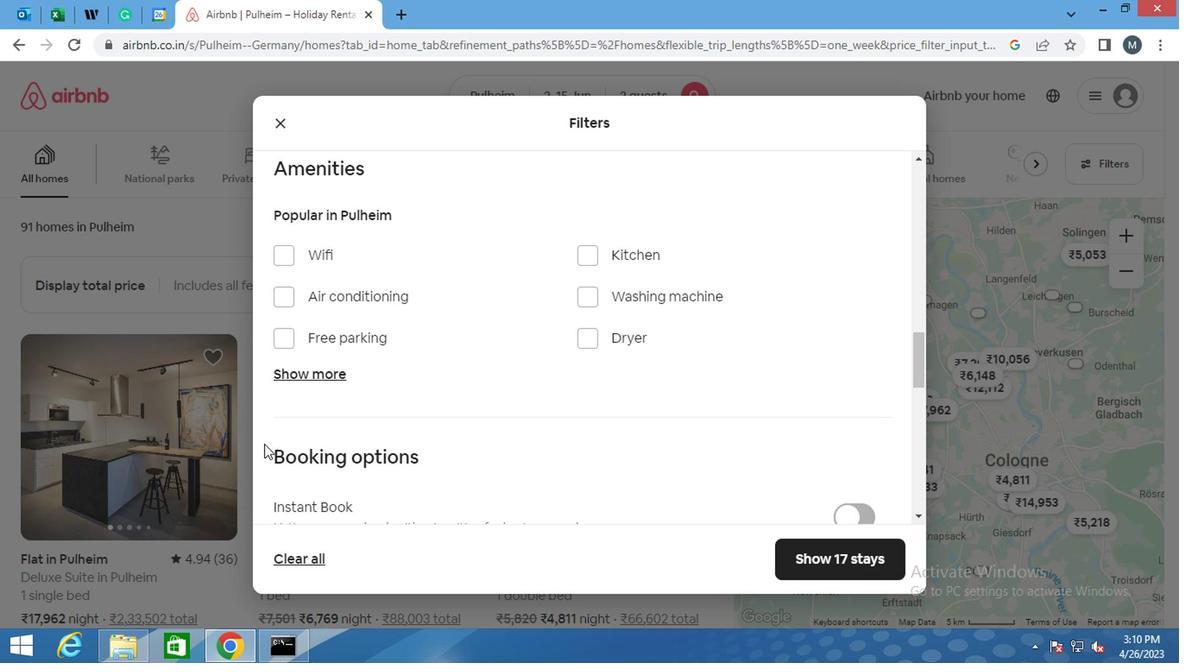 
Action: Mouse moved to (259, 449)
Screenshot: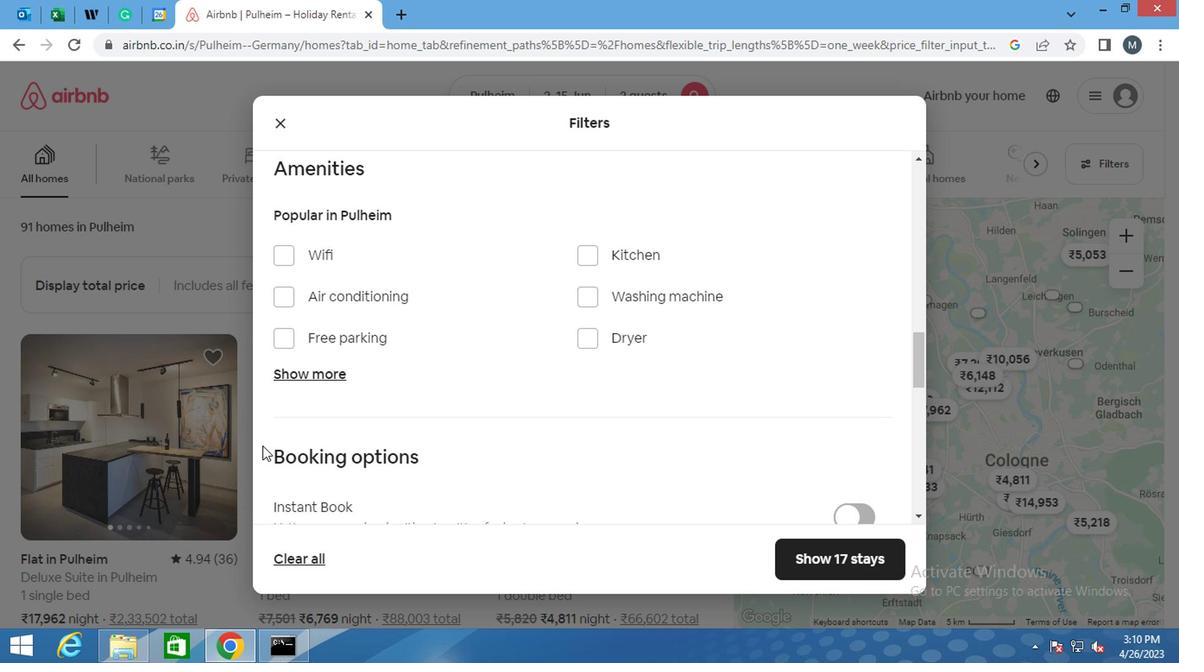 
Action: Mouse scrolled (259, 449) with delta (0, 0)
Screenshot: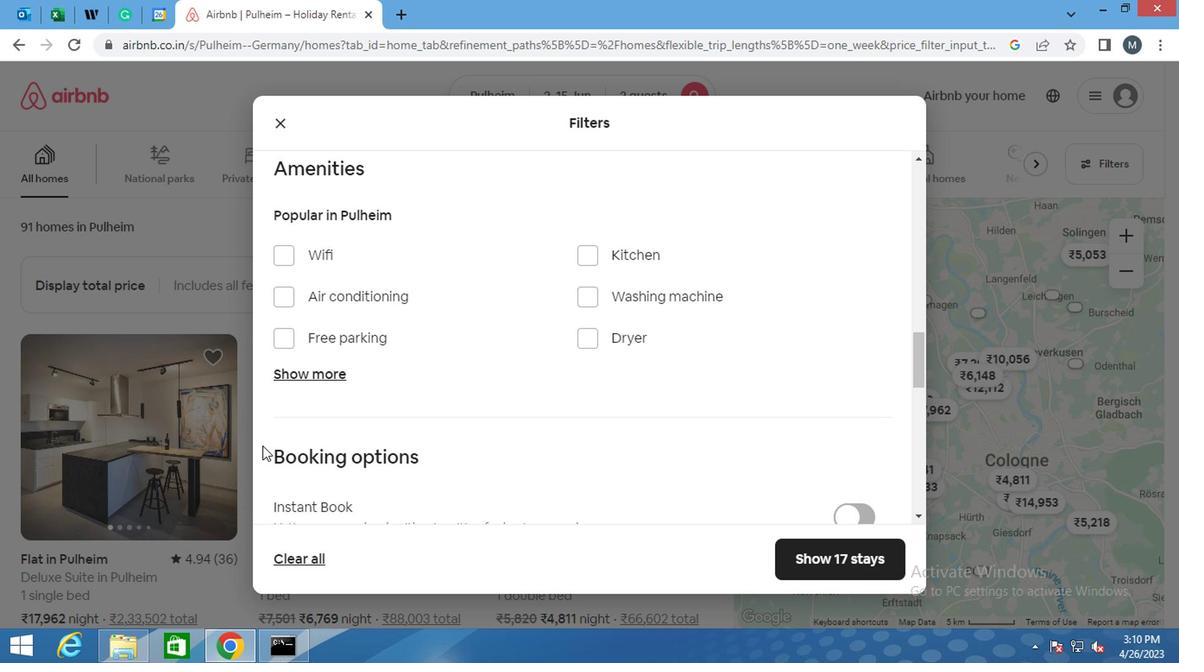 
Action: Mouse moved to (858, 318)
Screenshot: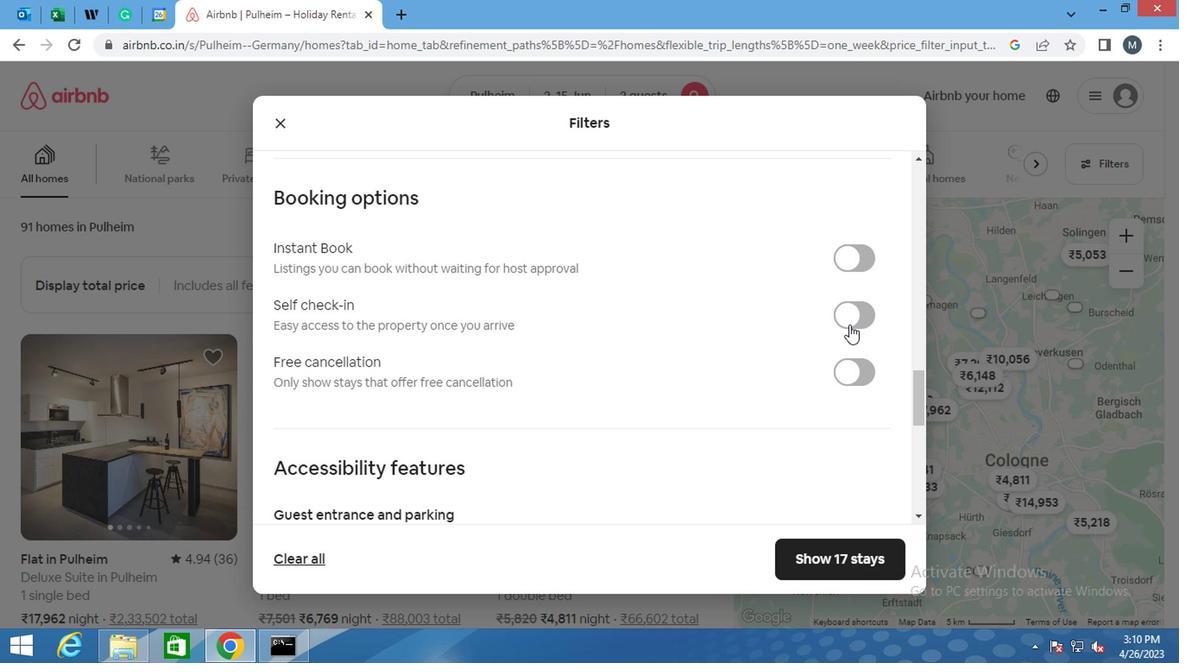
Action: Mouse pressed left at (858, 318)
Screenshot: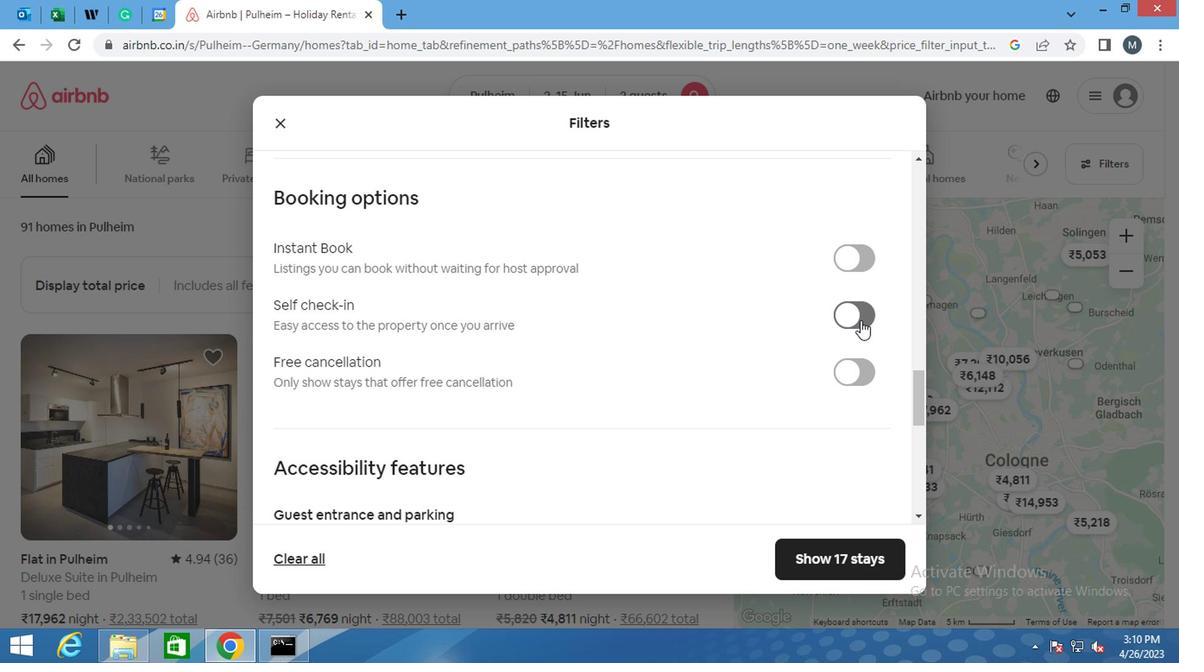 
Action: Mouse moved to (447, 391)
Screenshot: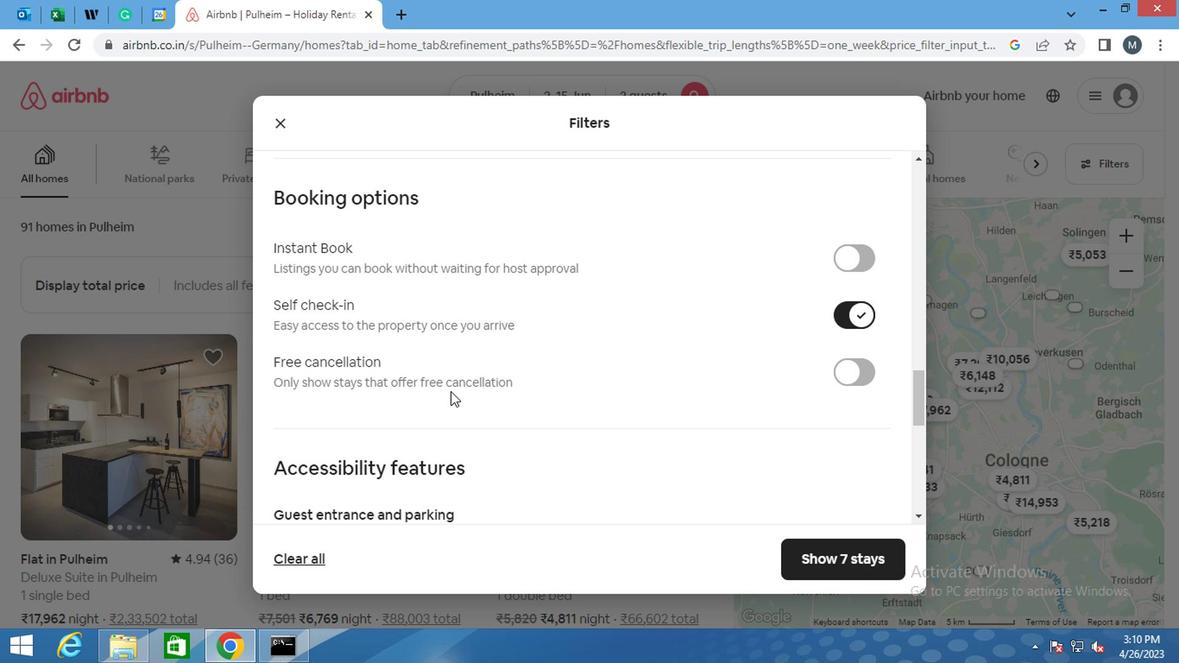 
Action: Mouse scrolled (447, 390) with delta (0, 0)
Screenshot: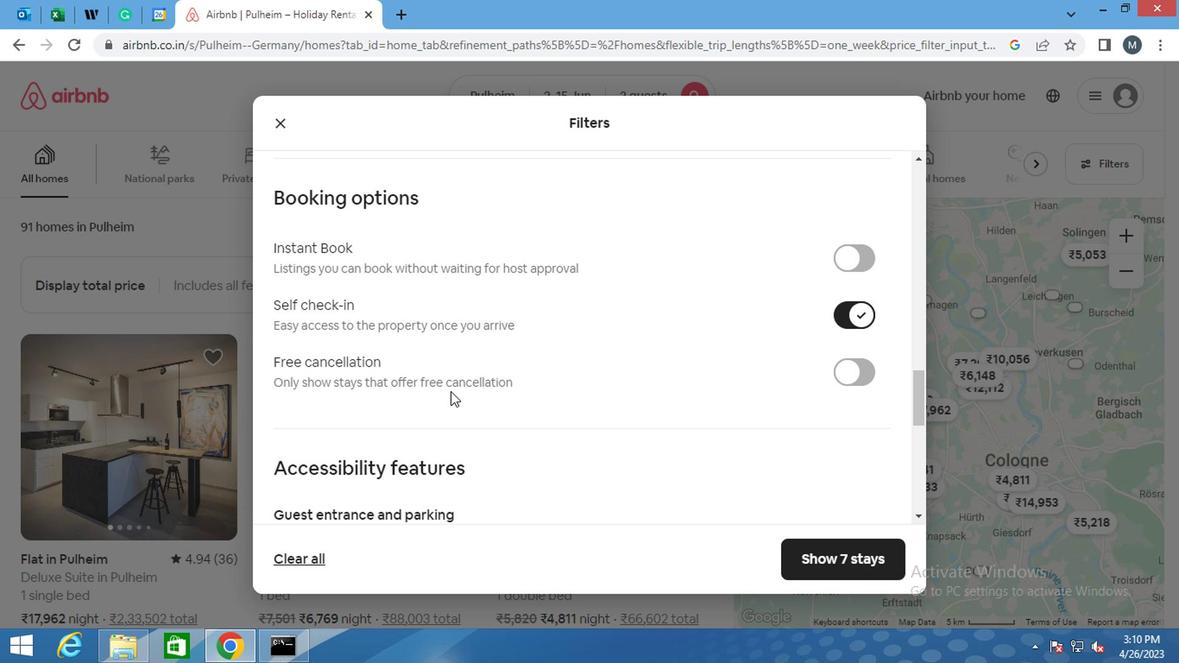 
Action: Mouse scrolled (447, 390) with delta (0, 0)
Screenshot: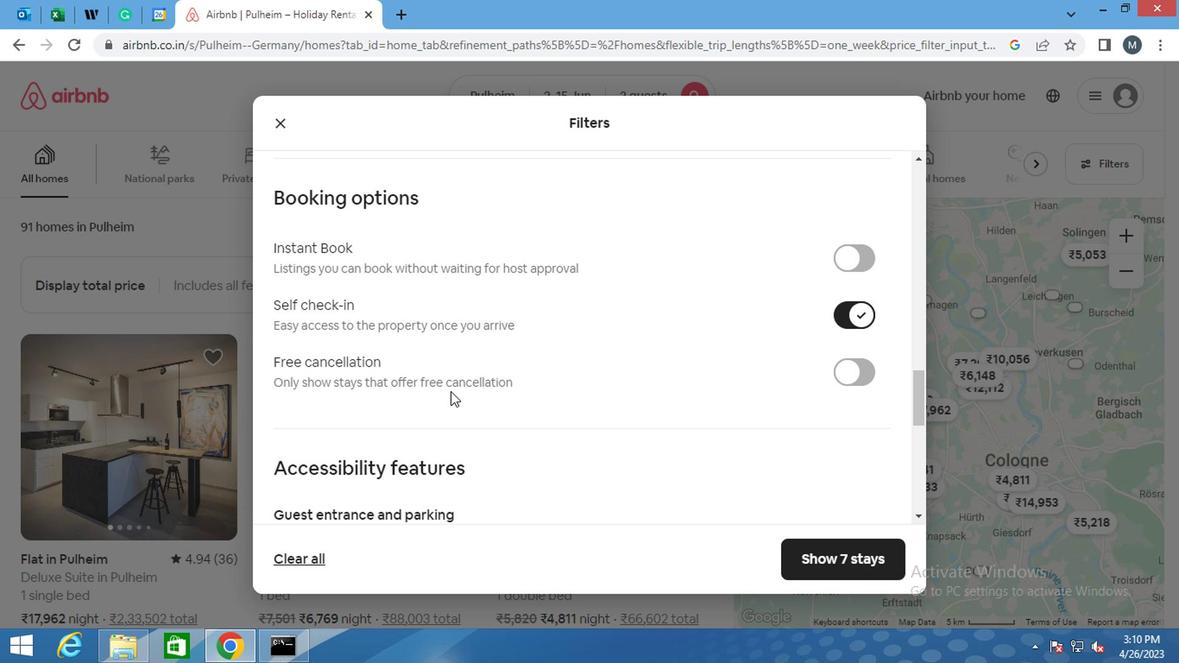 
Action: Mouse moved to (447, 390)
Screenshot: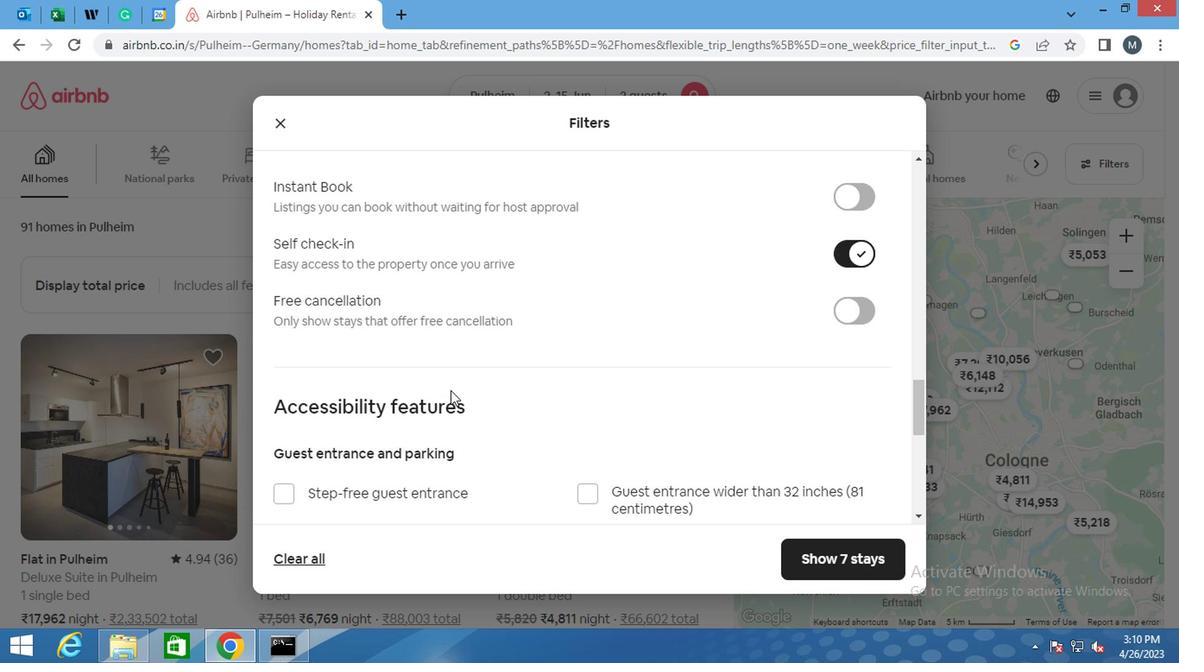 
Action: Mouse scrolled (447, 390) with delta (0, 0)
Screenshot: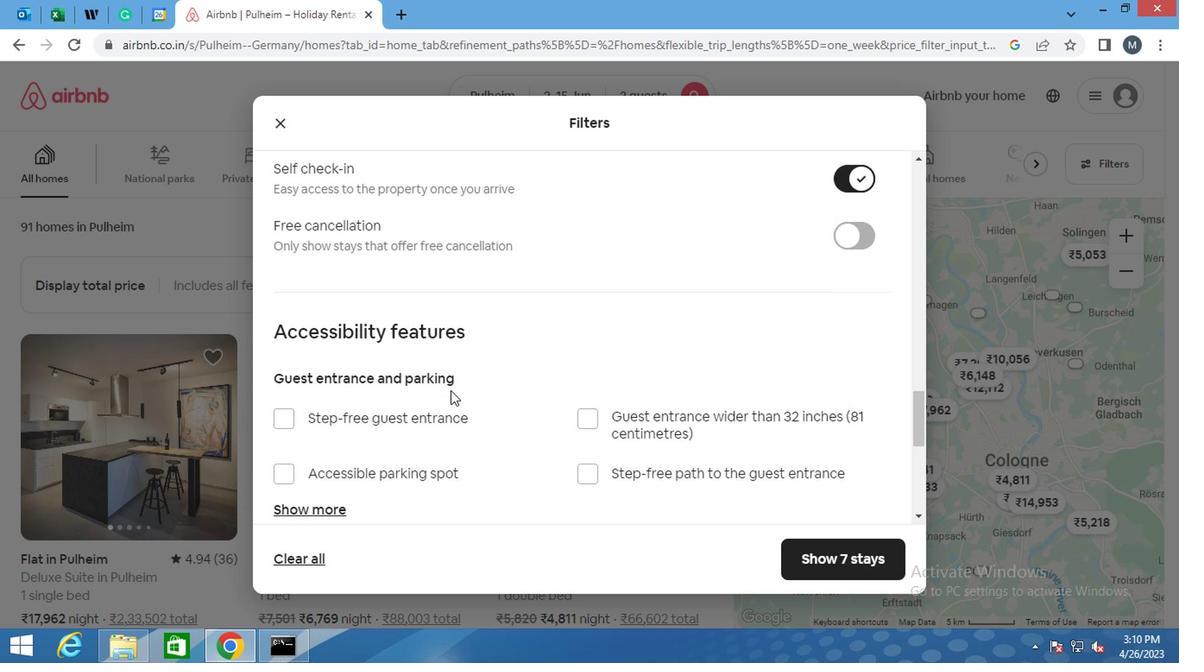 
Action: Mouse moved to (415, 394)
Screenshot: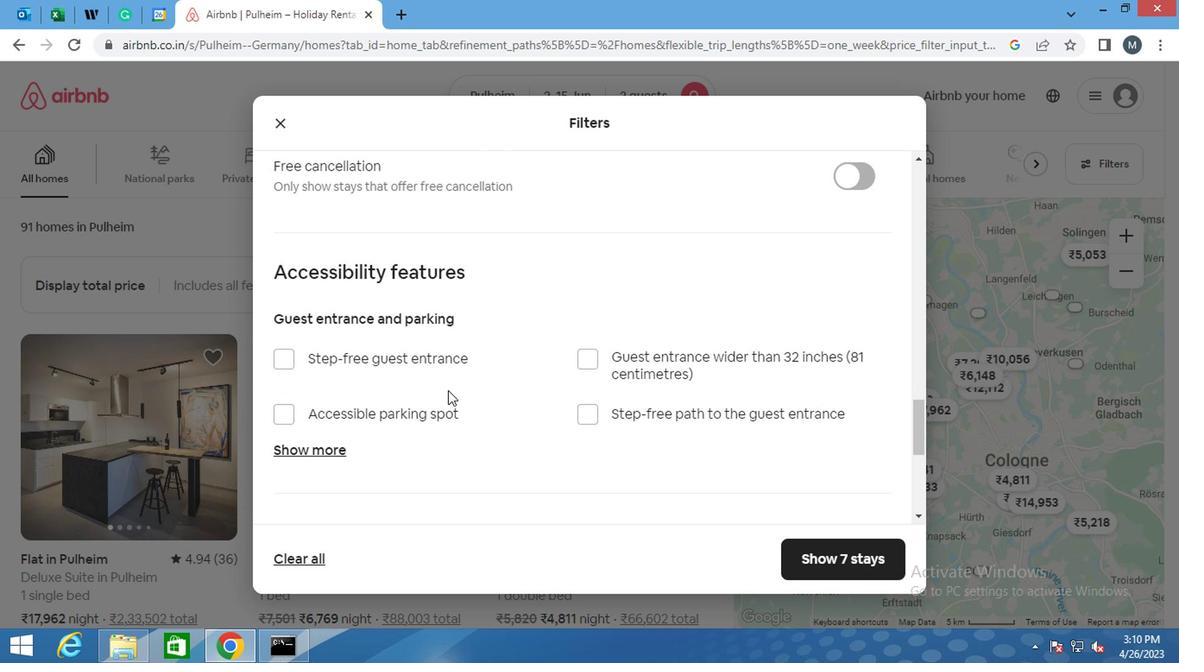 
Action: Mouse scrolled (415, 394) with delta (0, 0)
Screenshot: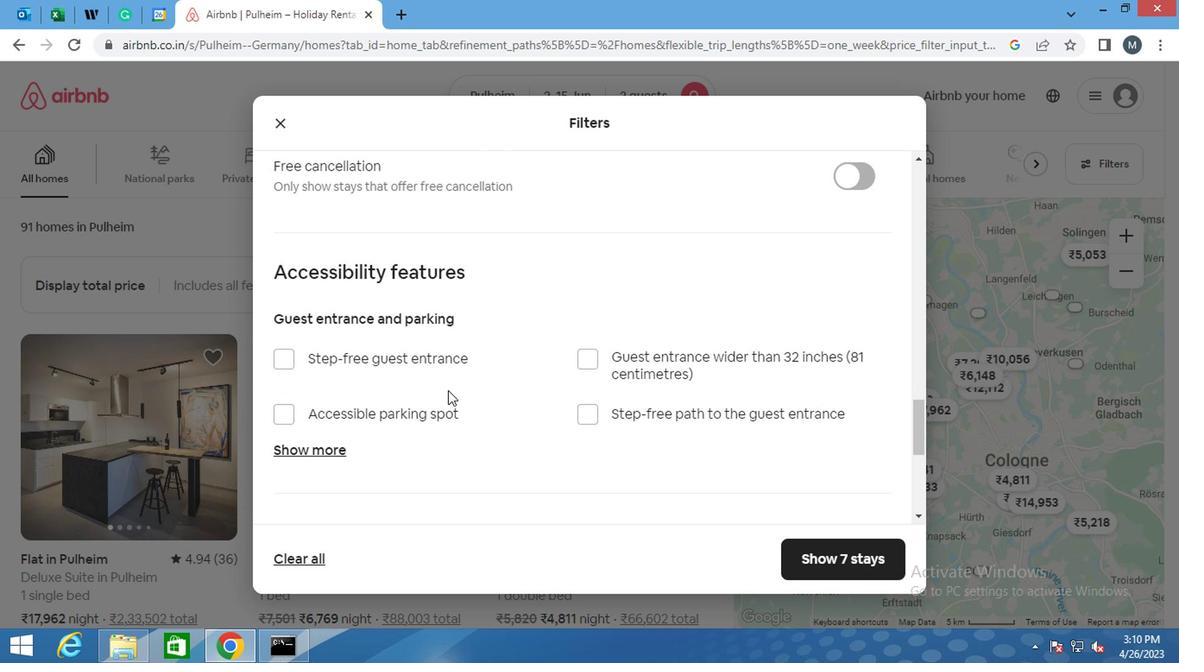 
Action: Mouse moved to (408, 398)
Screenshot: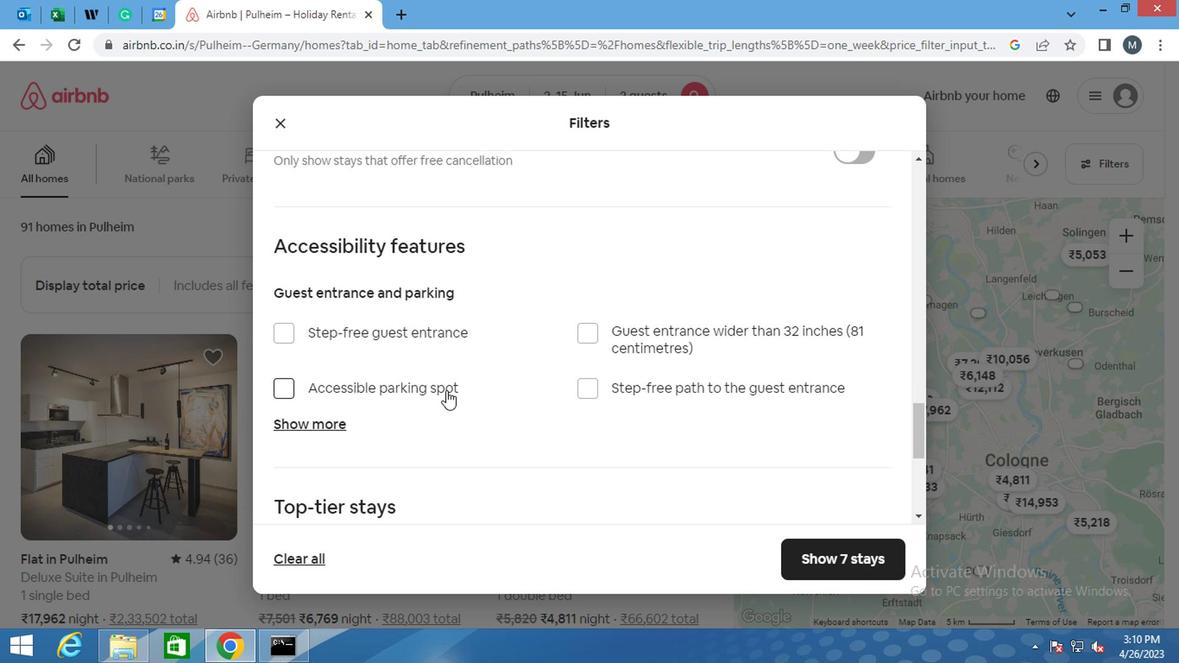
Action: Mouse scrolled (408, 397) with delta (0, -1)
Screenshot: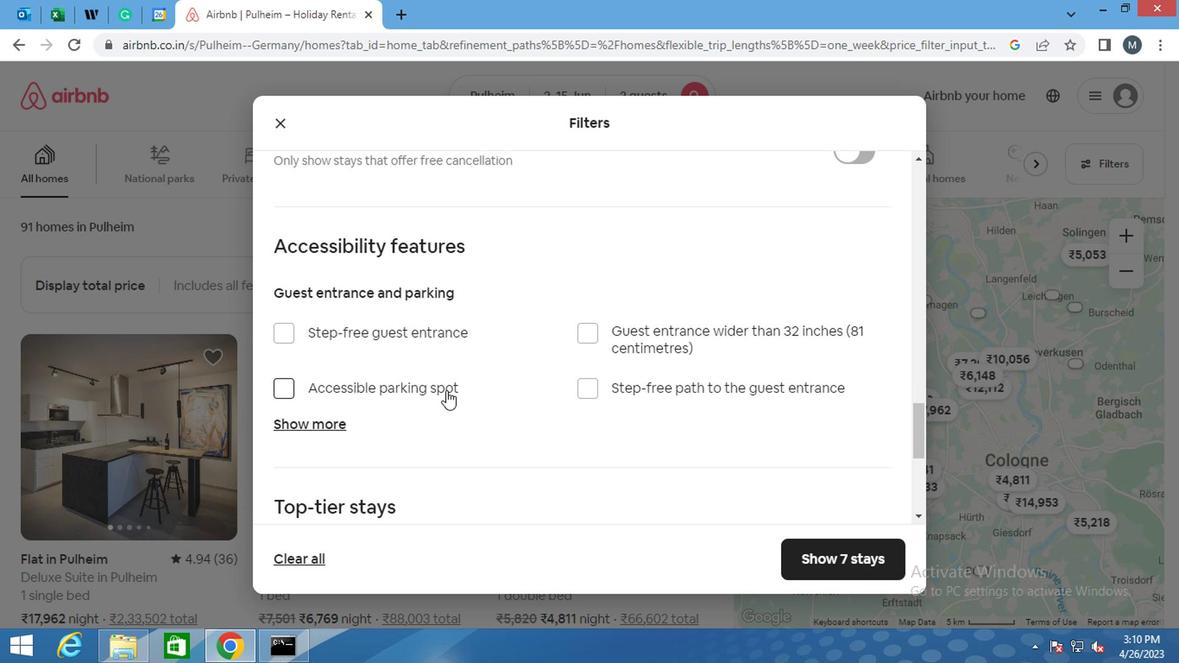 
Action: Mouse moved to (398, 404)
Screenshot: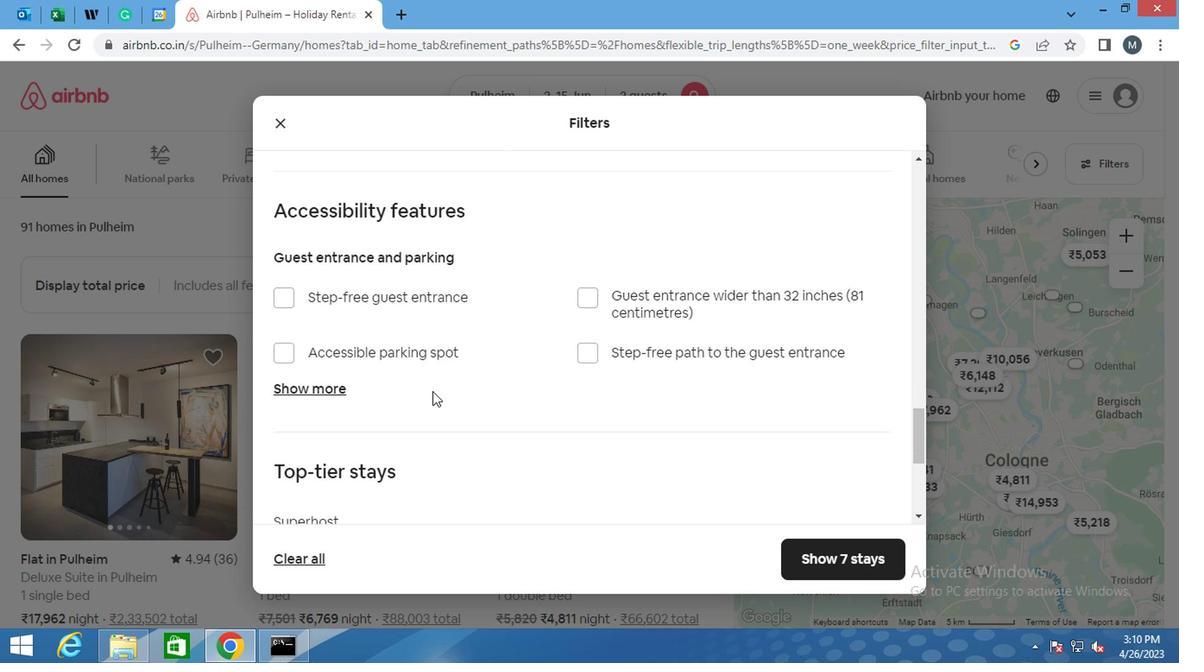 
Action: Mouse scrolled (398, 403) with delta (0, 0)
Screenshot: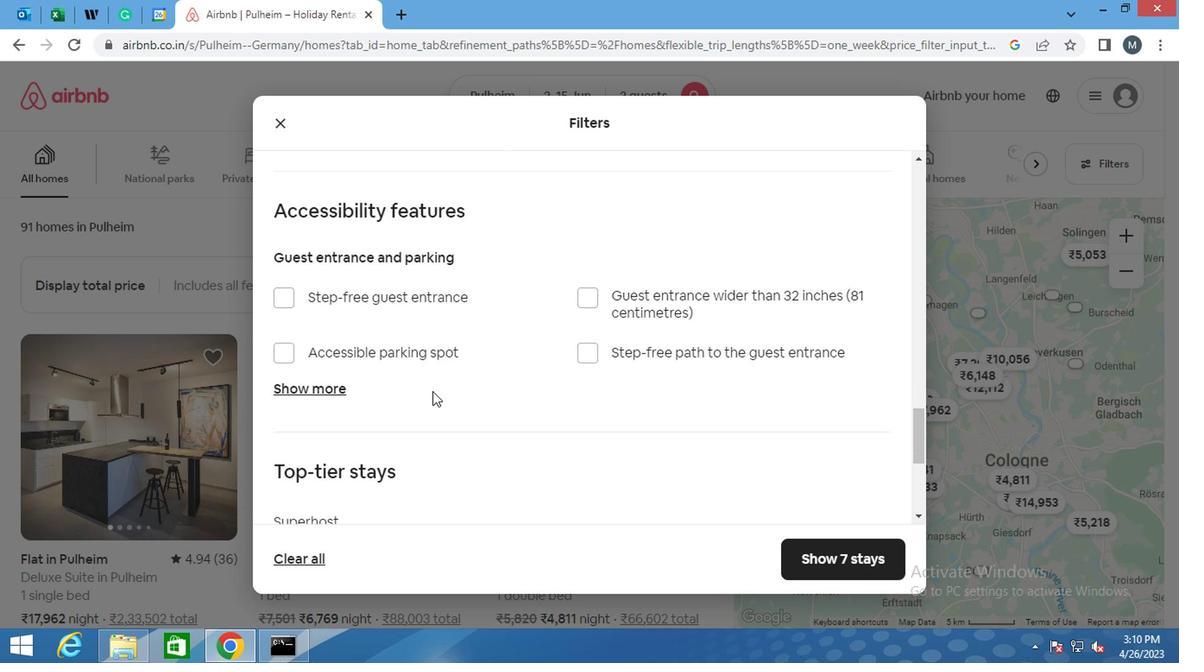 
Action: Mouse moved to (370, 421)
Screenshot: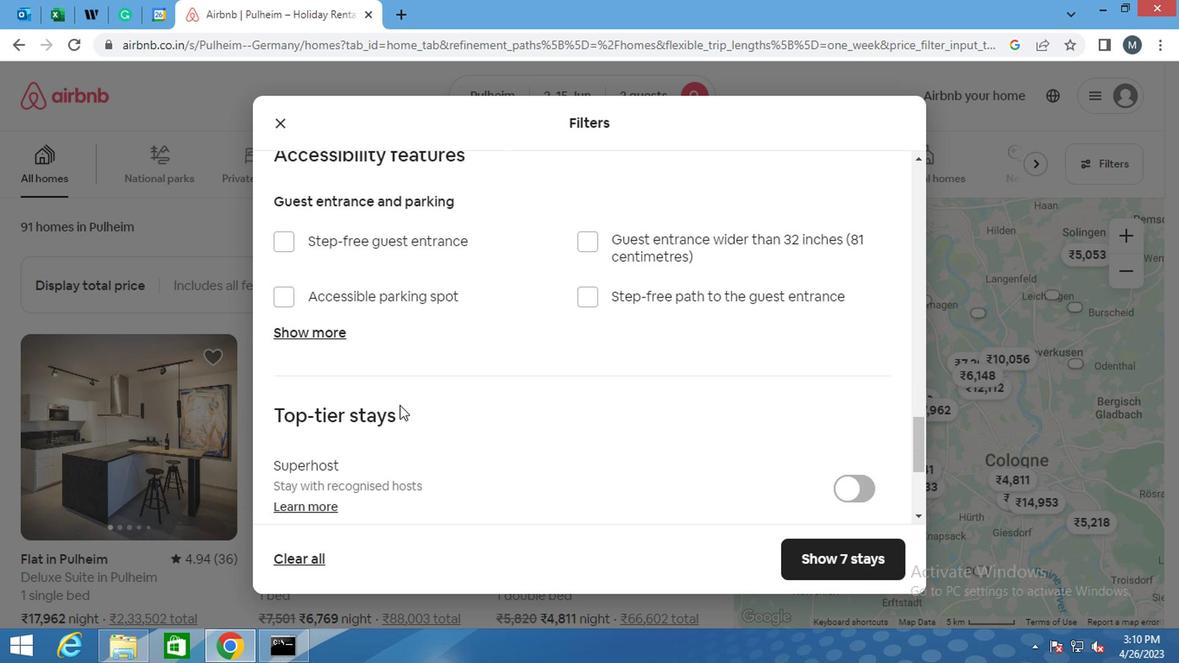 
Action: Mouse scrolled (370, 420) with delta (0, 0)
Screenshot: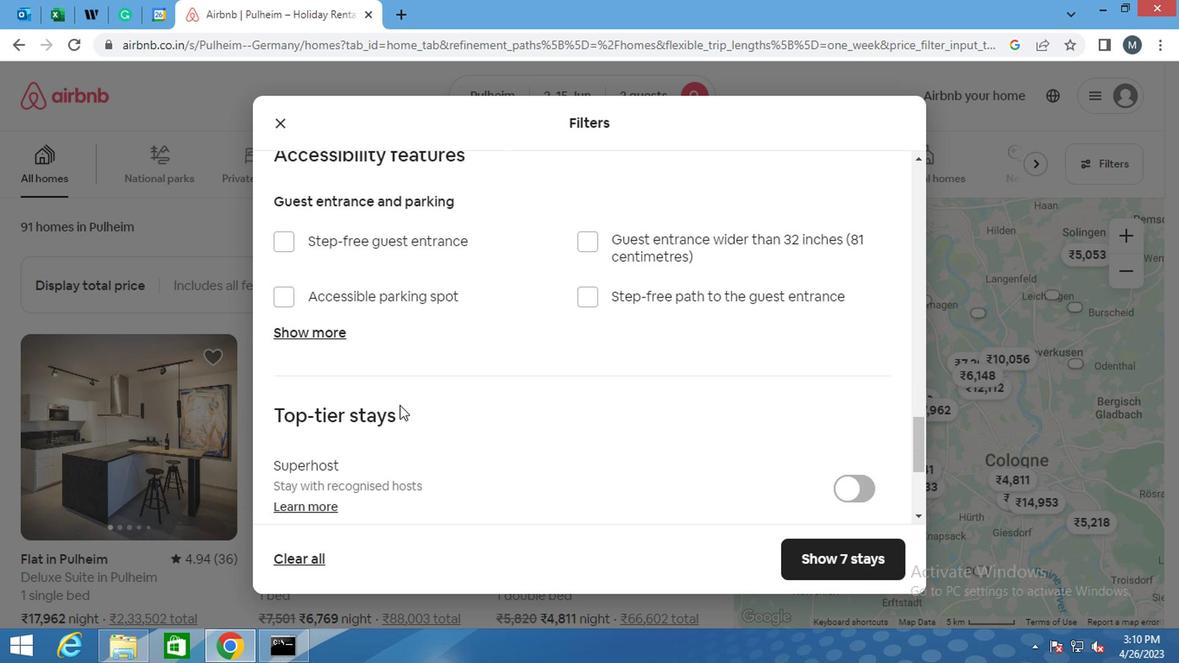 
Action: Mouse moved to (277, 404)
Screenshot: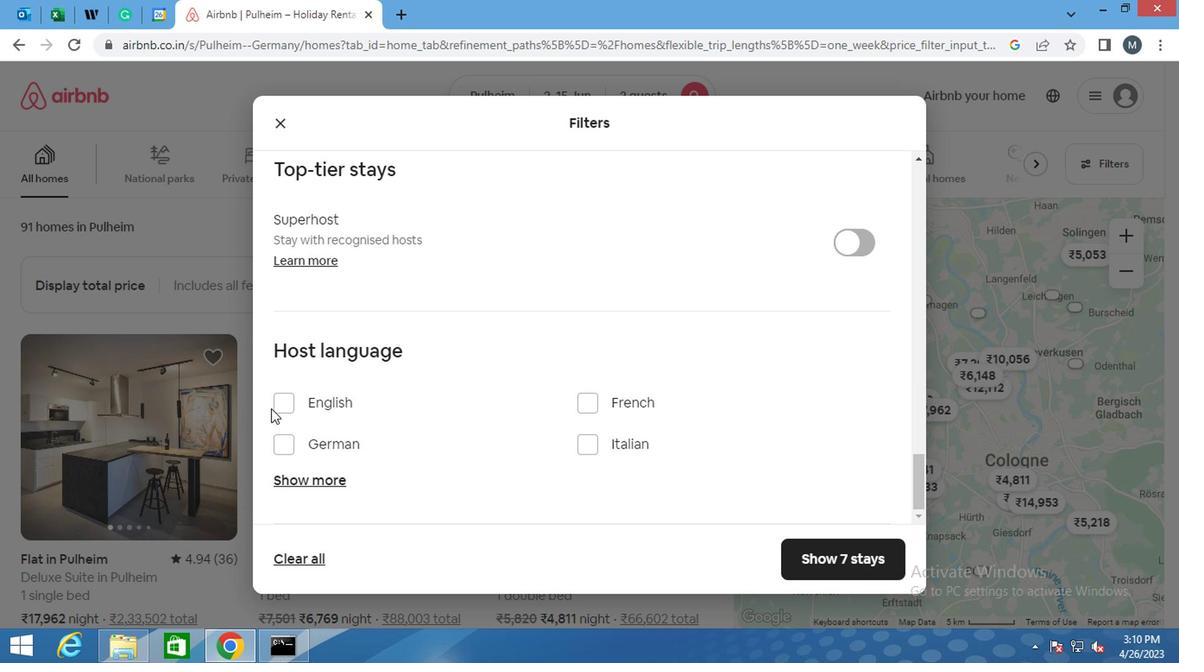 
Action: Mouse pressed left at (277, 404)
Screenshot: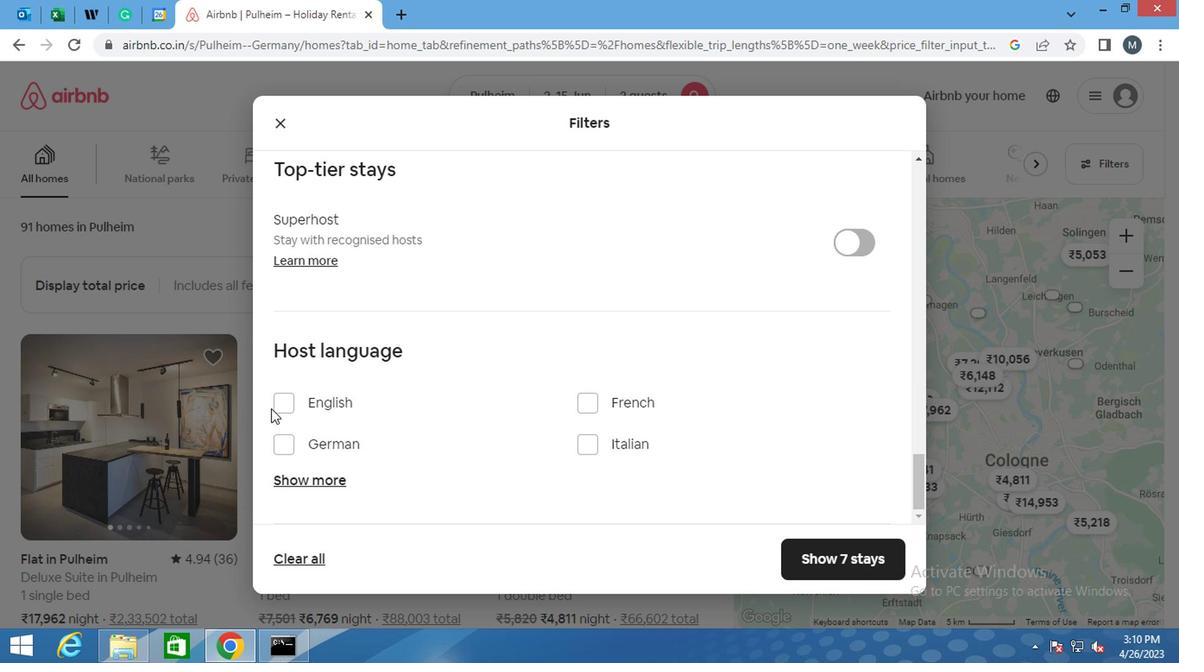 
Action: Mouse moved to (837, 557)
Screenshot: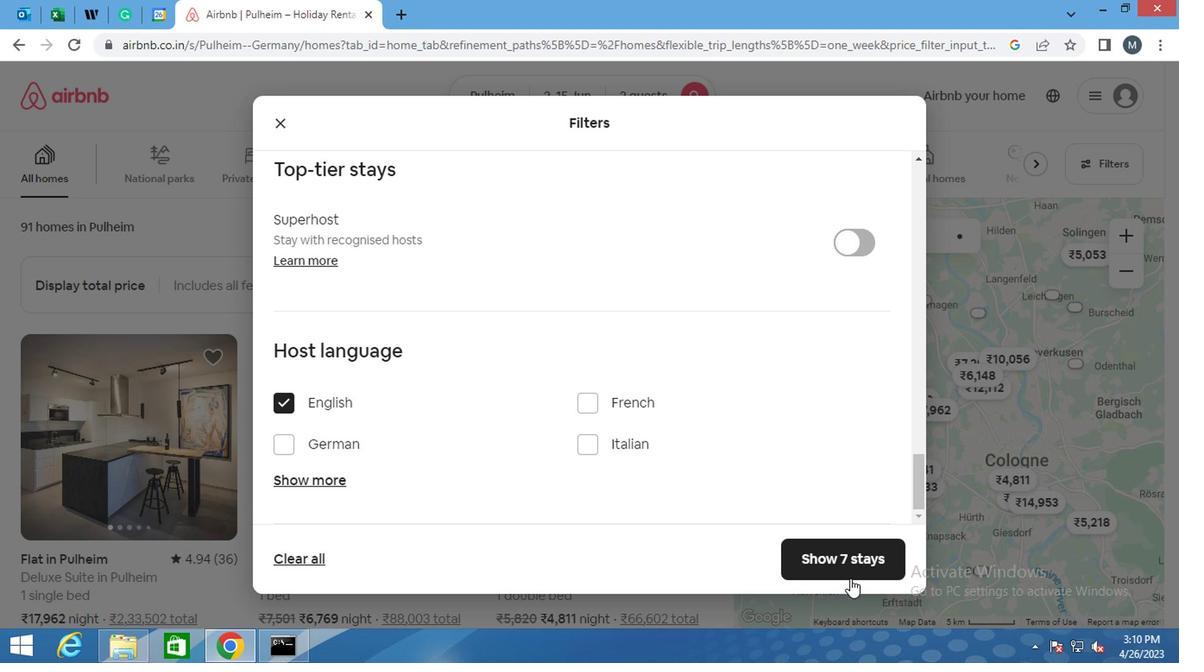 
Action: Mouse pressed left at (837, 557)
Screenshot: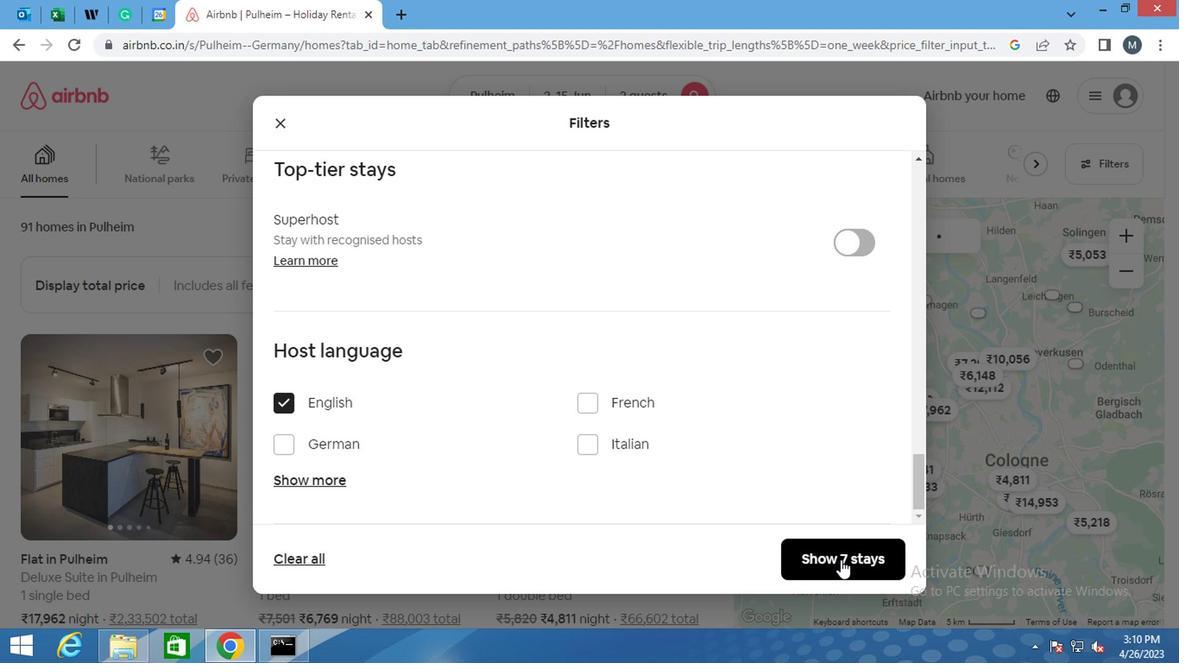 
Action: Mouse moved to (828, 558)
Screenshot: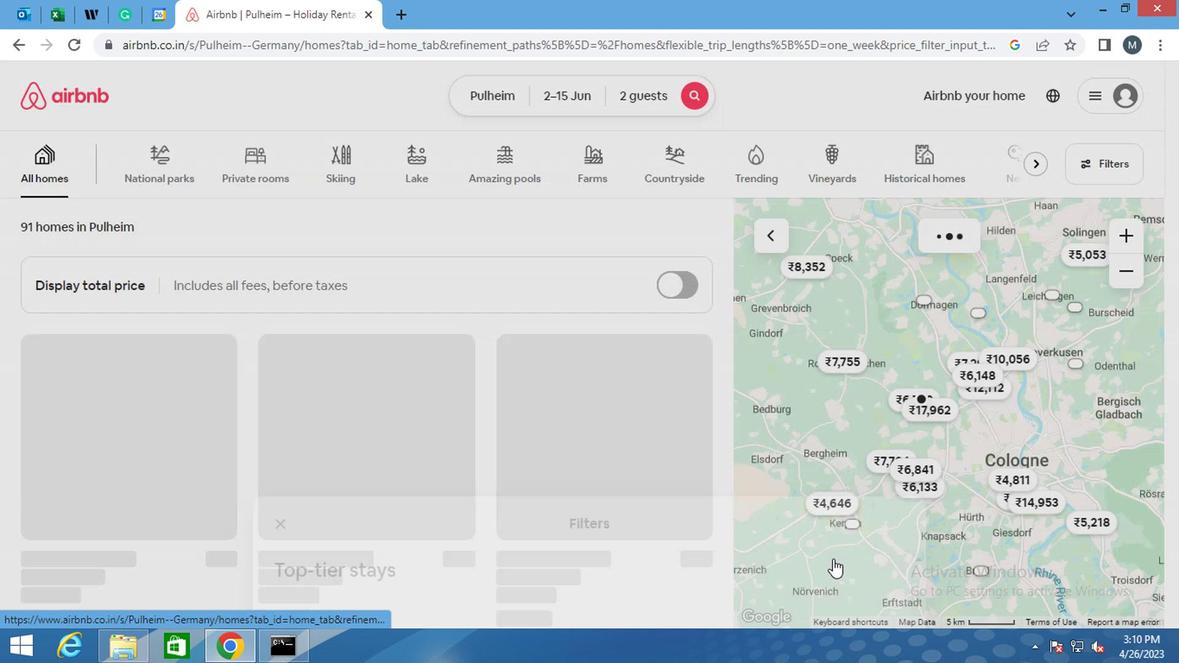 
